 Task: Look for space in Sidareja, Indonesia from 2nd June, 2023 to 15th June, 2023 for 2 adults in price range Rs.10000 to Rs.15000. Place can be entire place with 1  bedroom having 1 bed and 1 bathroom. Property type can be house, flat, guest house, hotel. Booking option can be shelf check-in. Required host language is English.
Action: Mouse moved to (581, 86)
Screenshot: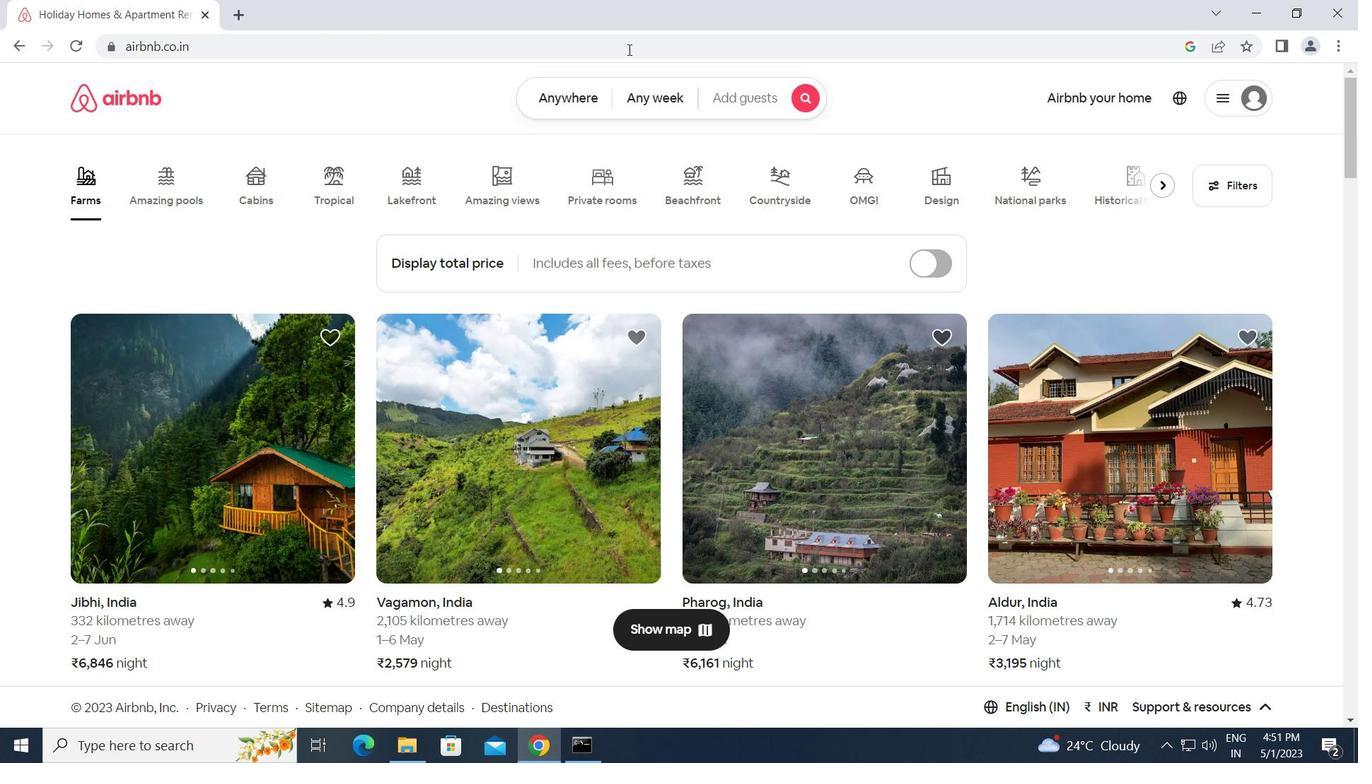 
Action: Mouse pressed left at (581, 86)
Screenshot: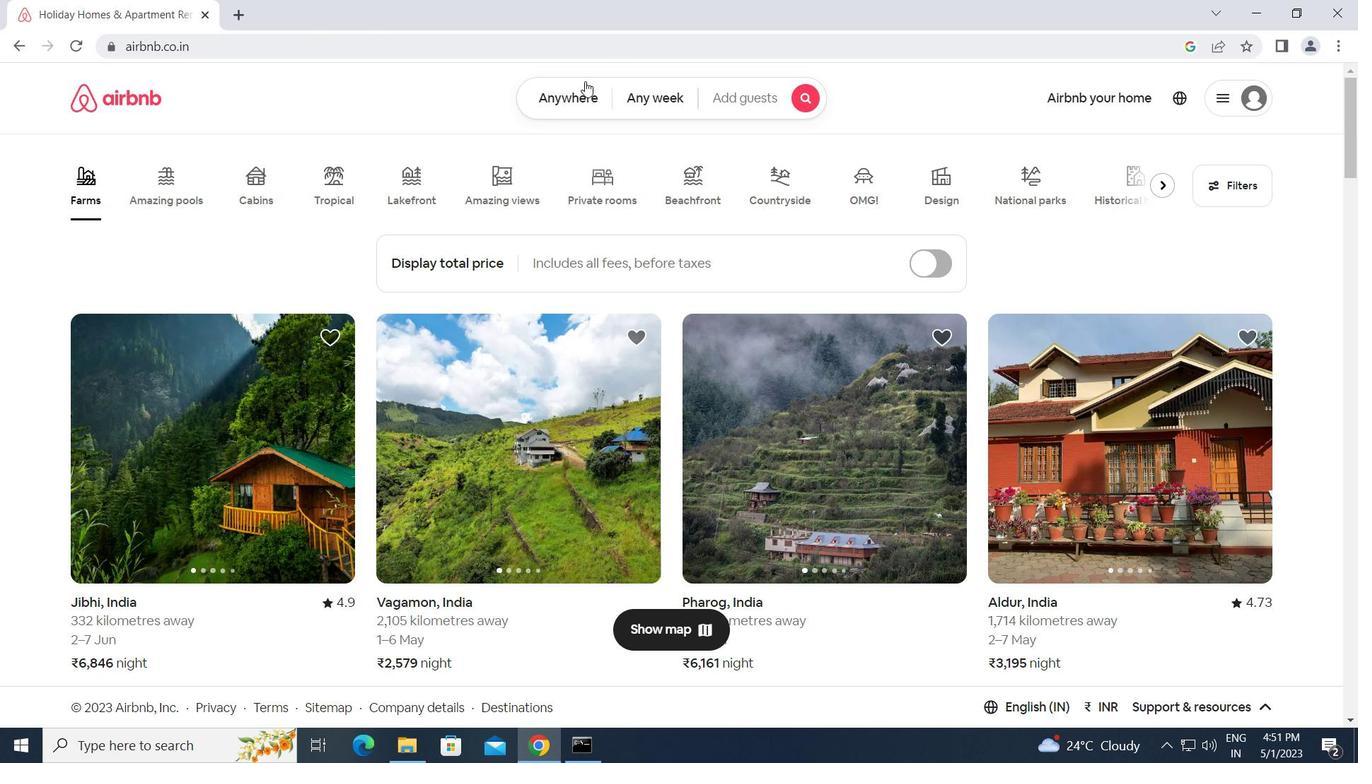 
Action: Mouse moved to (360, 158)
Screenshot: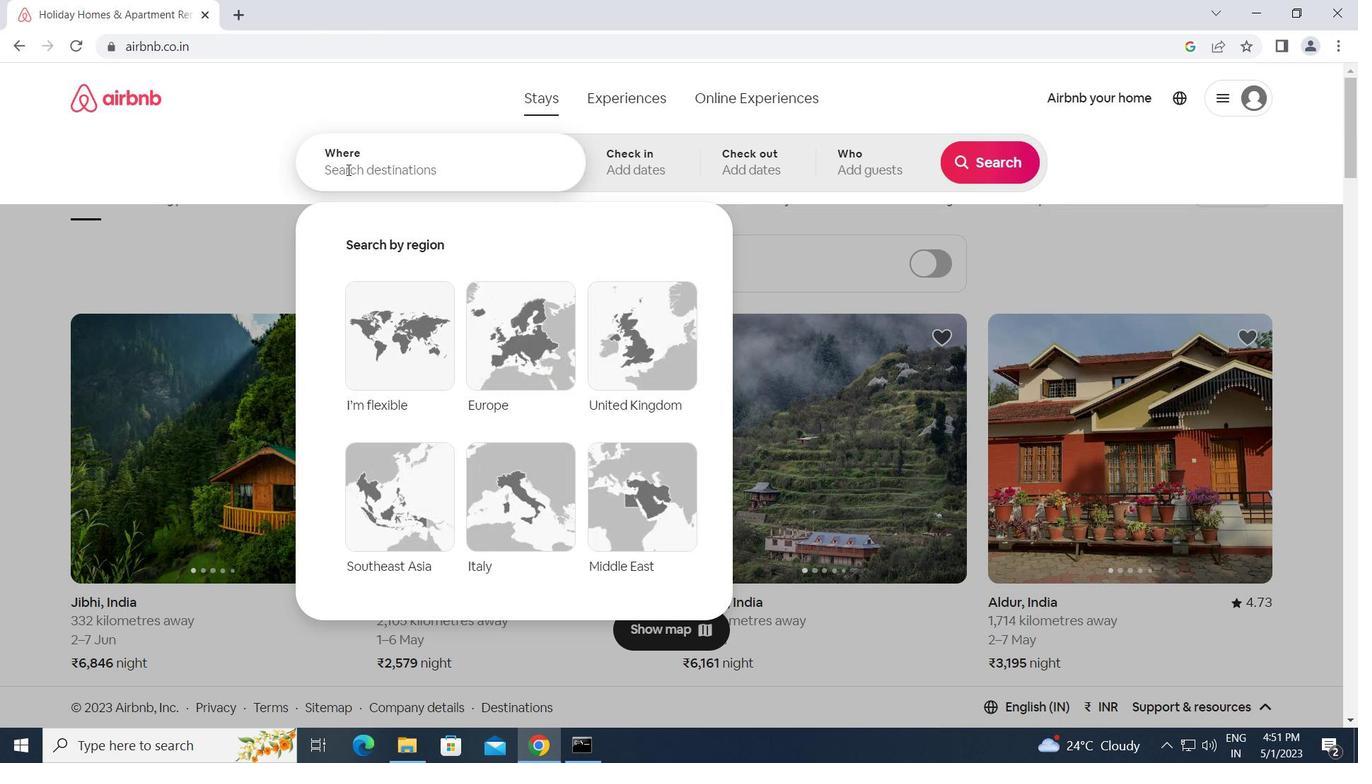 
Action: Mouse pressed left at (360, 158)
Screenshot: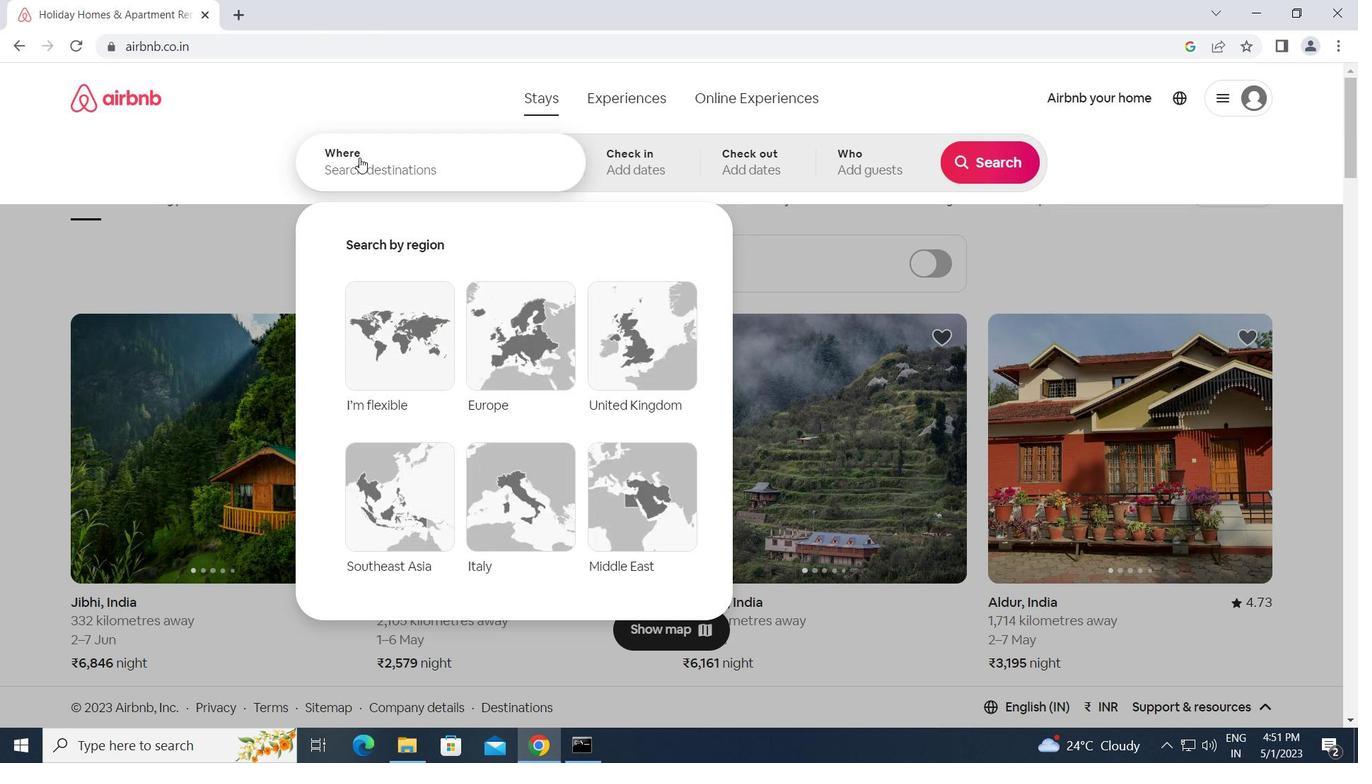 
Action: Key pressed s<Key.caps_lock>idareh<Key.backspace>ja,<Key.space><Key.caps_lock>i<Key.caps_lock>ndonesia
Screenshot: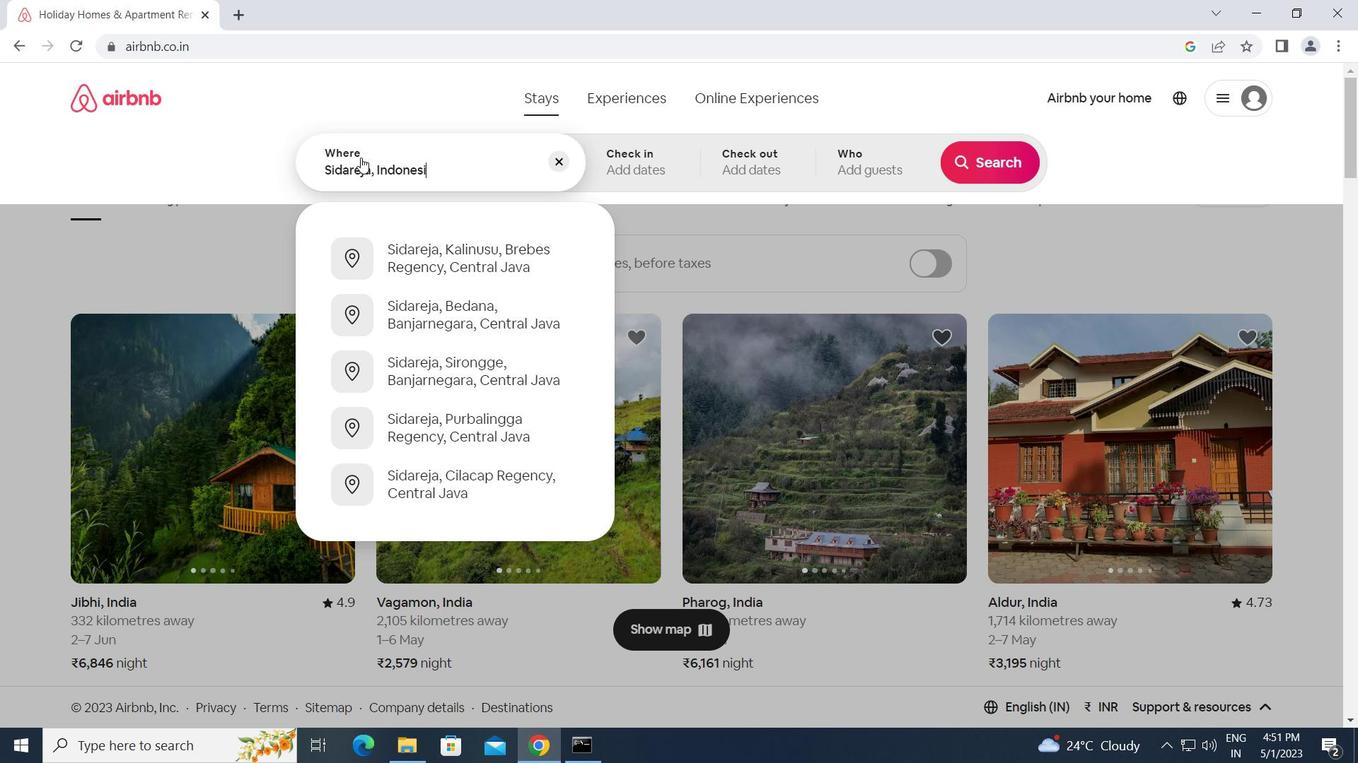 
Action: Mouse moved to (579, 36)
Screenshot: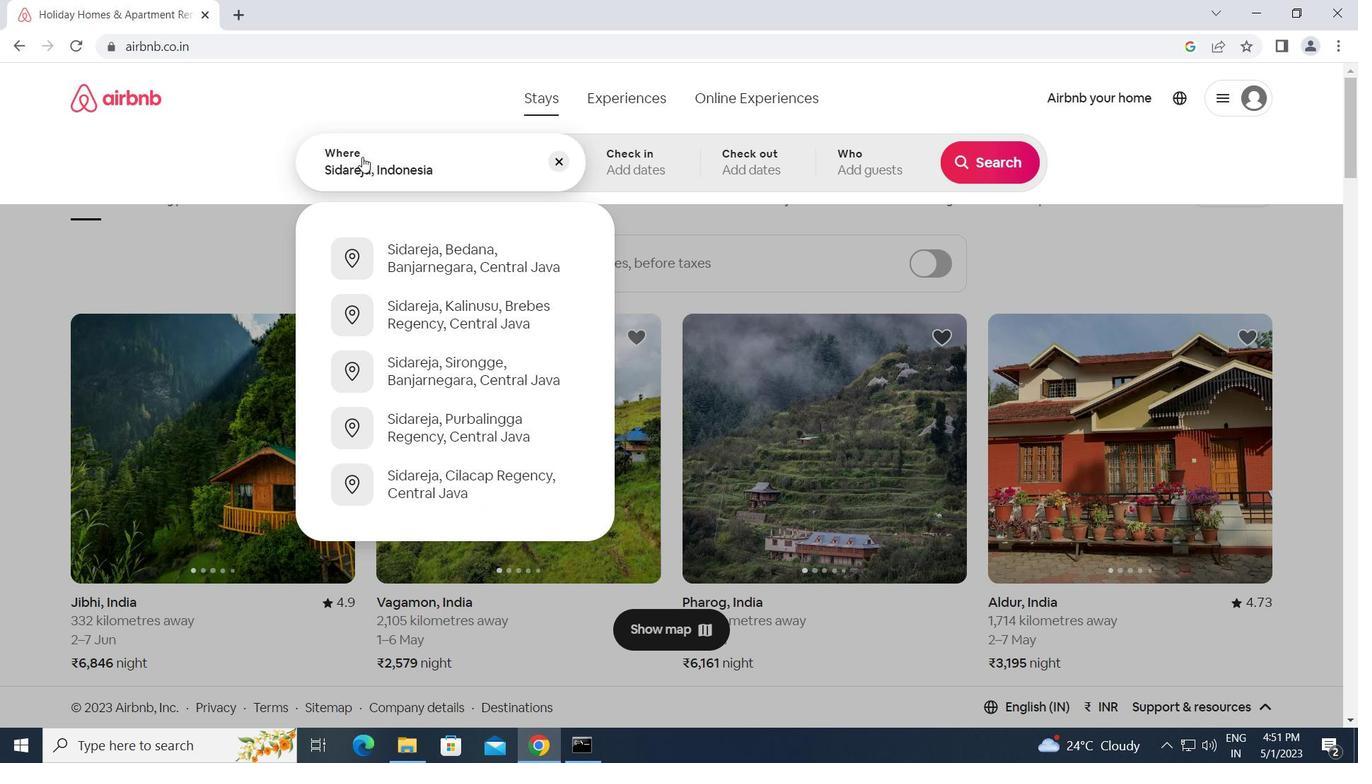 
Action: Key pressed <Key.enter>
Screenshot: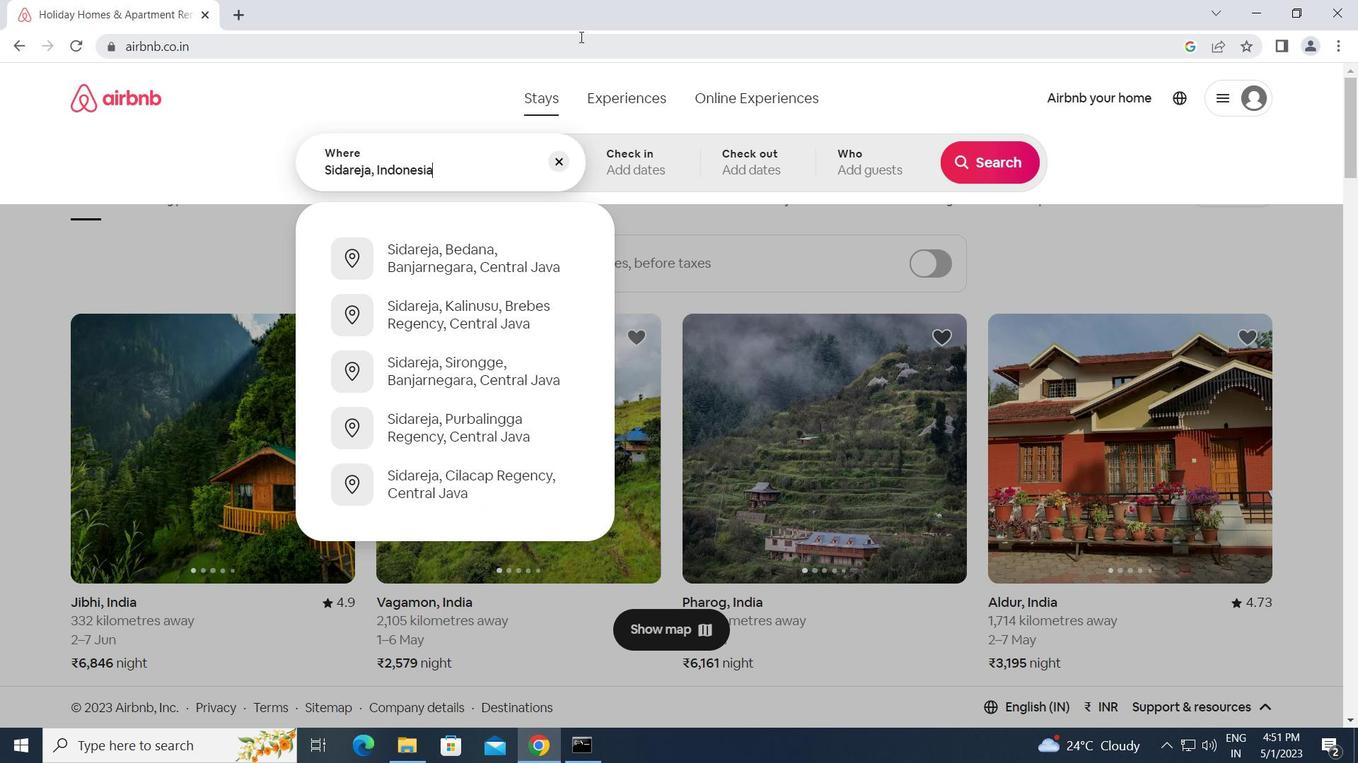 
Action: Mouse moved to (926, 377)
Screenshot: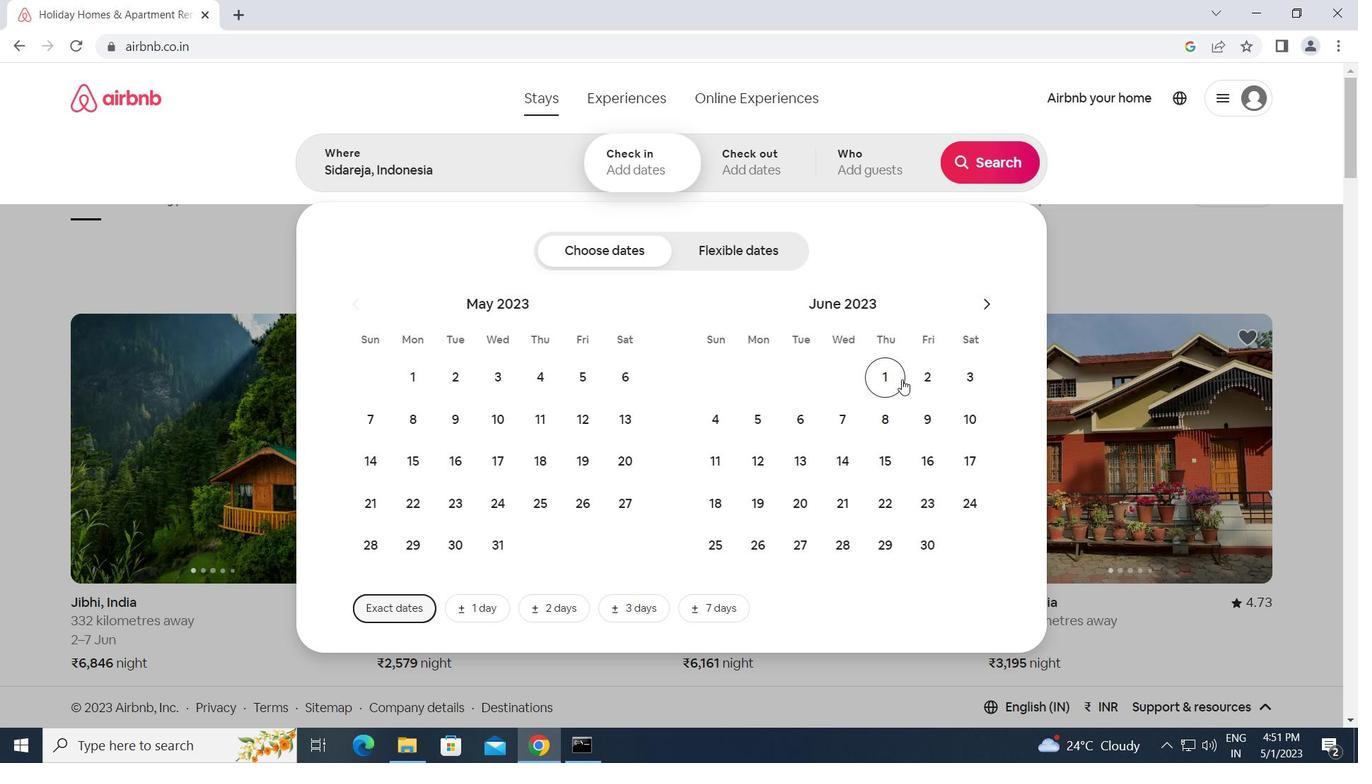 
Action: Mouse pressed left at (926, 377)
Screenshot: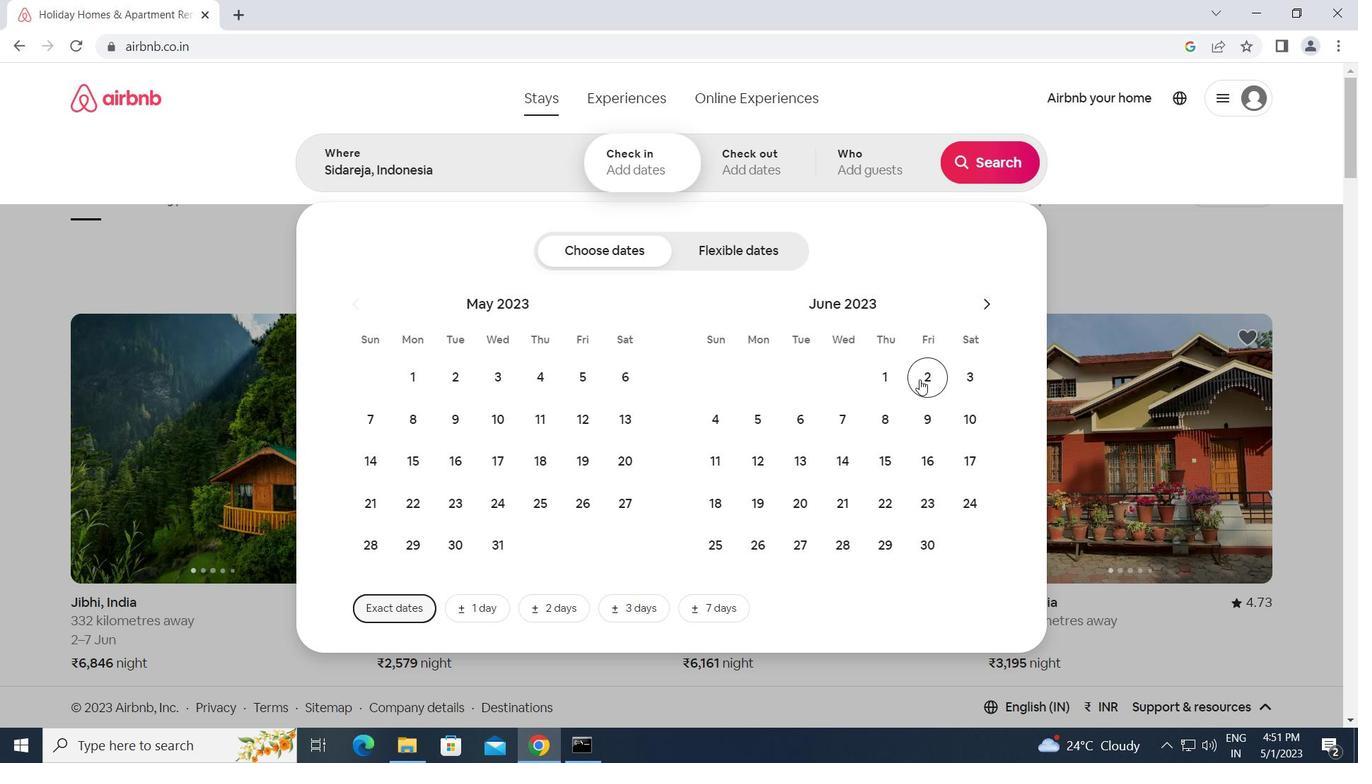 
Action: Mouse moved to (878, 456)
Screenshot: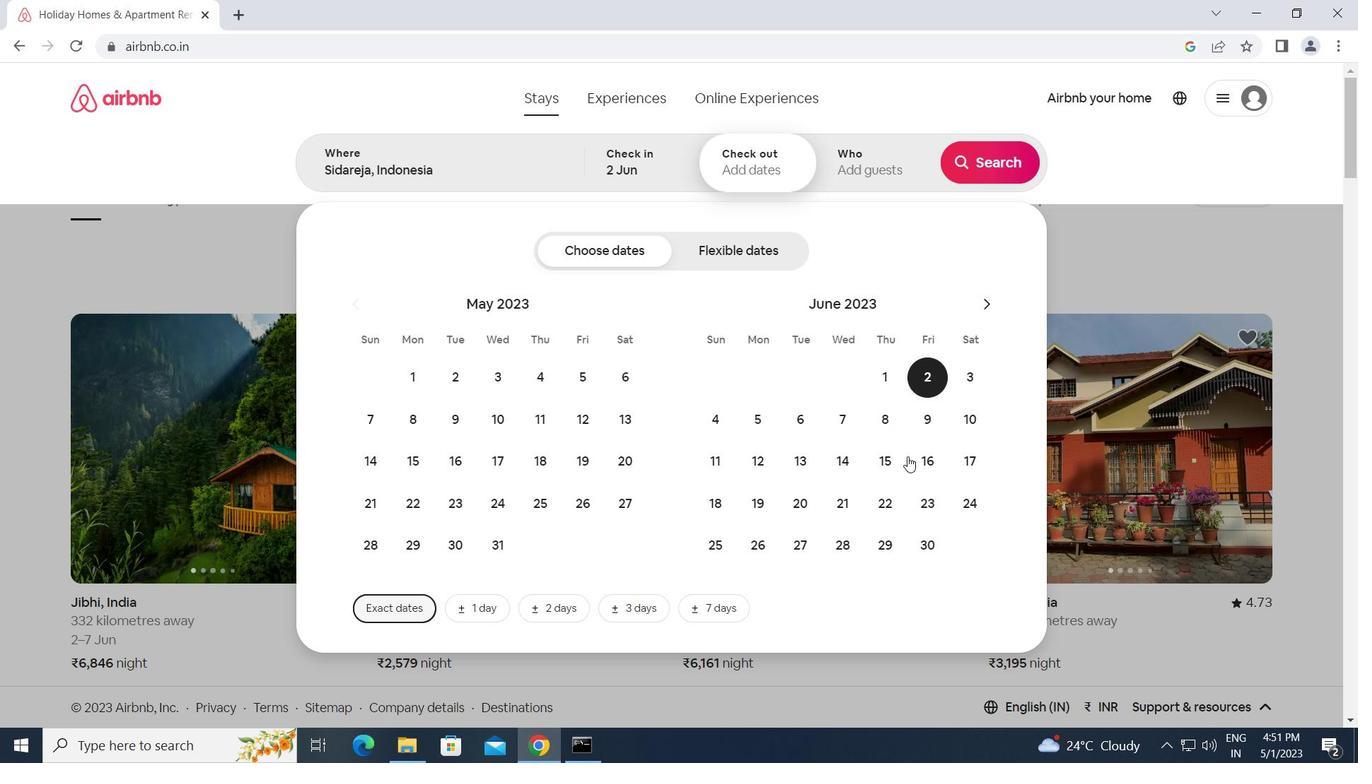 
Action: Mouse pressed left at (878, 456)
Screenshot: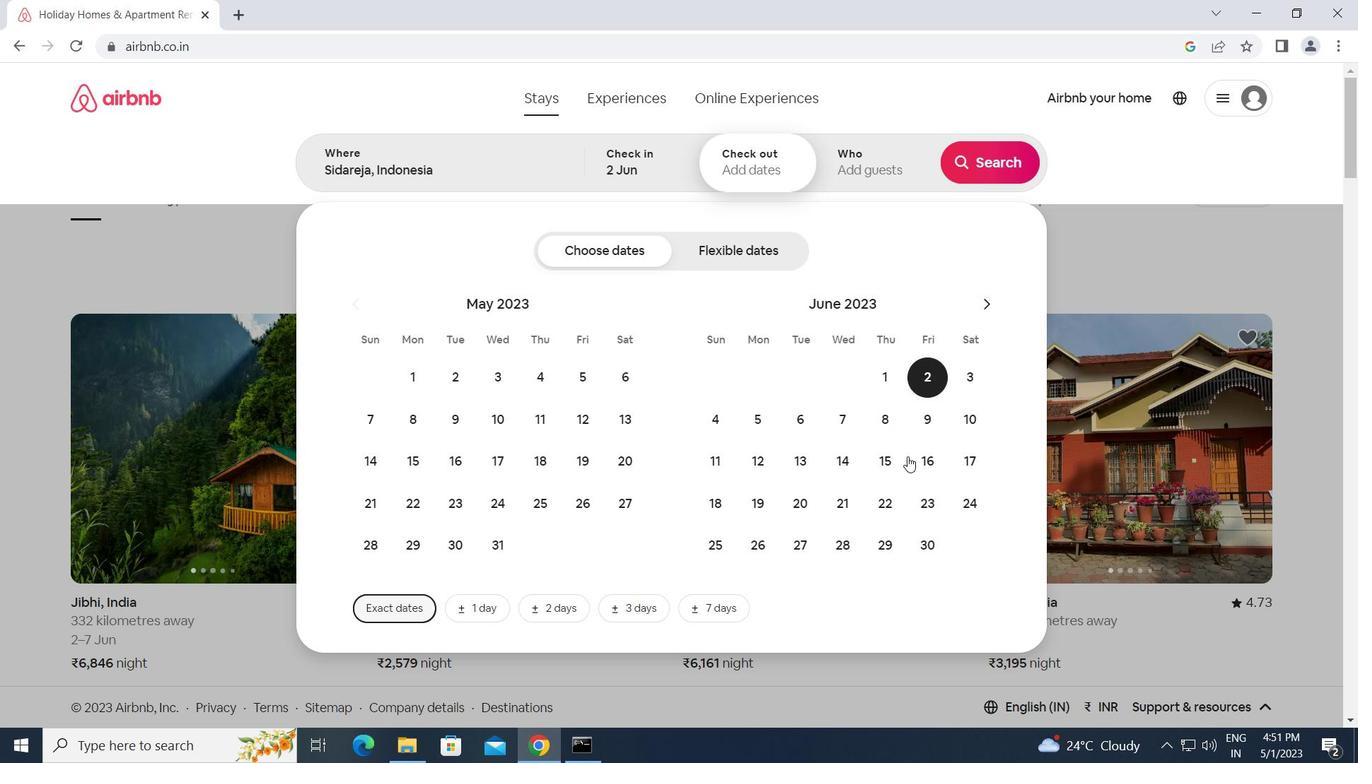 
Action: Mouse moved to (883, 166)
Screenshot: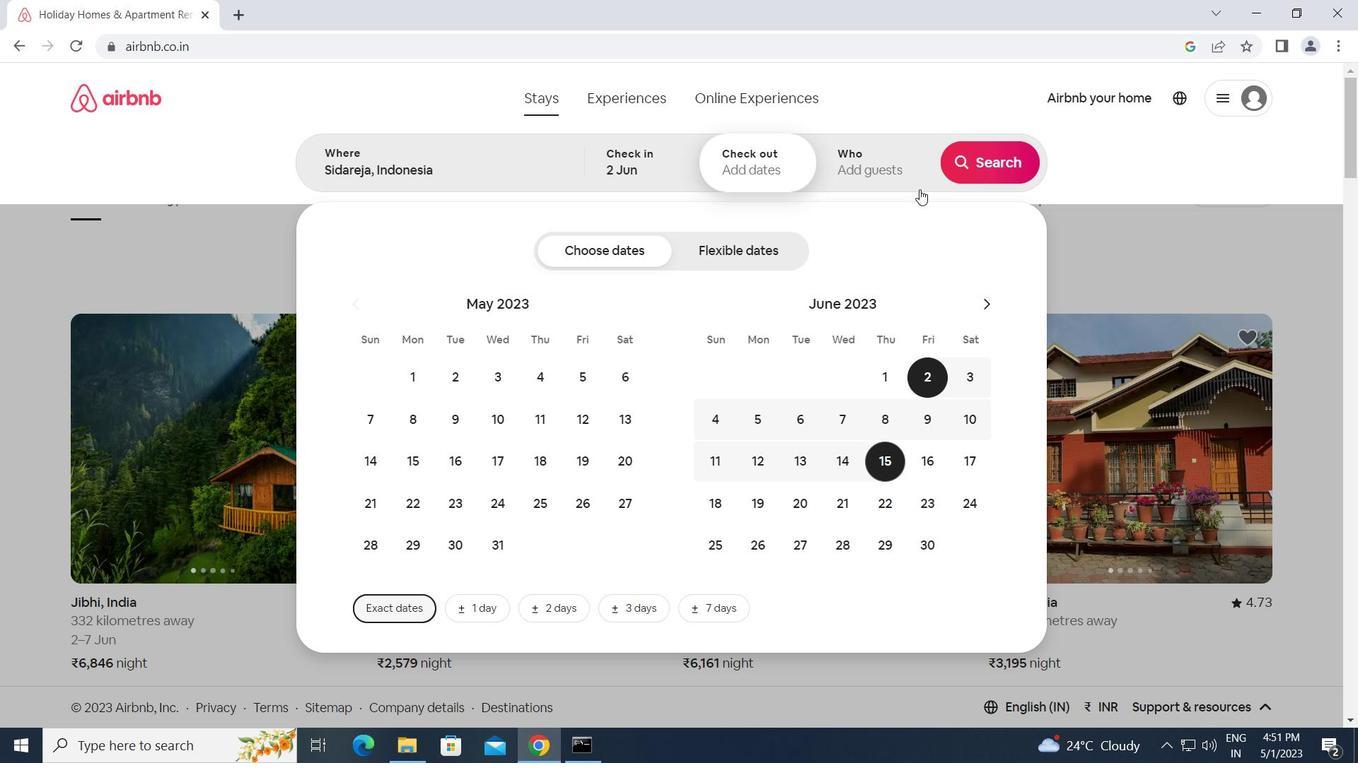 
Action: Mouse pressed left at (883, 166)
Screenshot: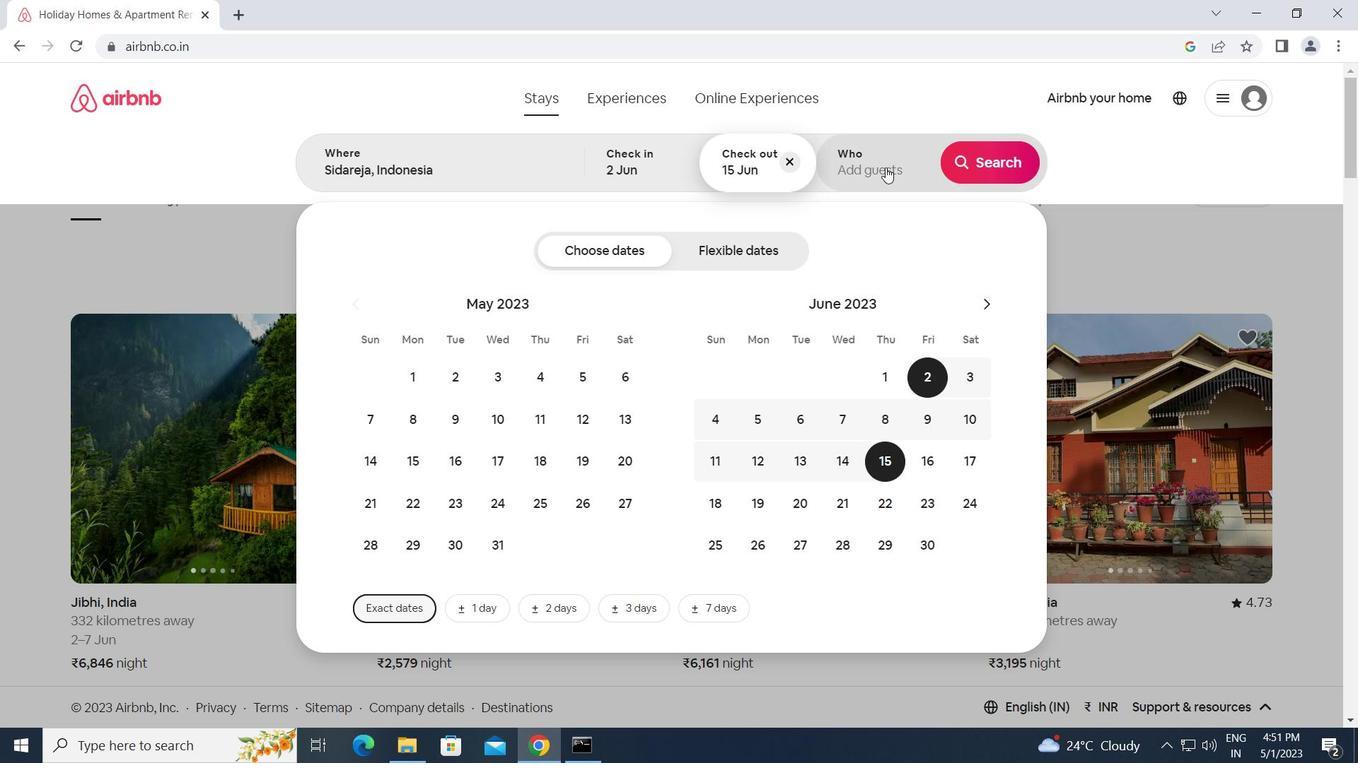 
Action: Mouse moved to (995, 263)
Screenshot: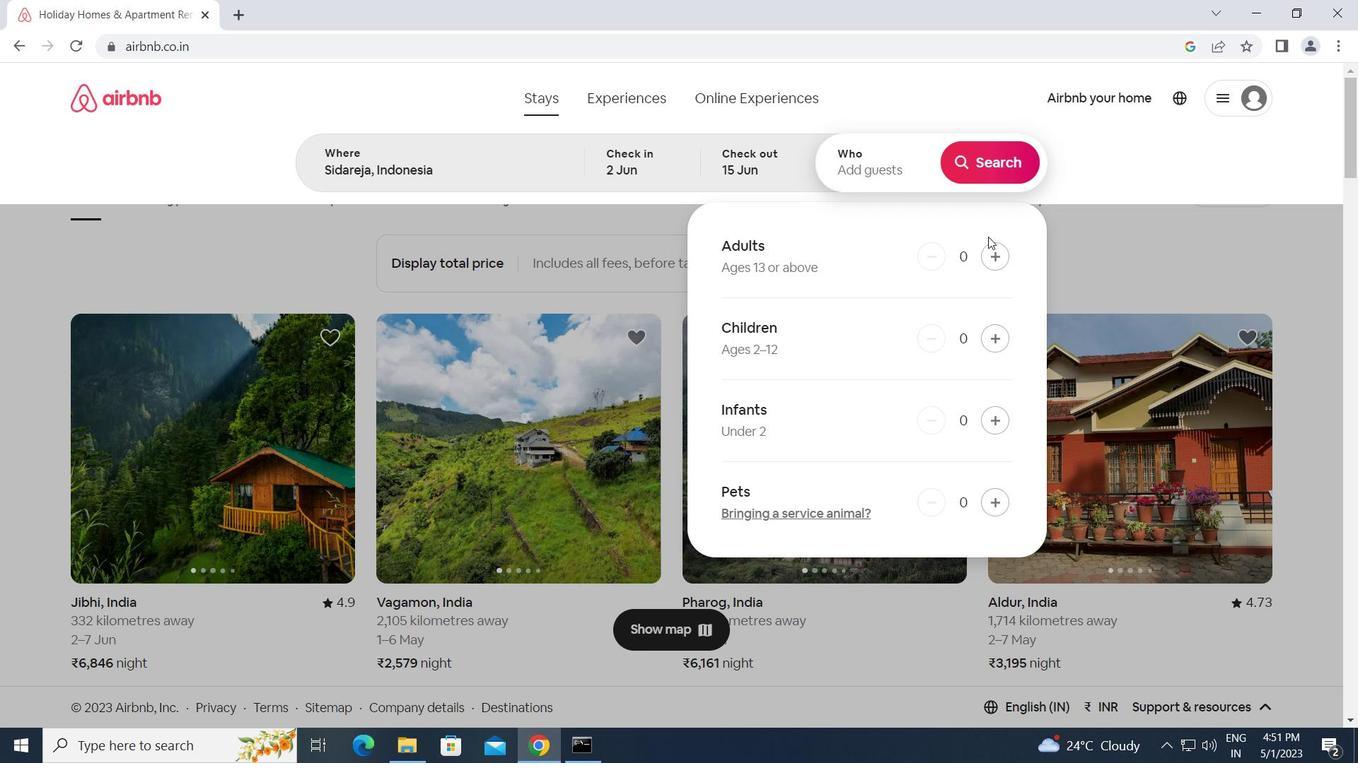 
Action: Mouse pressed left at (995, 263)
Screenshot: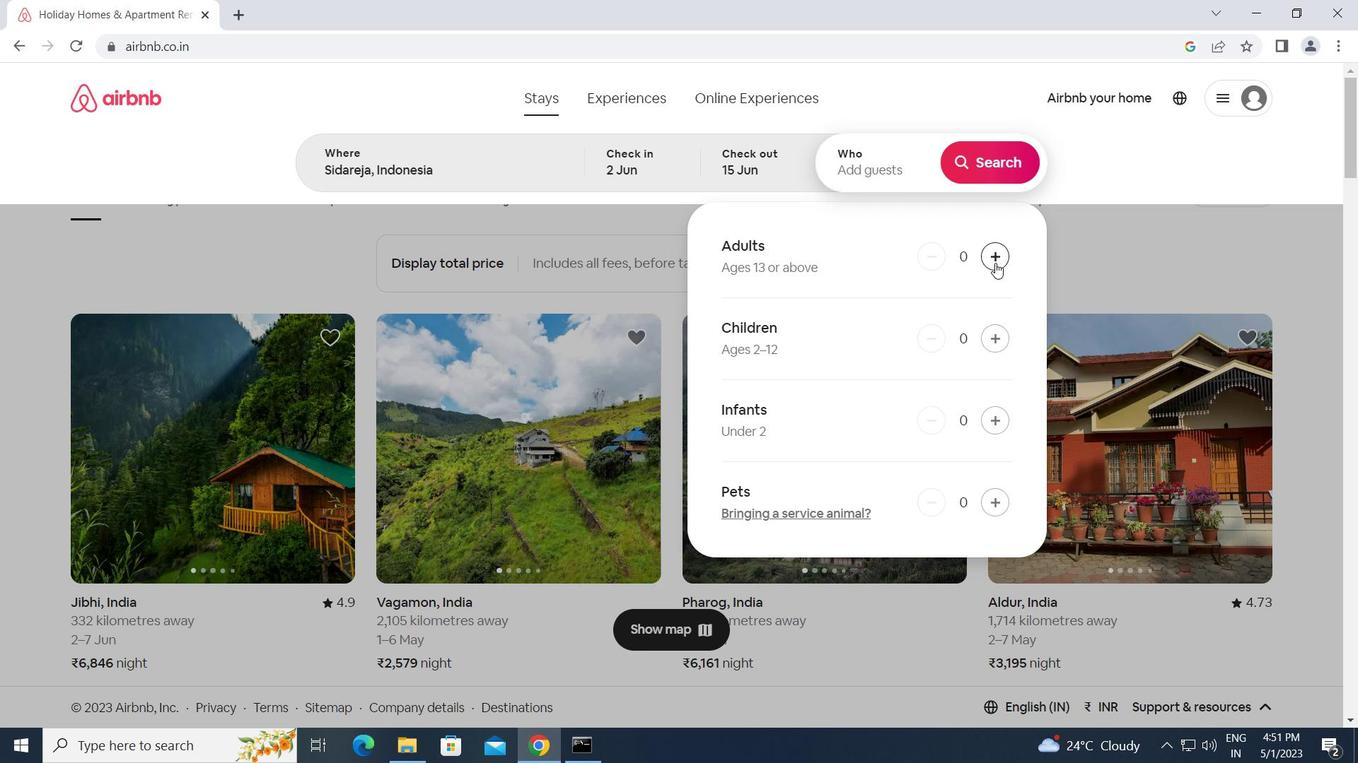 
Action: Mouse moved to (995, 258)
Screenshot: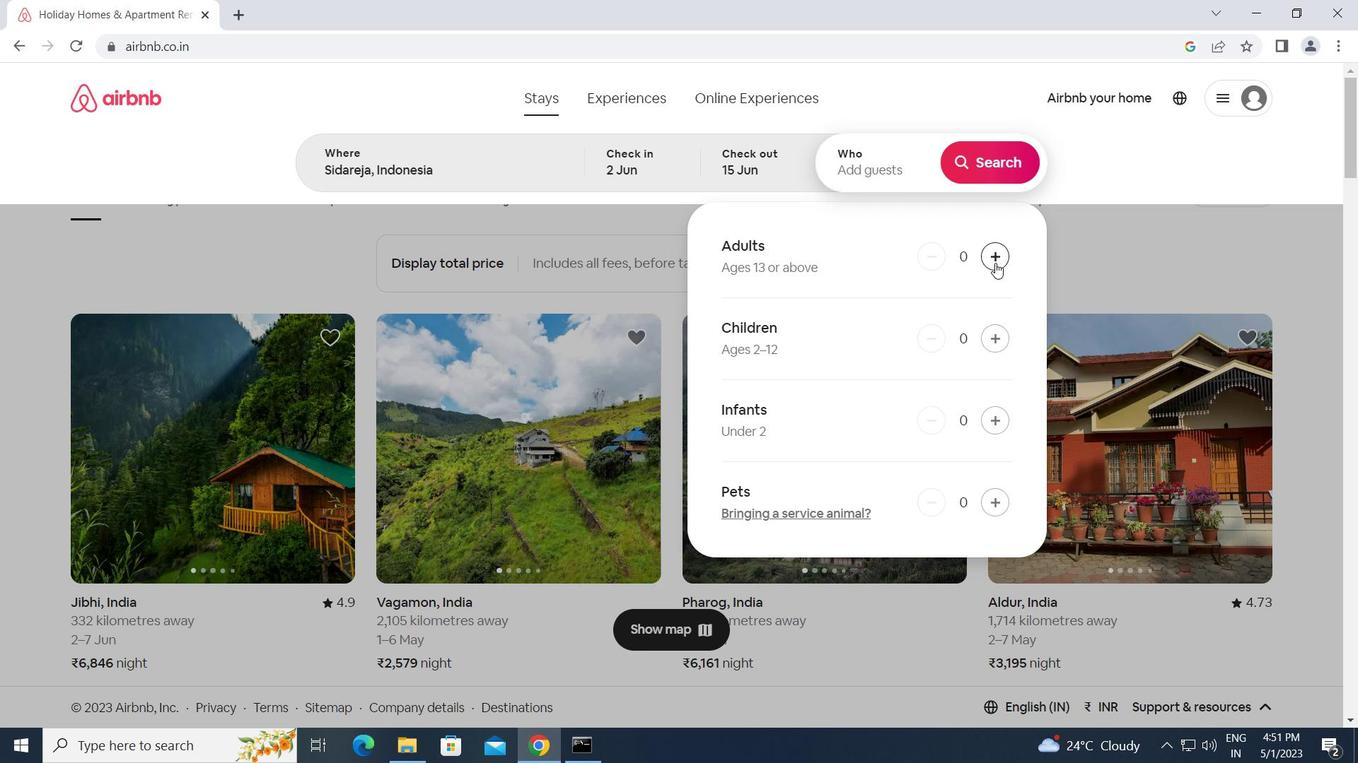 
Action: Mouse pressed left at (995, 258)
Screenshot: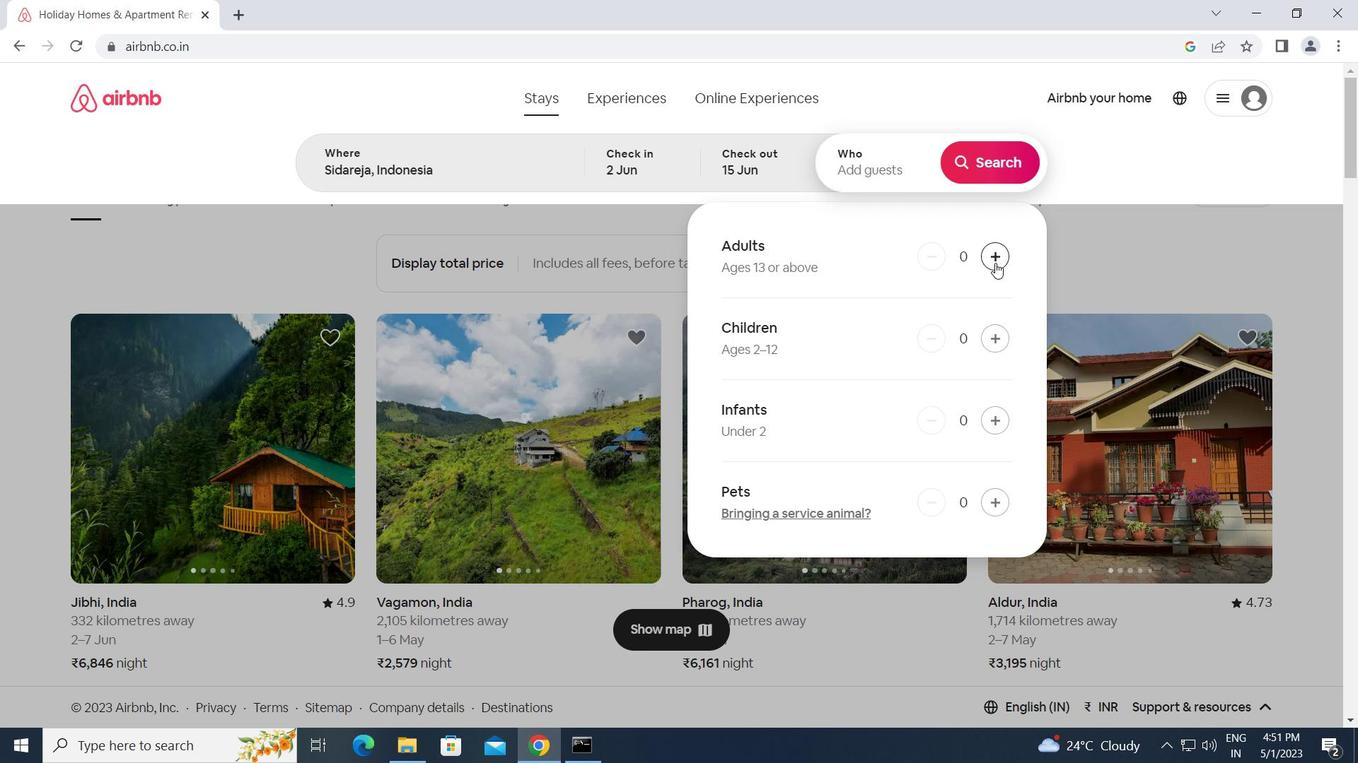 
Action: Mouse moved to (1007, 173)
Screenshot: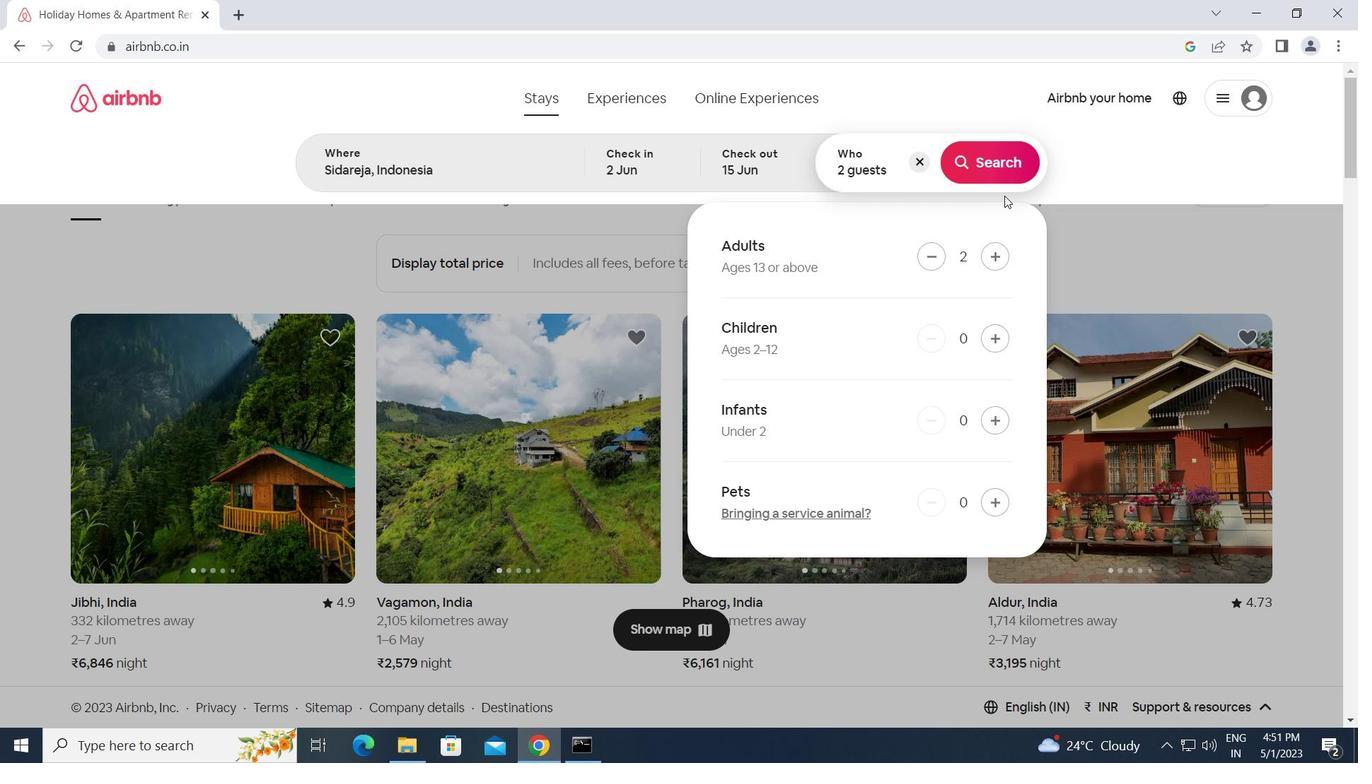 
Action: Mouse pressed left at (1007, 173)
Screenshot: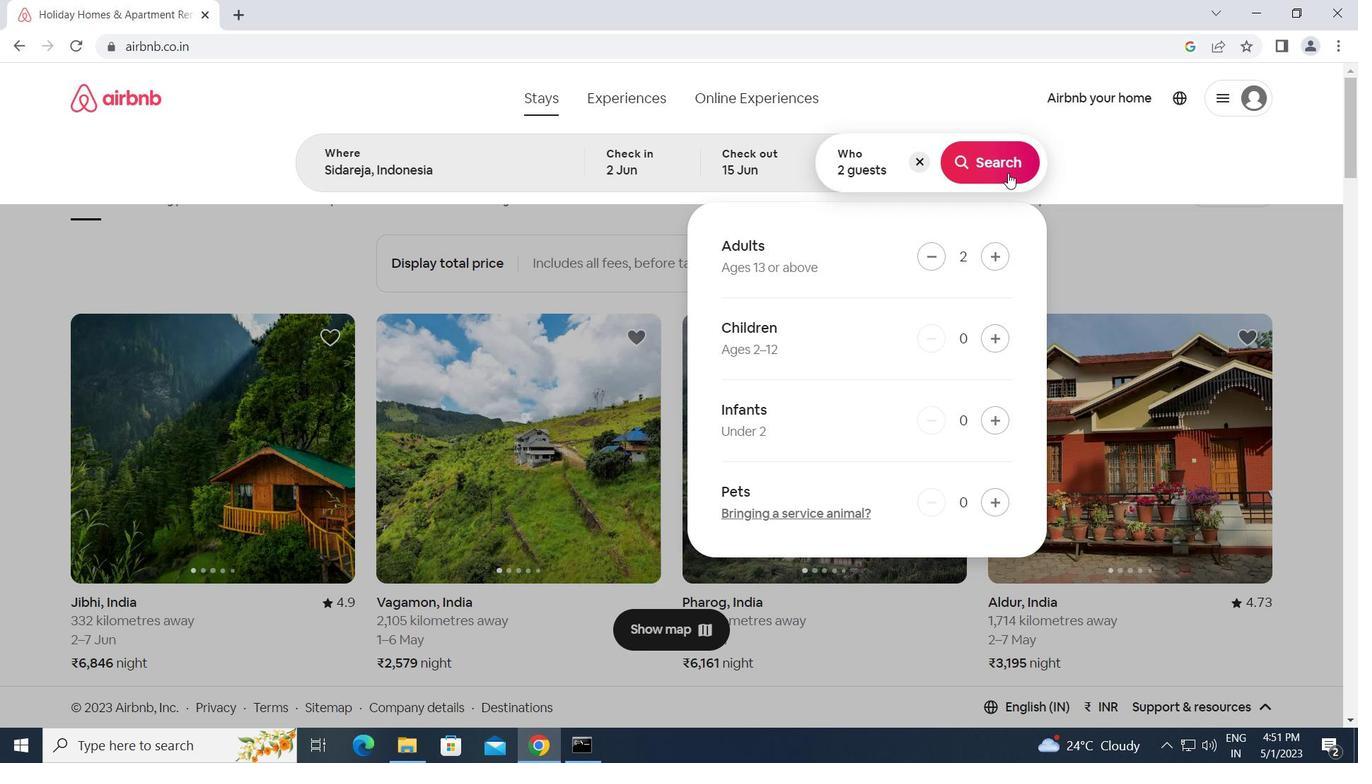 
Action: Mouse moved to (1265, 164)
Screenshot: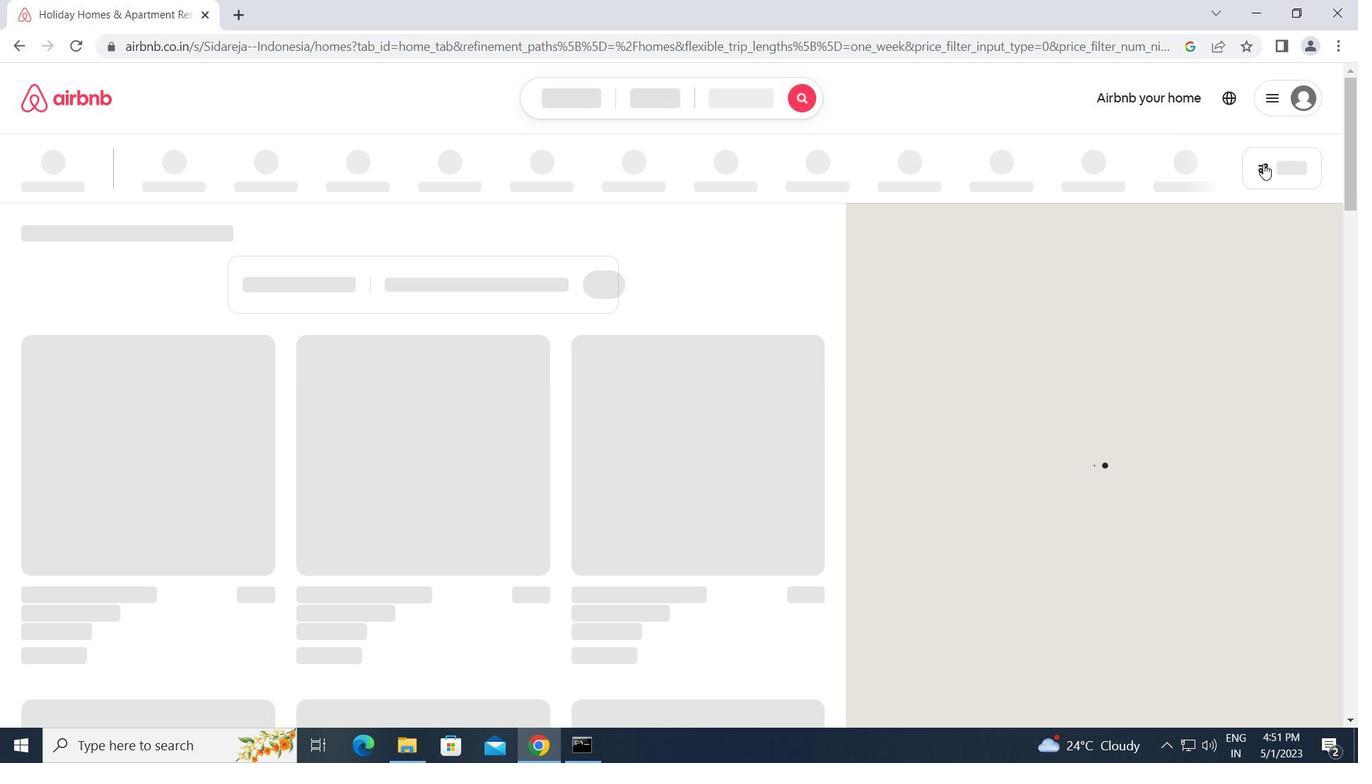 
Action: Mouse pressed left at (1265, 164)
Screenshot: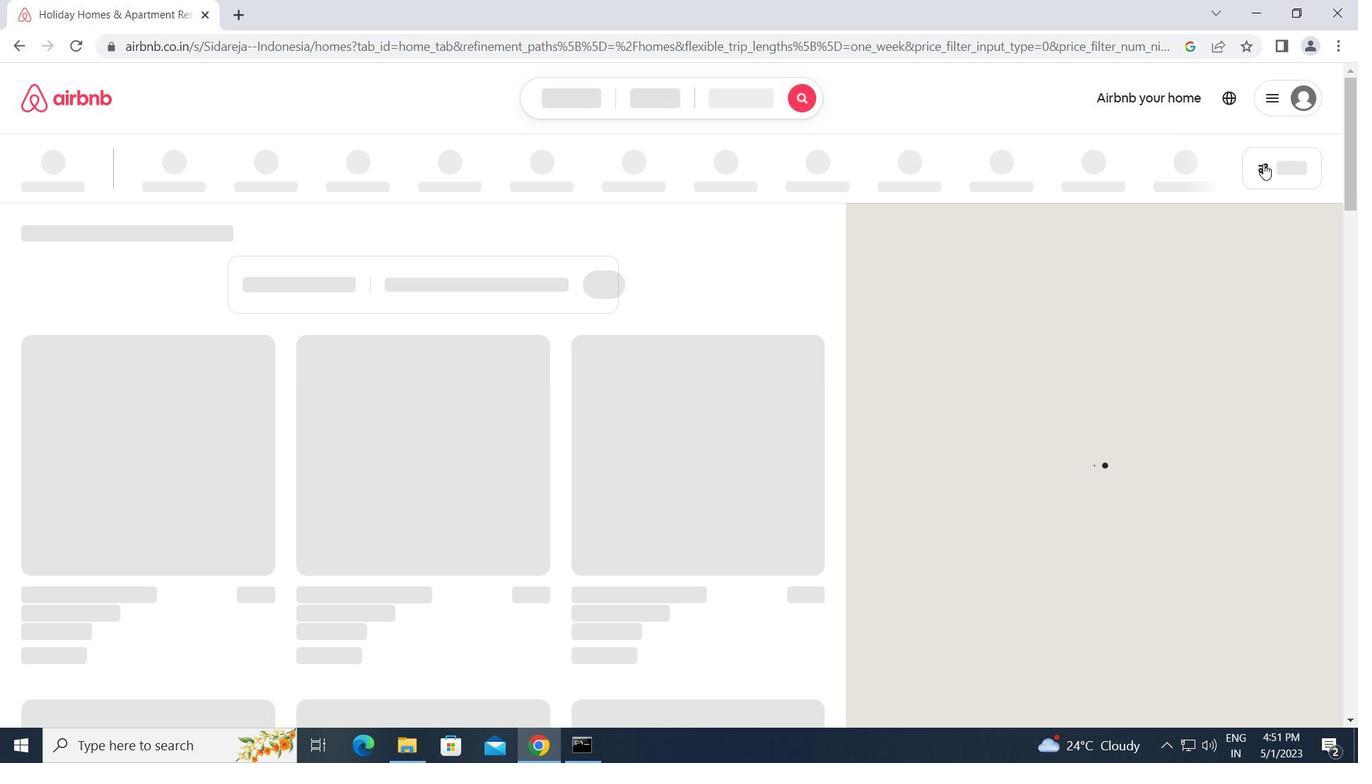 
Action: Mouse moved to (468, 398)
Screenshot: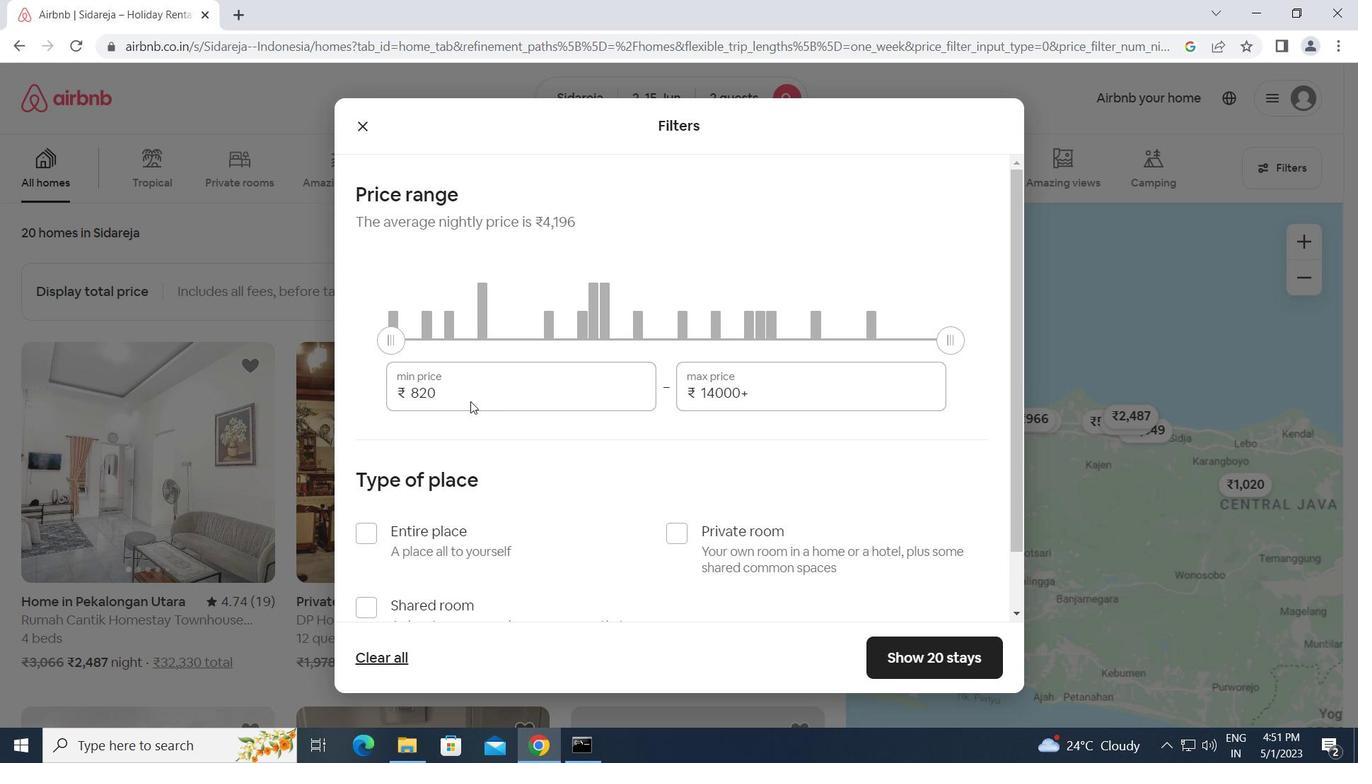 
Action: Mouse pressed left at (468, 398)
Screenshot: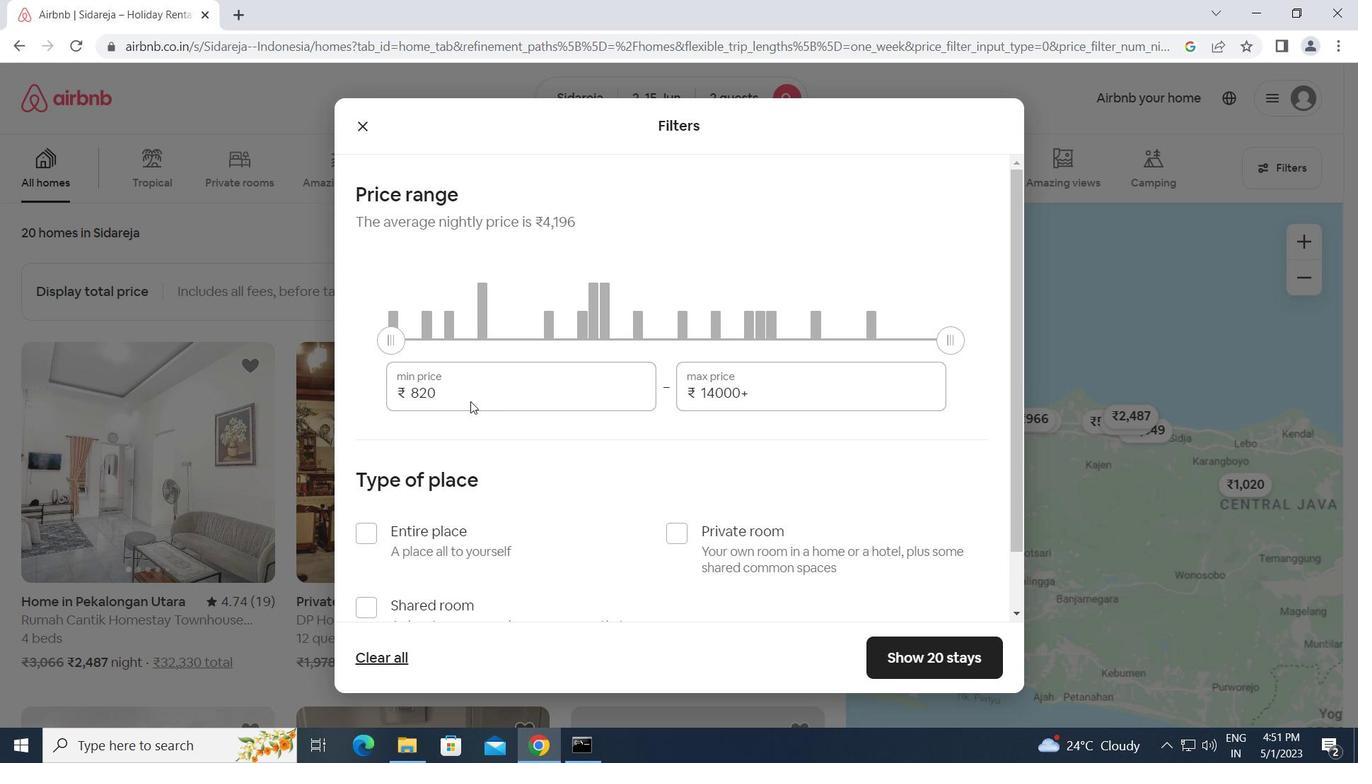 
Action: Mouse moved to (364, 388)
Screenshot: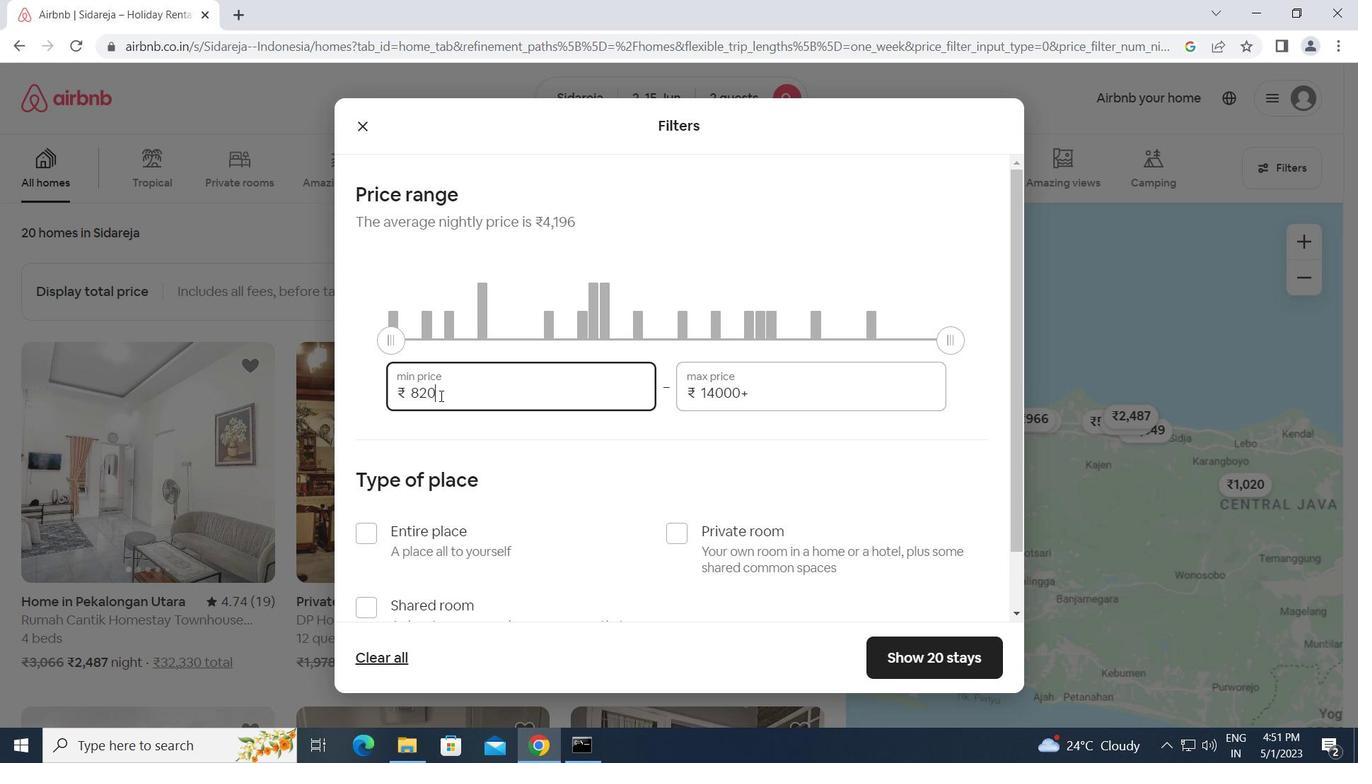 
Action: Key pressed 10000<Key.tab>15000
Screenshot: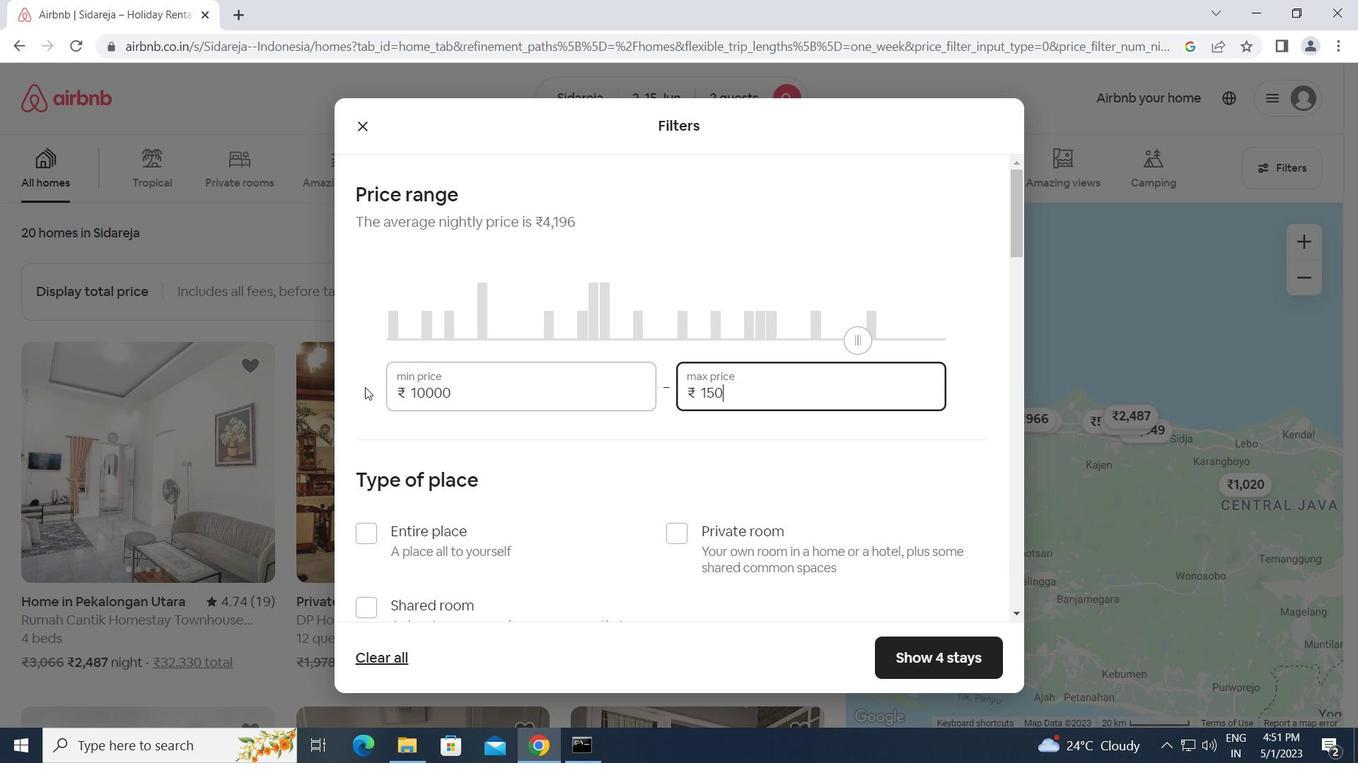 
Action: Mouse moved to (370, 529)
Screenshot: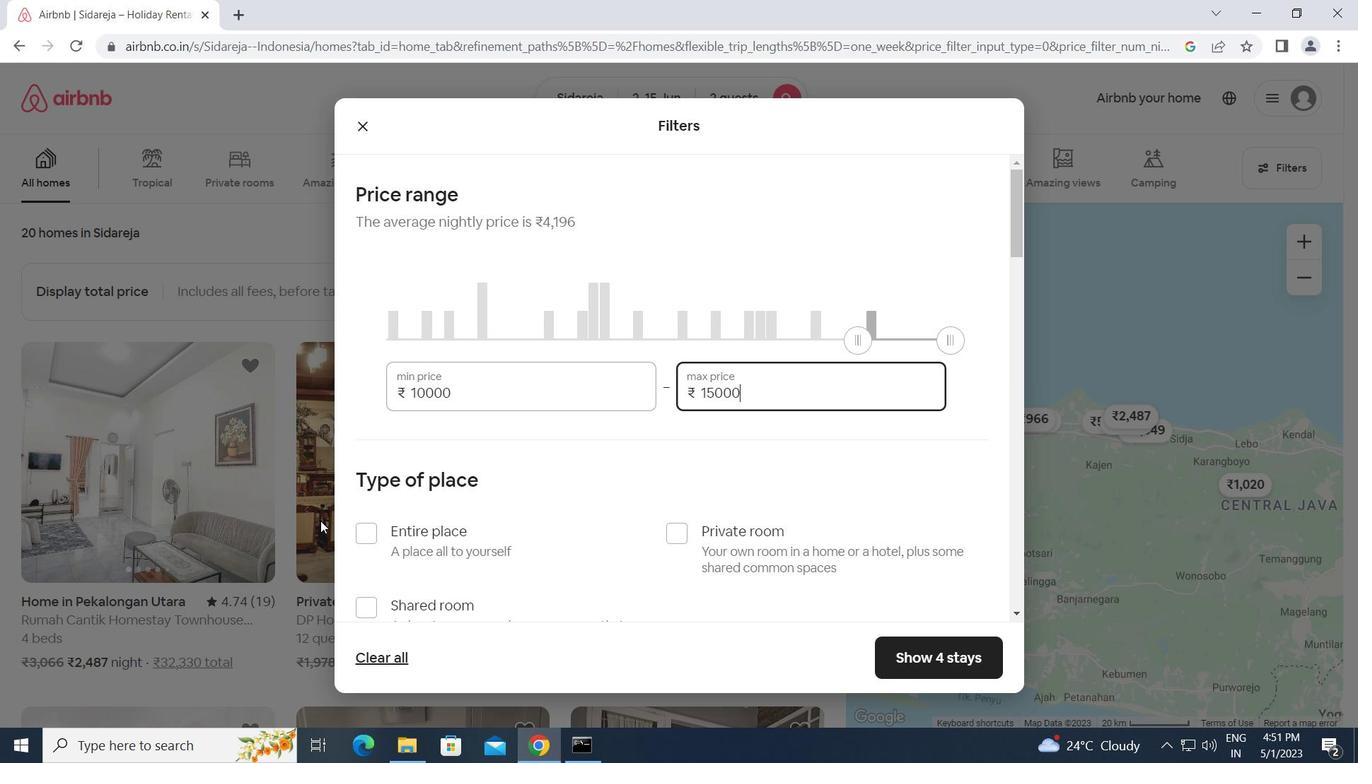 
Action: Mouse pressed left at (370, 529)
Screenshot: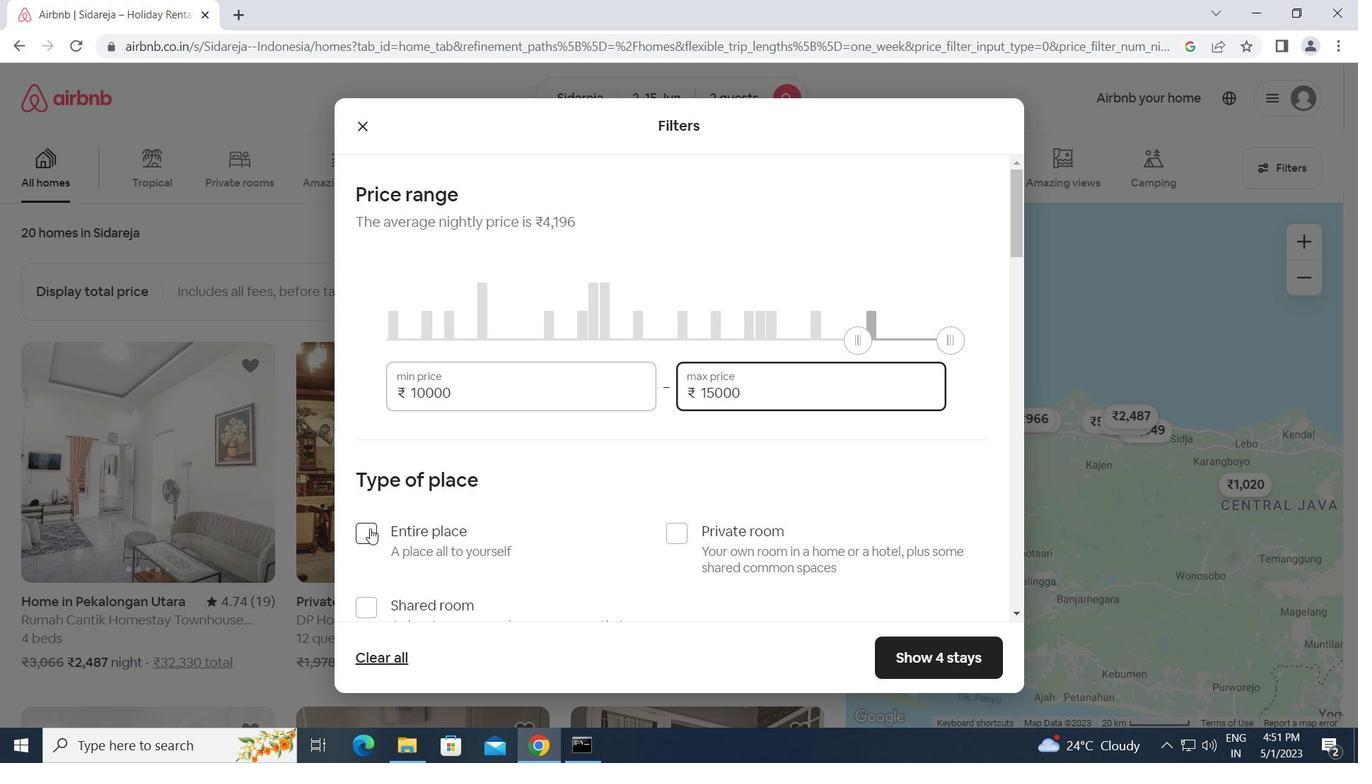 
Action: Mouse moved to (600, 523)
Screenshot: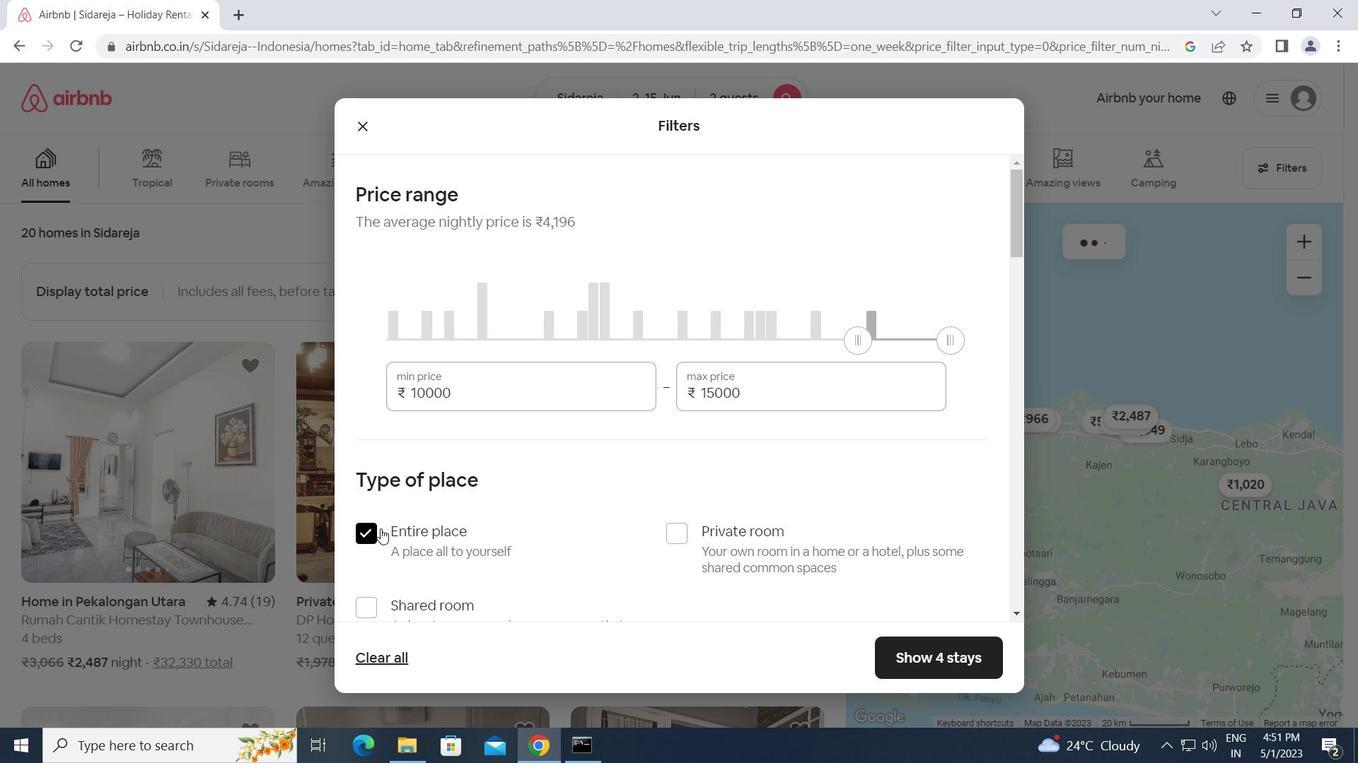 
Action: Mouse scrolled (600, 522) with delta (0, 0)
Screenshot: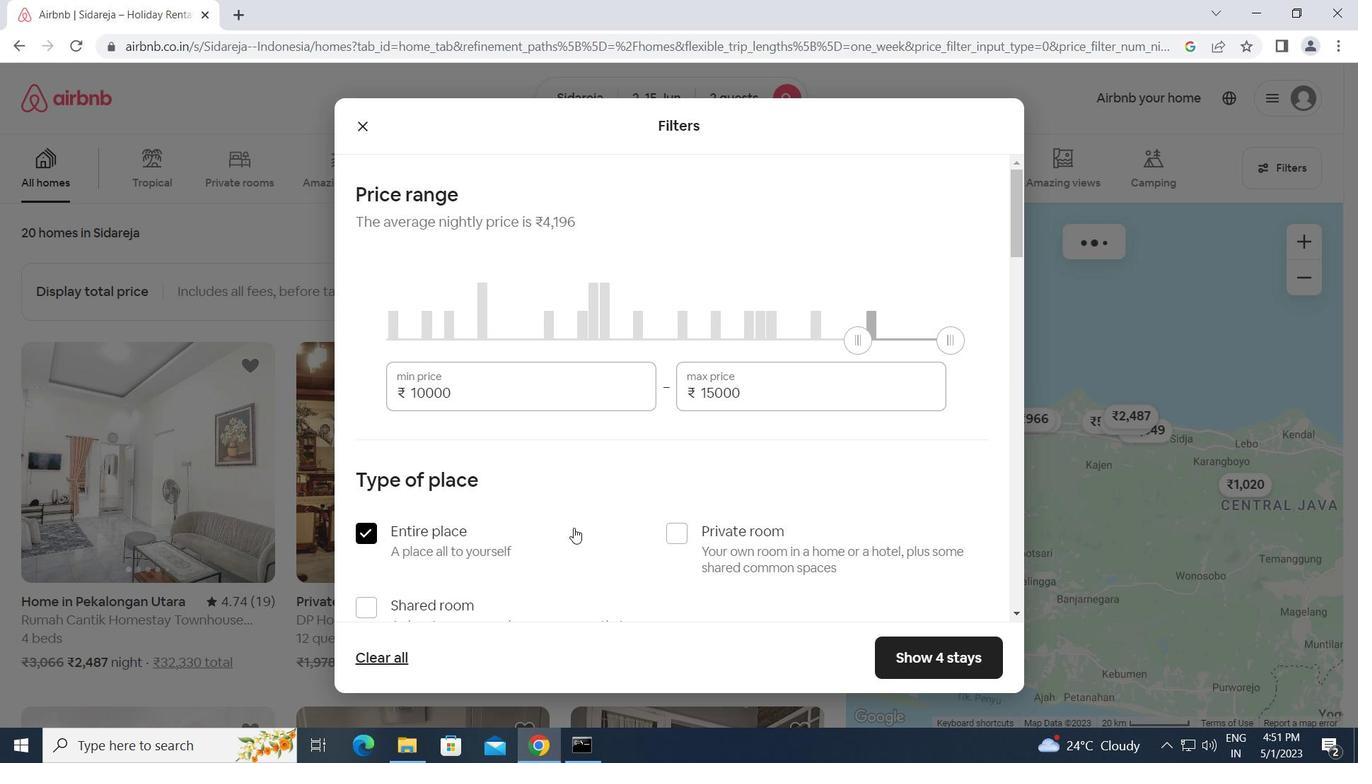 
Action: Mouse scrolled (600, 522) with delta (0, 0)
Screenshot: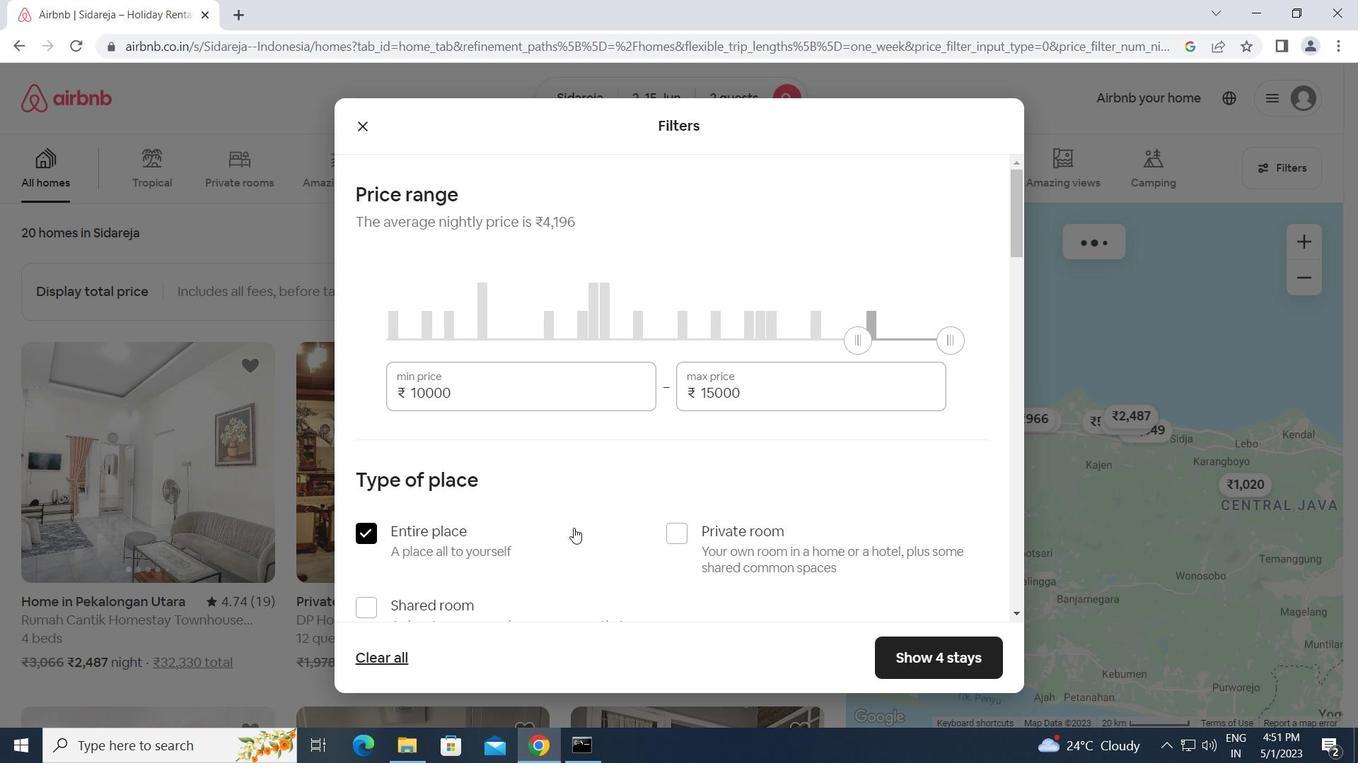 
Action: Mouse scrolled (600, 522) with delta (0, 0)
Screenshot: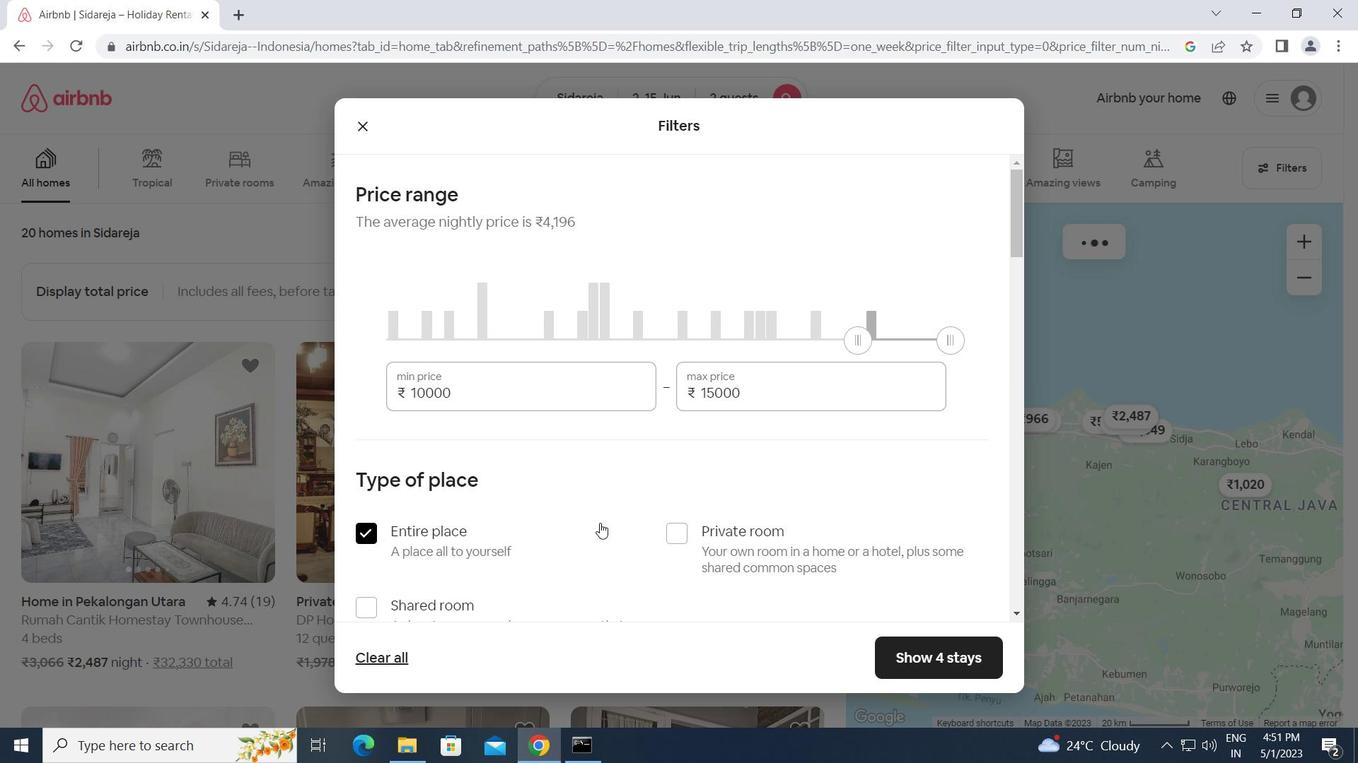
Action: Mouse scrolled (600, 522) with delta (0, 0)
Screenshot: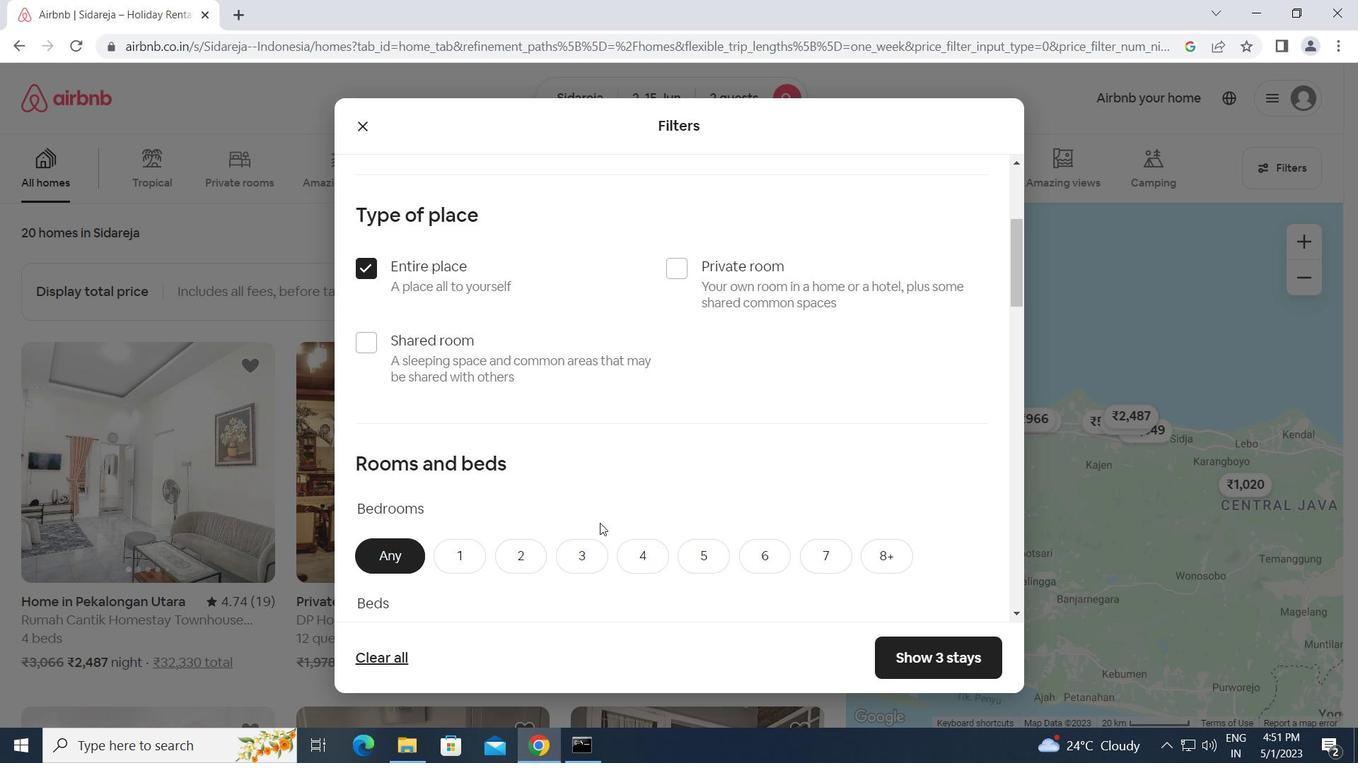 
Action: Mouse scrolled (600, 522) with delta (0, 0)
Screenshot: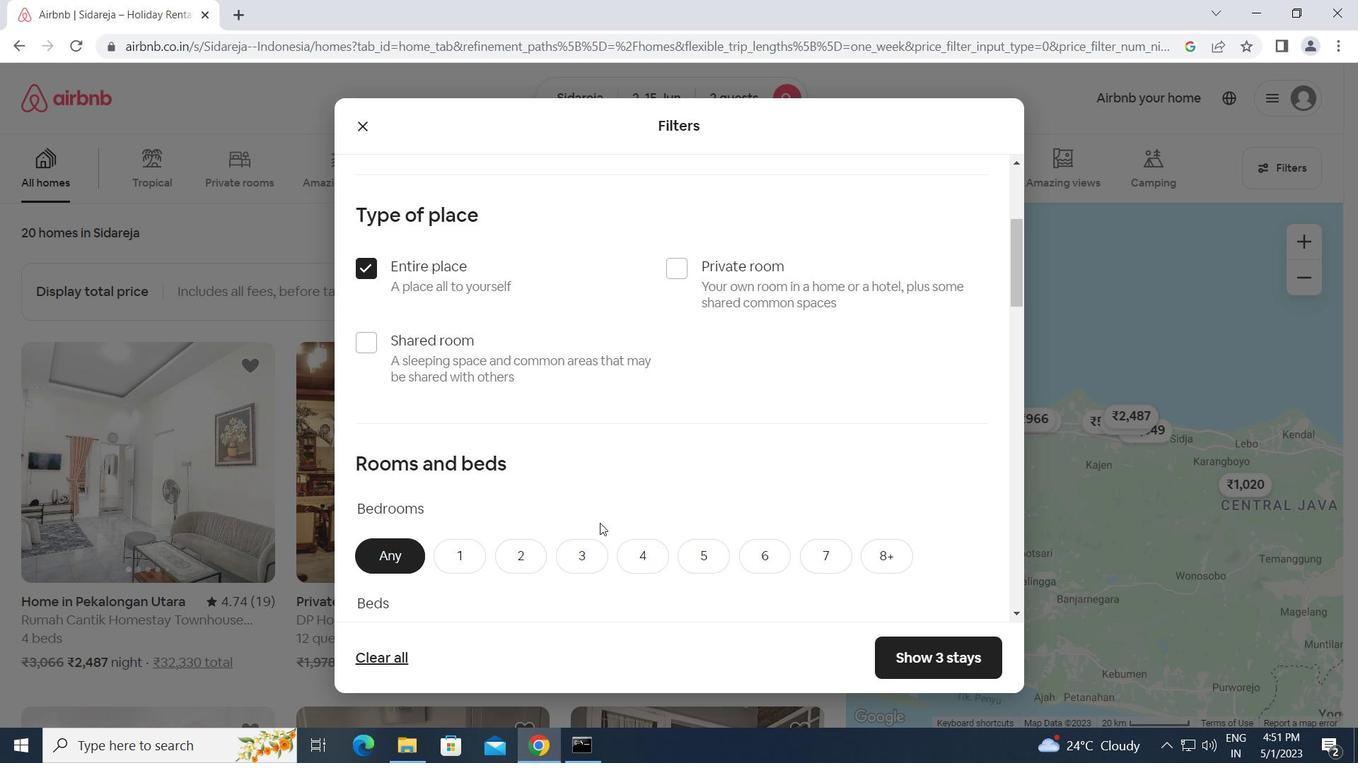 
Action: Mouse moved to (471, 383)
Screenshot: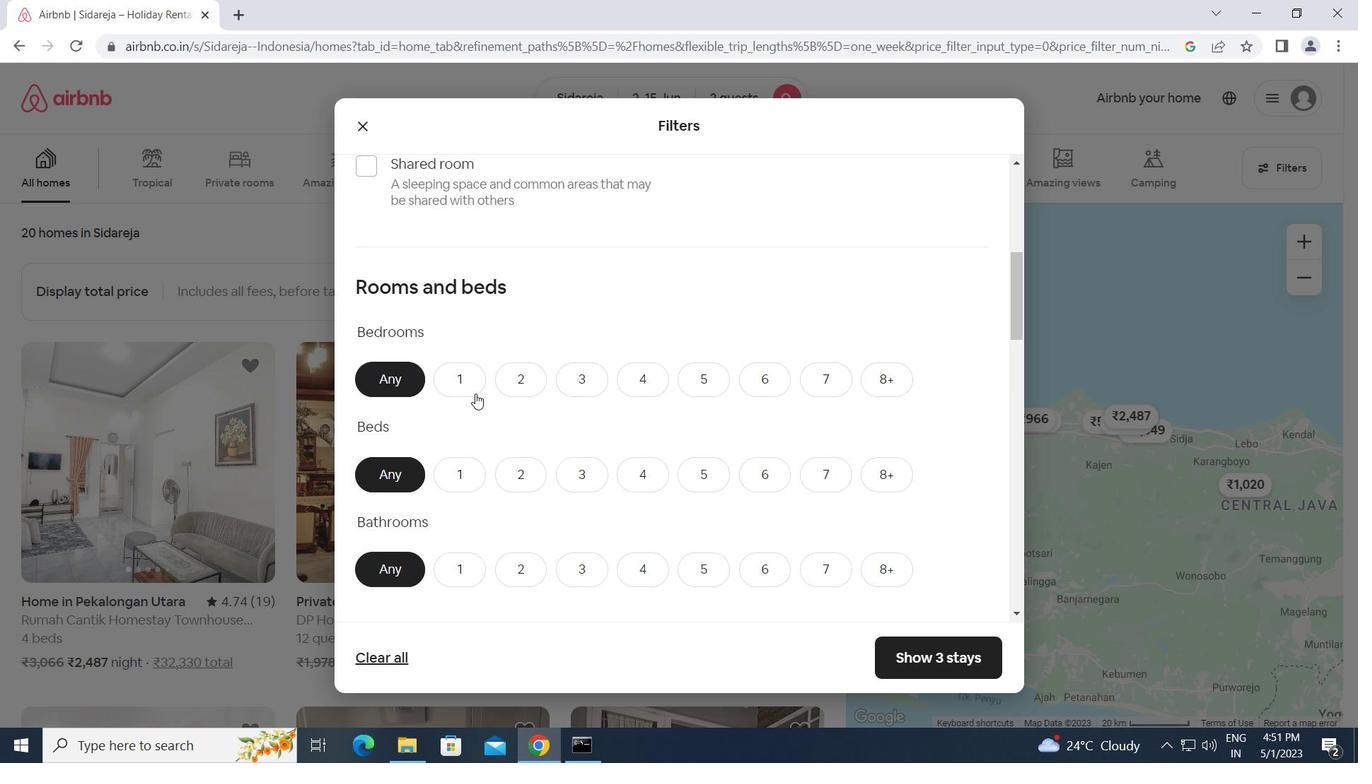 
Action: Mouse pressed left at (471, 383)
Screenshot: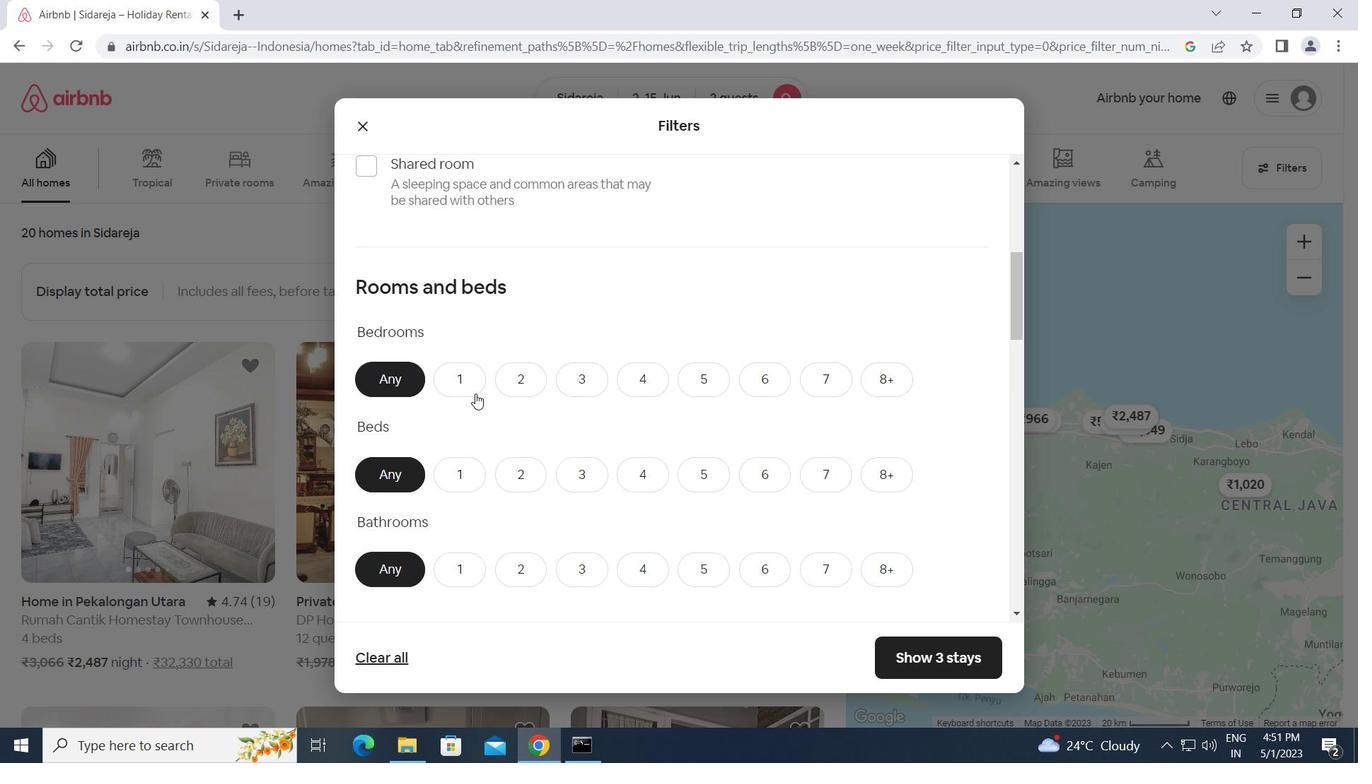 
Action: Mouse moved to (464, 475)
Screenshot: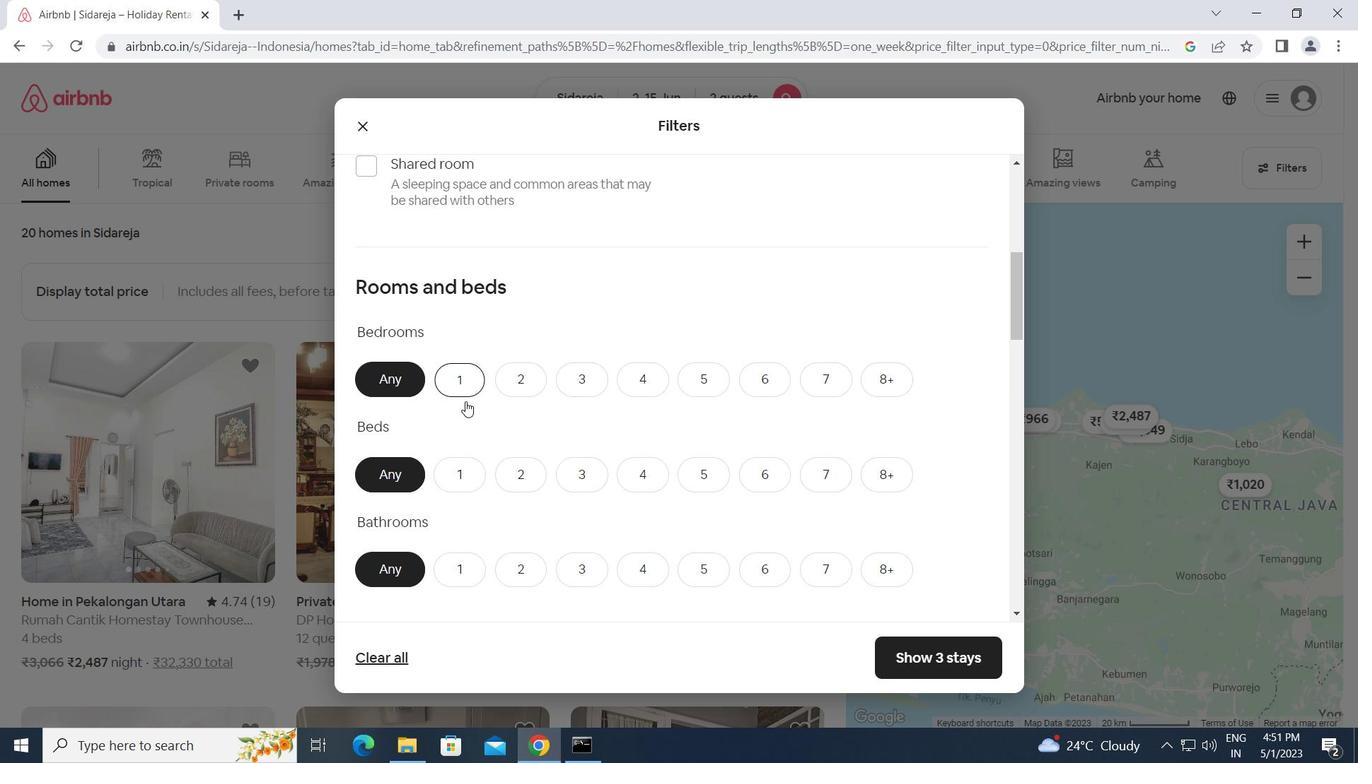 
Action: Mouse pressed left at (464, 475)
Screenshot: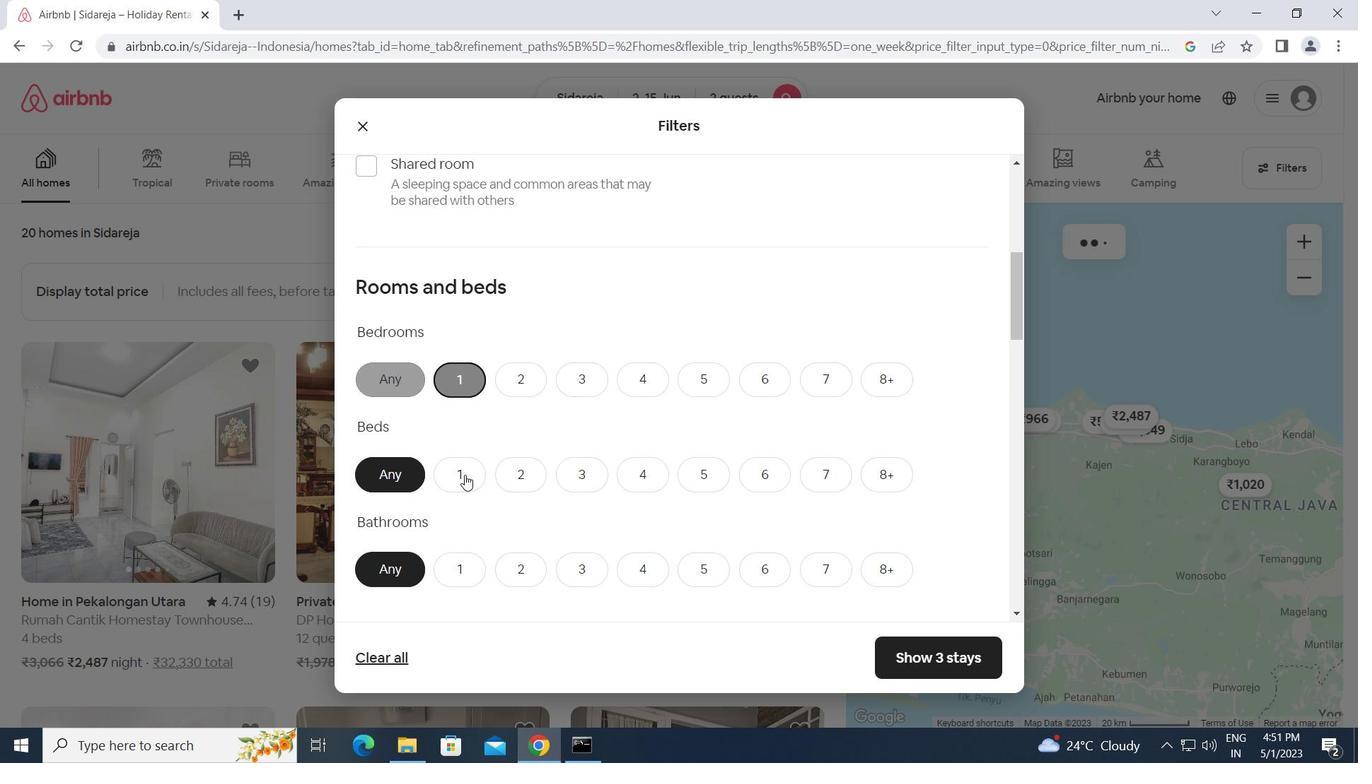 
Action: Mouse moved to (454, 570)
Screenshot: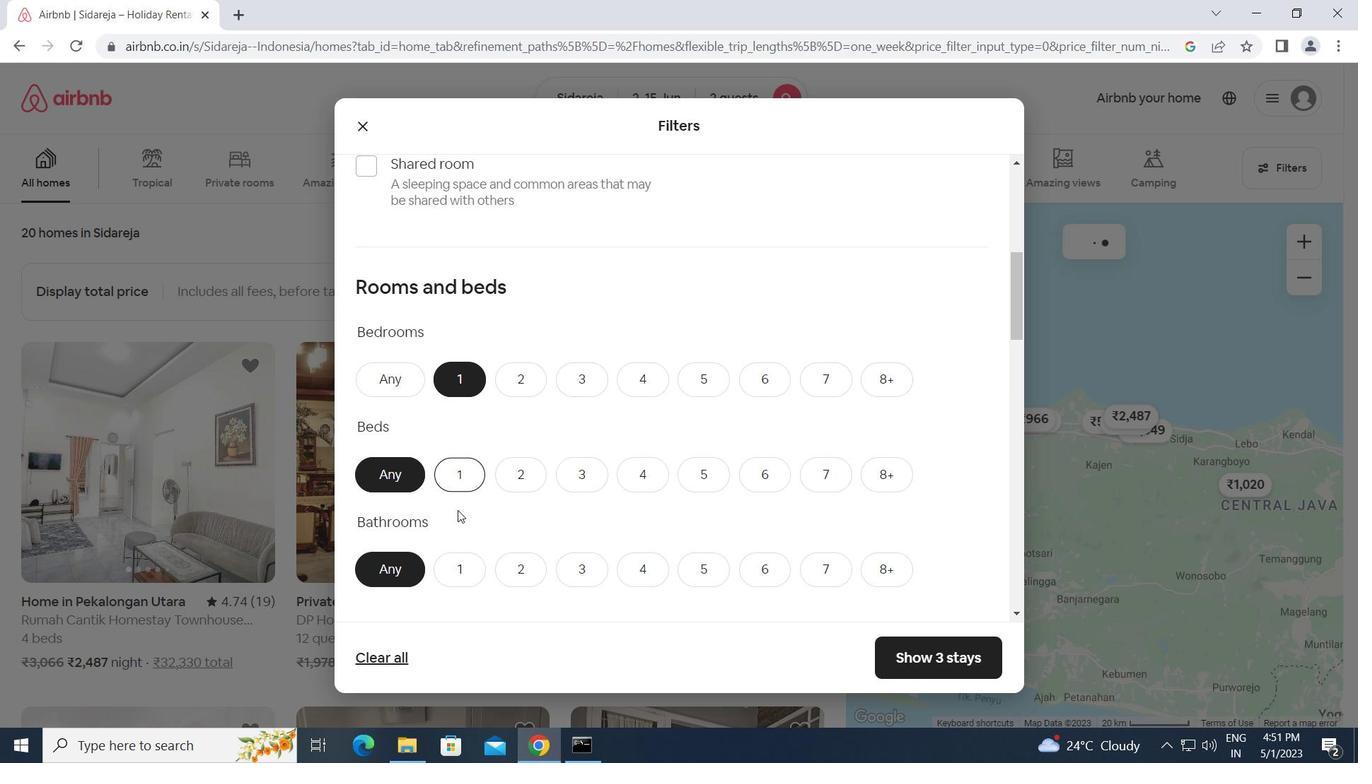 
Action: Mouse pressed left at (454, 570)
Screenshot: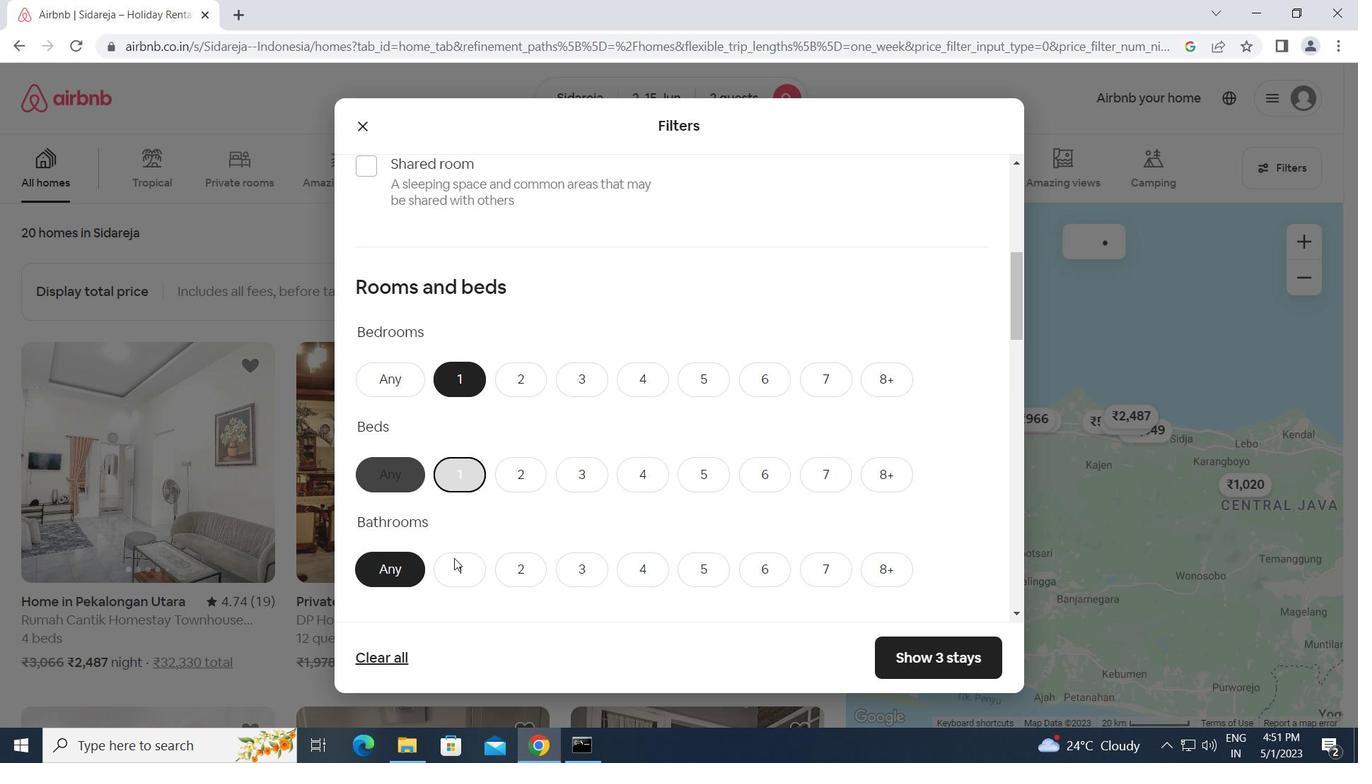 
Action: Mouse moved to (461, 568)
Screenshot: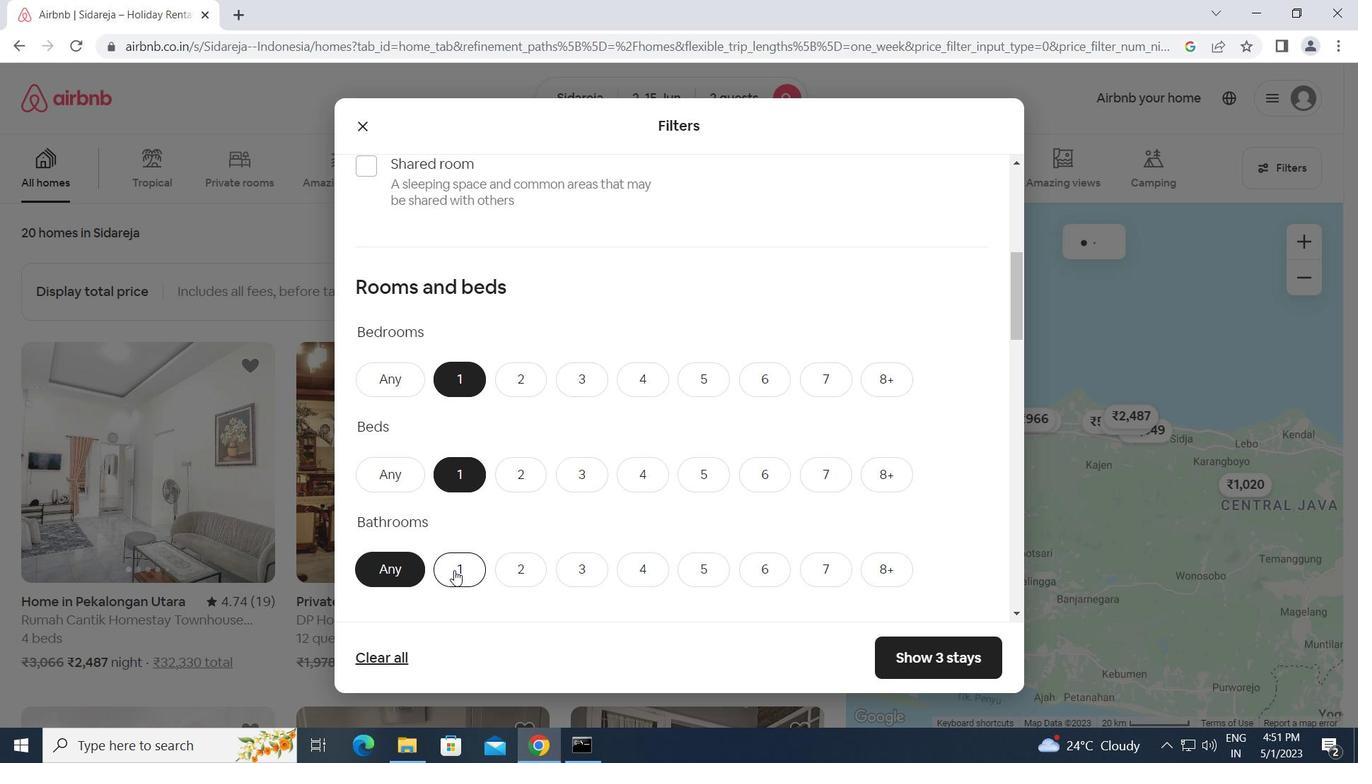 
Action: Mouse scrolled (461, 567) with delta (0, 0)
Screenshot: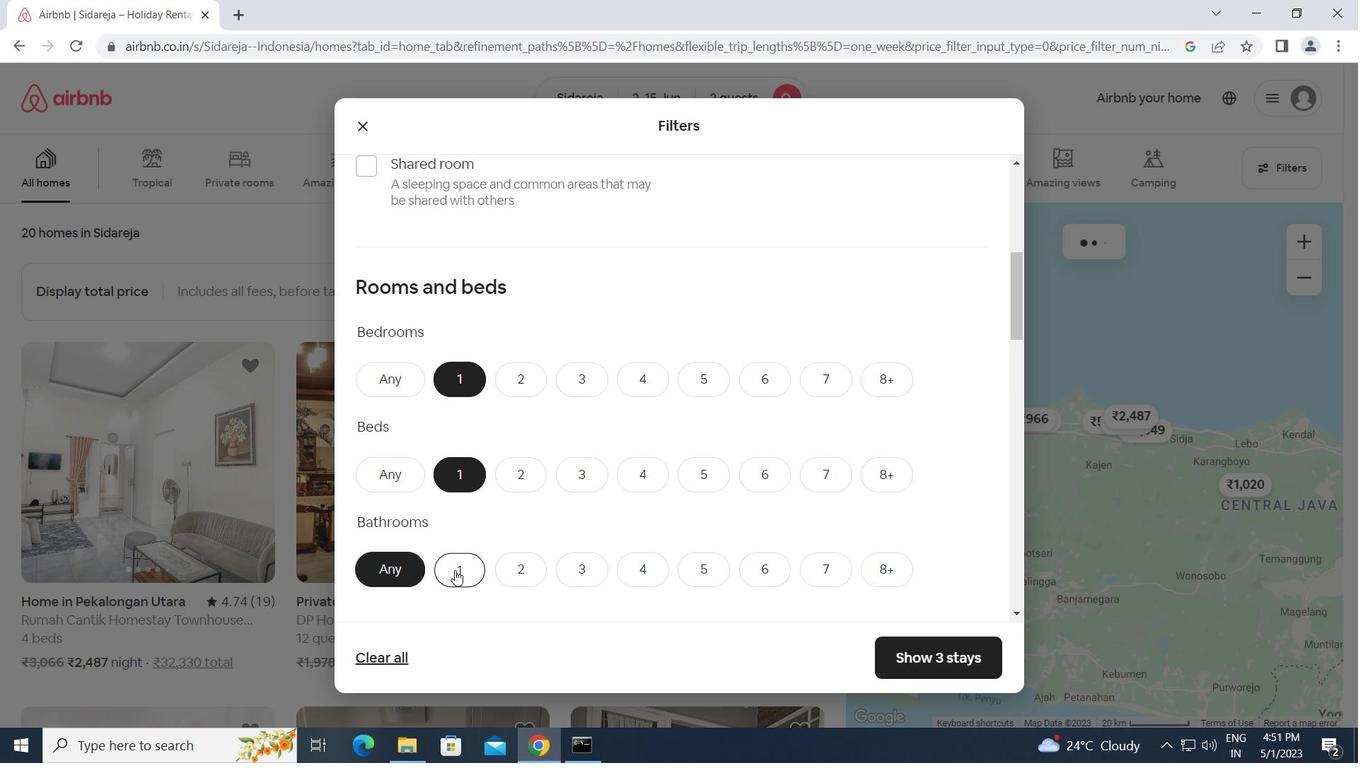 
Action: Mouse scrolled (461, 567) with delta (0, 0)
Screenshot: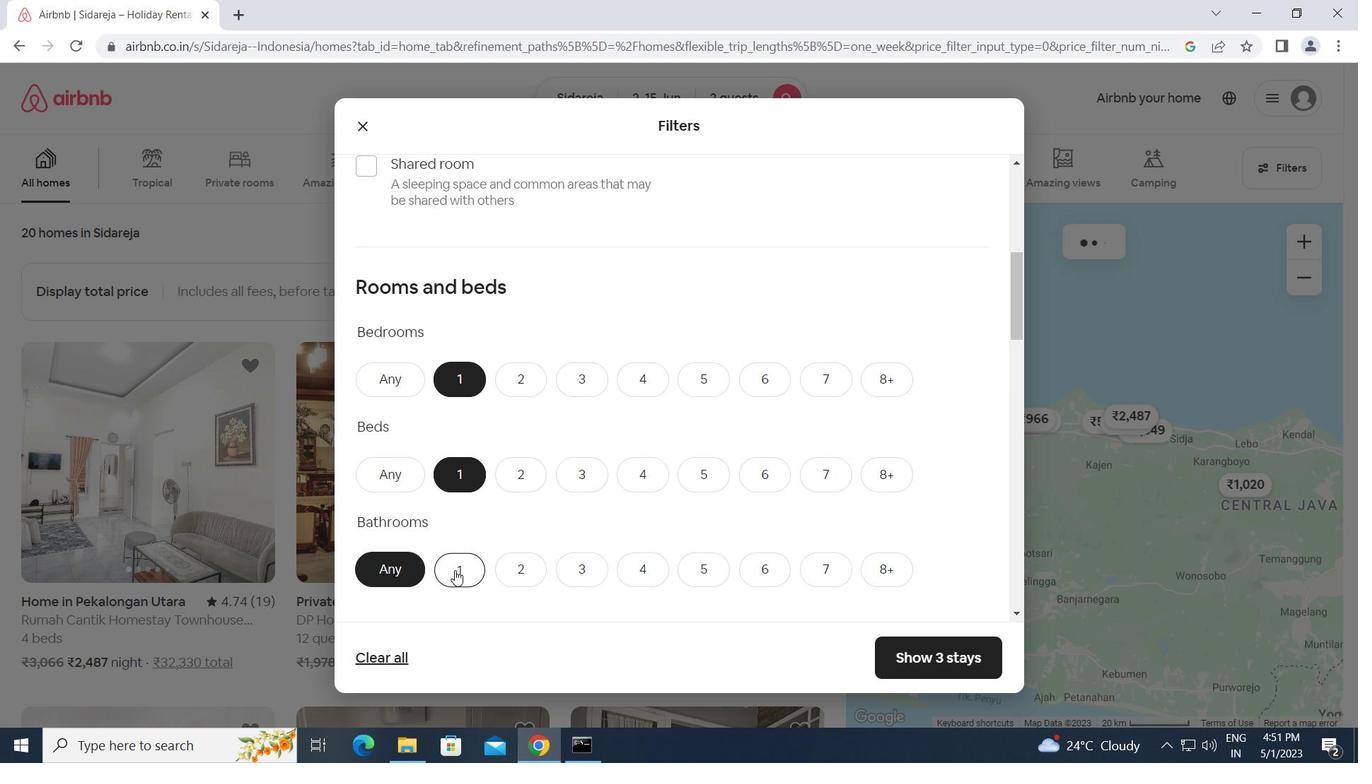 
Action: Mouse scrolled (461, 567) with delta (0, 0)
Screenshot: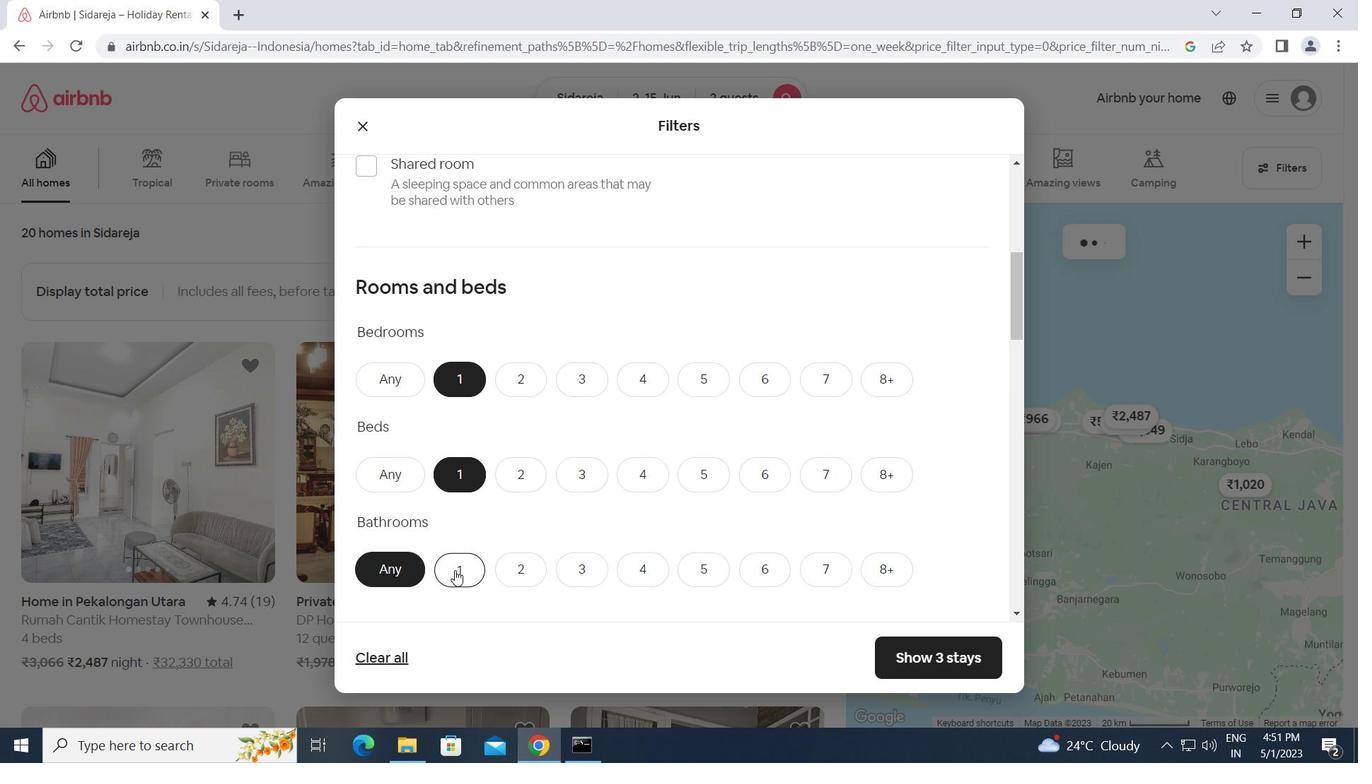 
Action: Mouse moved to (425, 501)
Screenshot: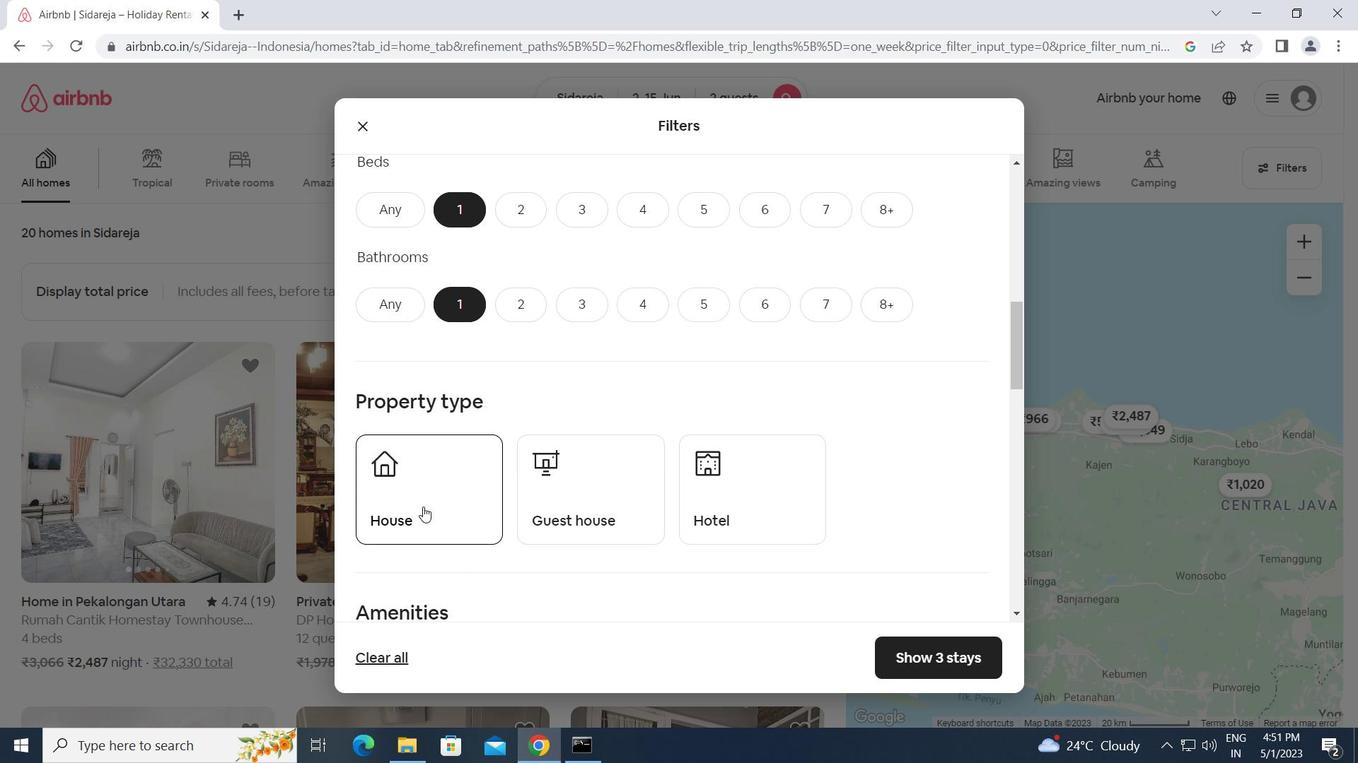 
Action: Mouse pressed left at (425, 501)
Screenshot: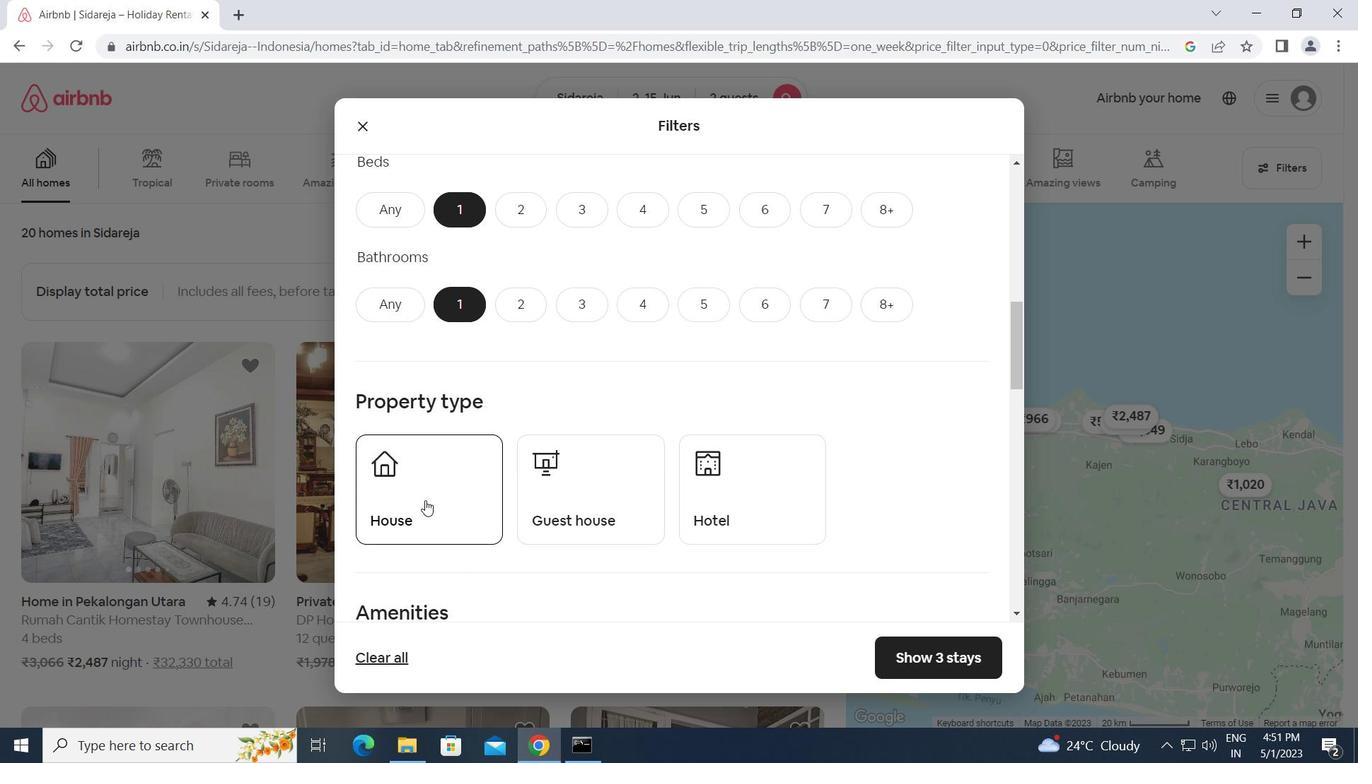
Action: Mouse moved to (577, 495)
Screenshot: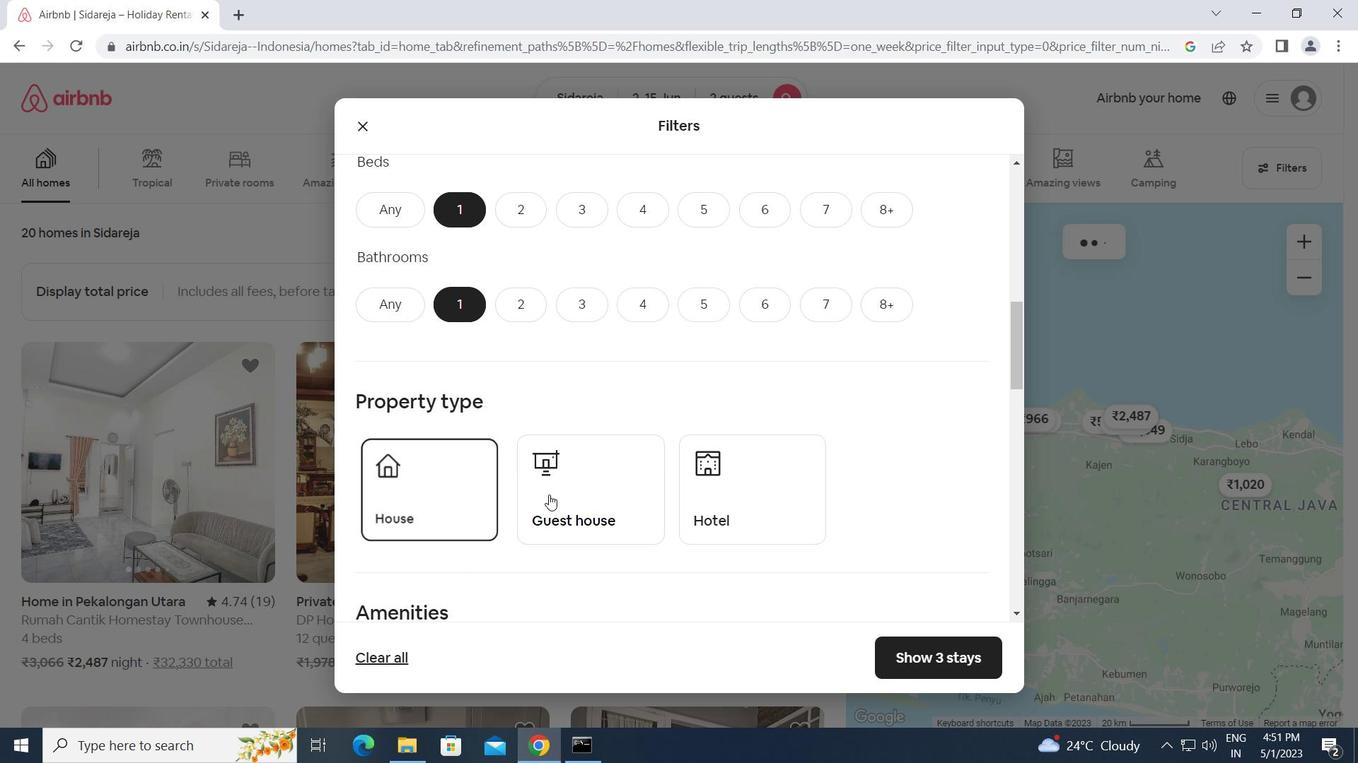 
Action: Mouse pressed left at (577, 495)
Screenshot: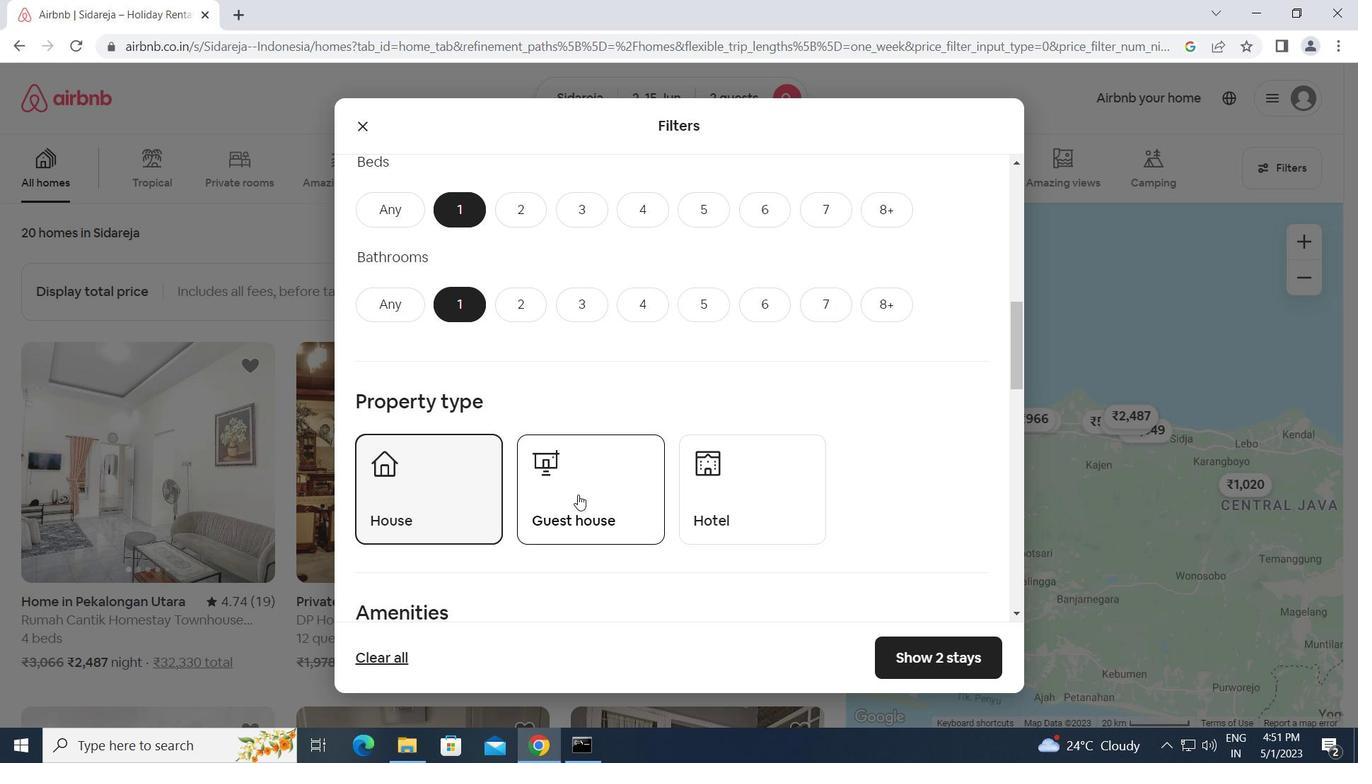 
Action: Mouse moved to (761, 511)
Screenshot: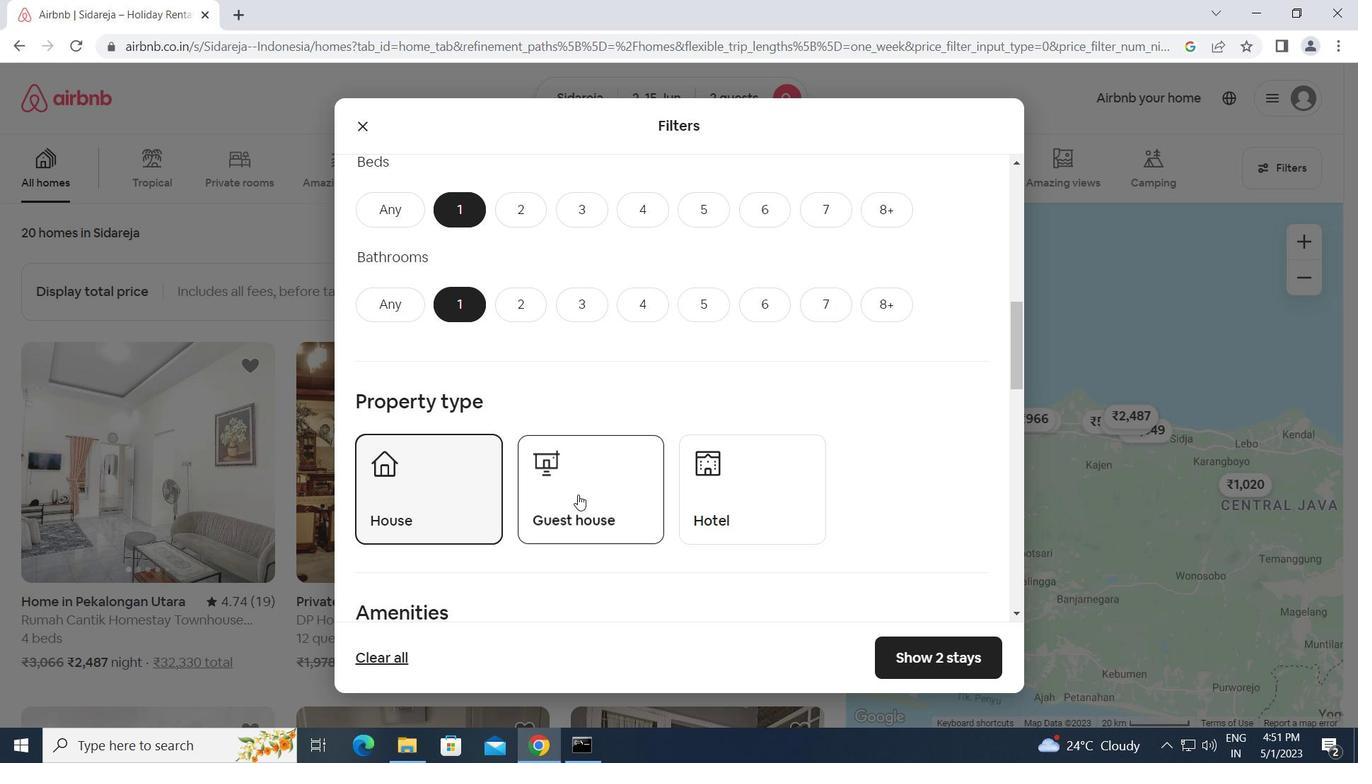 
Action: Mouse pressed left at (761, 511)
Screenshot: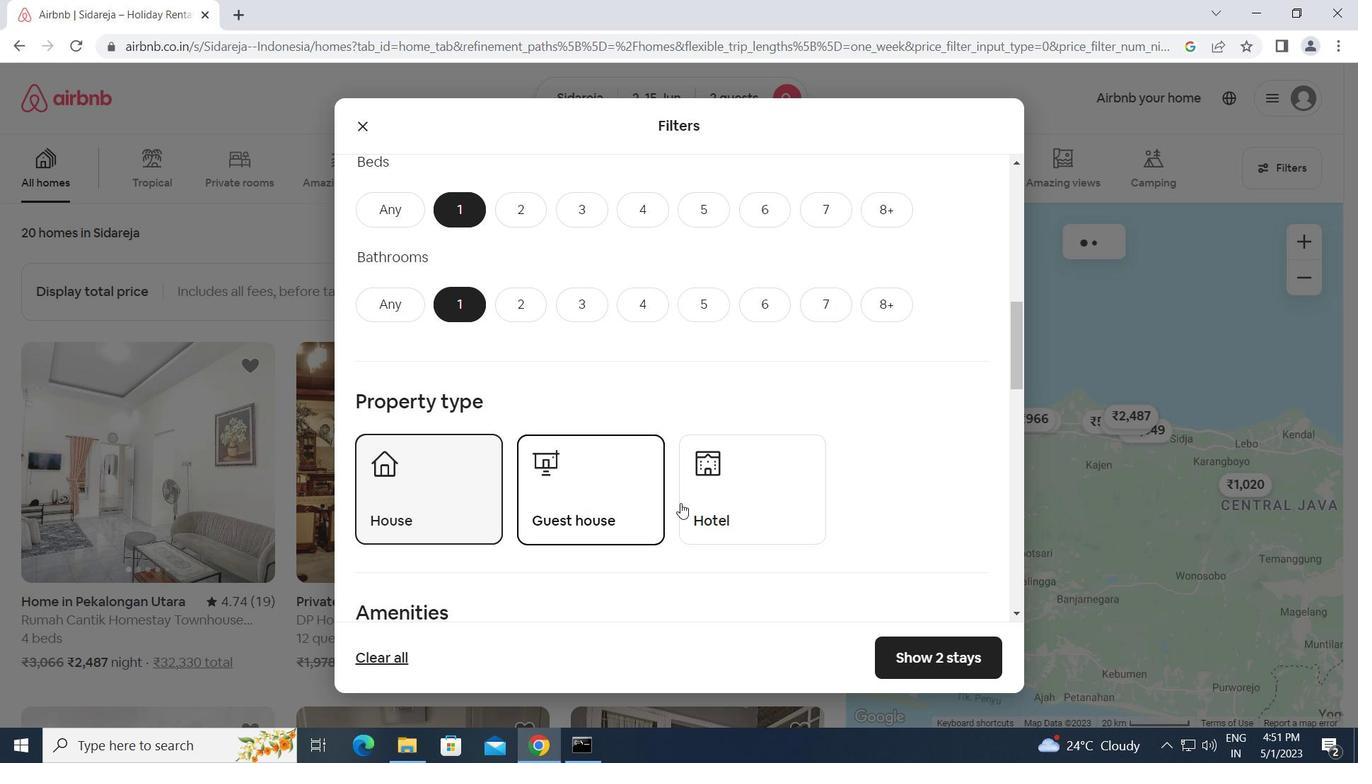 
Action: Mouse moved to (674, 532)
Screenshot: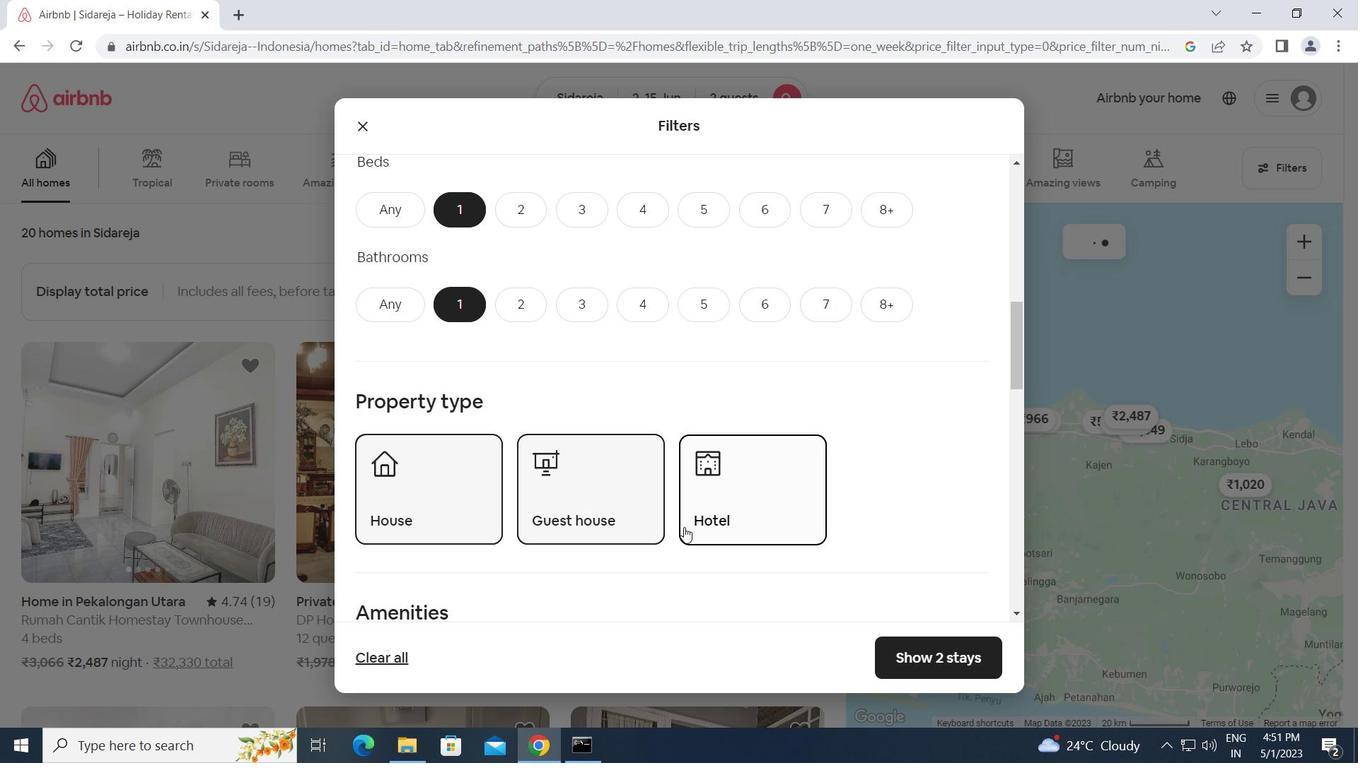 
Action: Mouse scrolled (674, 531) with delta (0, 0)
Screenshot: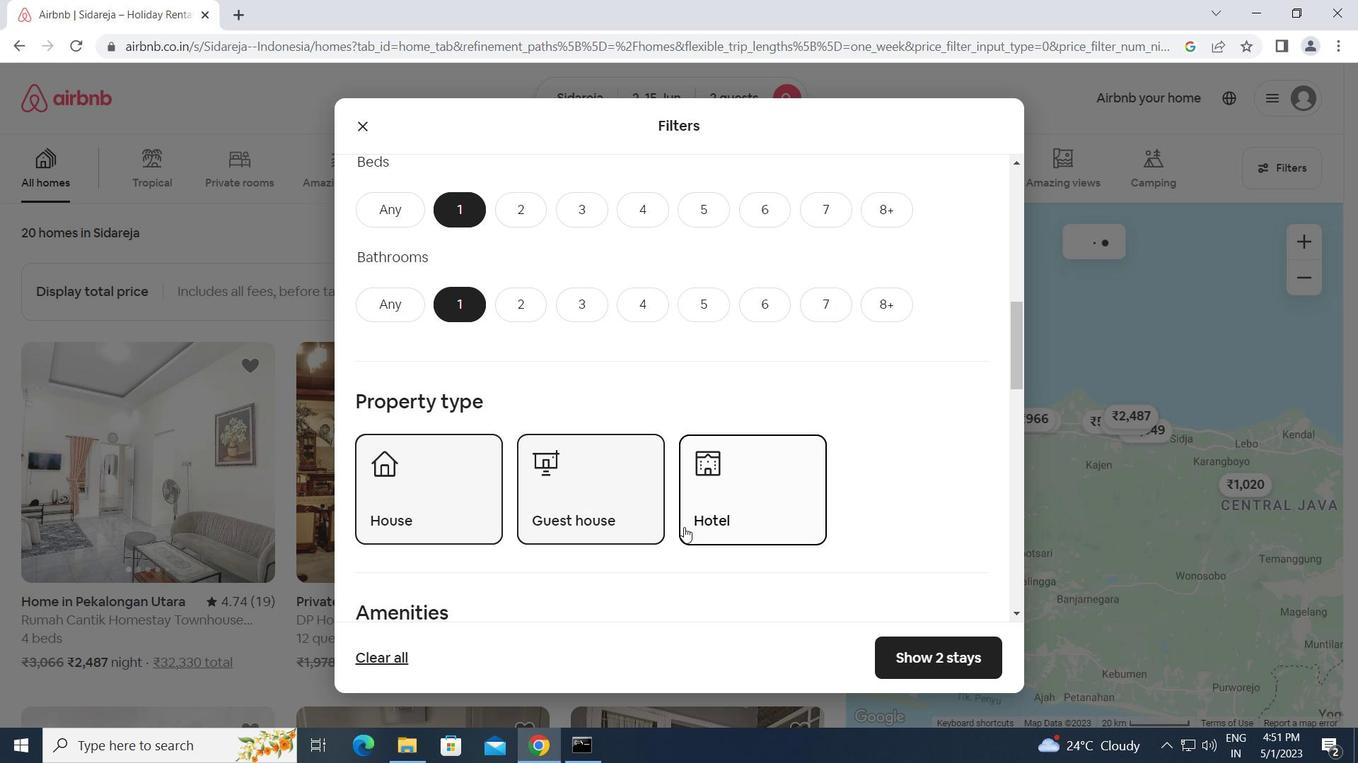
Action: Mouse scrolled (674, 531) with delta (0, 0)
Screenshot: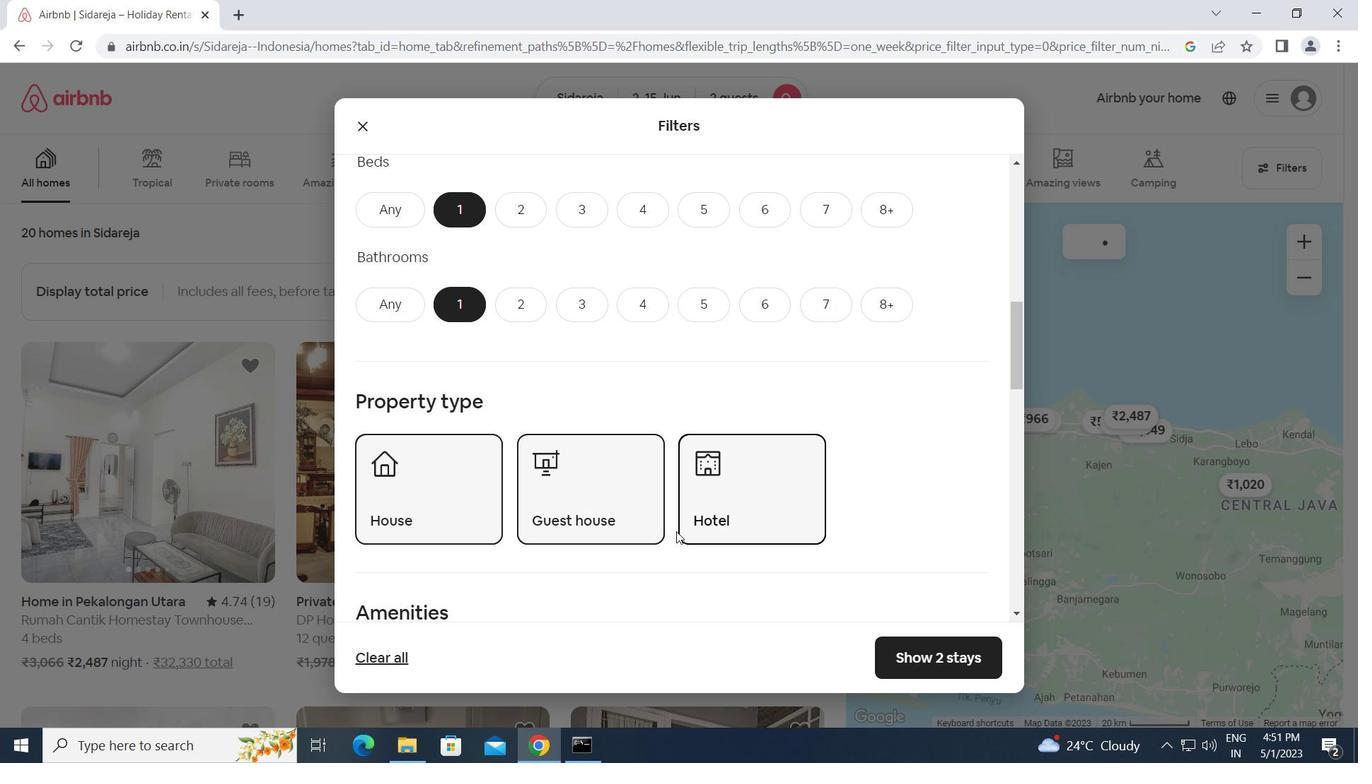 
Action: Mouse scrolled (674, 531) with delta (0, 0)
Screenshot: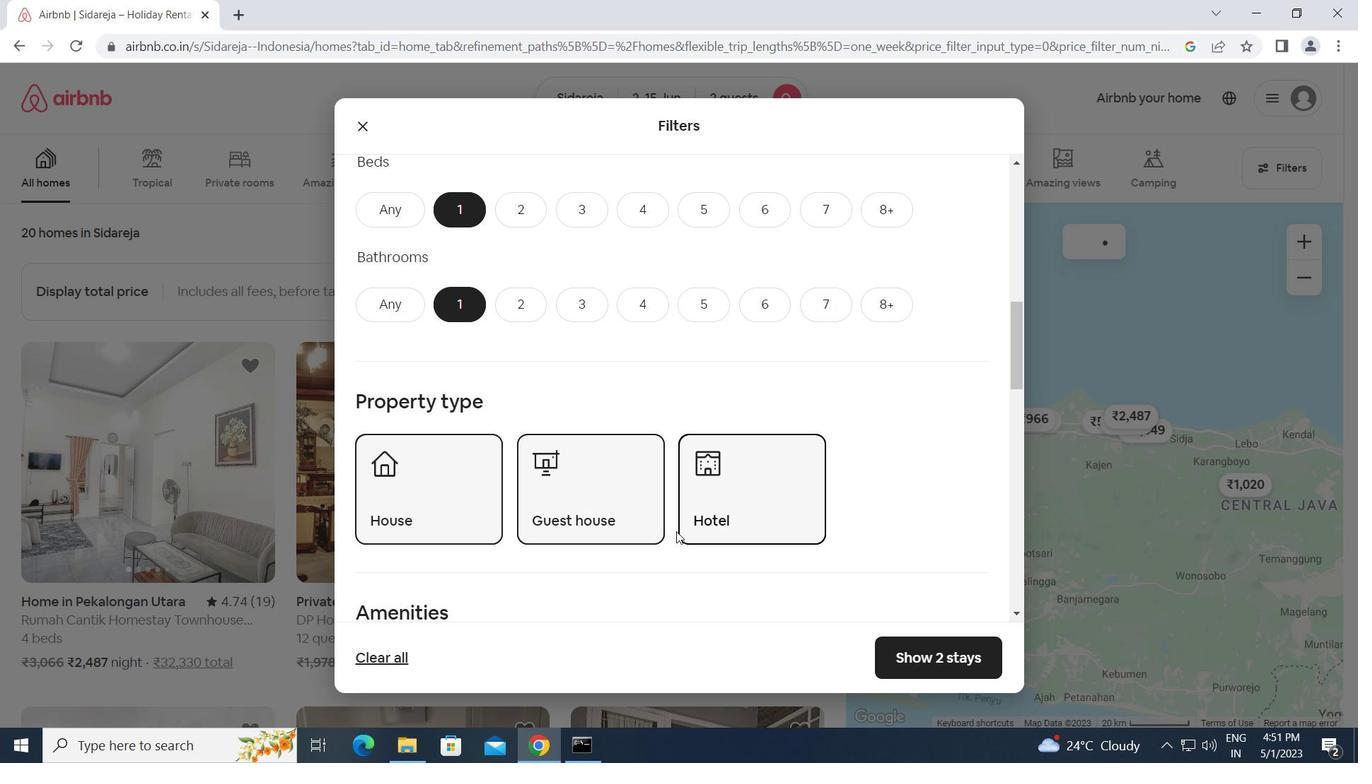 
Action: Mouse scrolled (674, 531) with delta (0, 0)
Screenshot: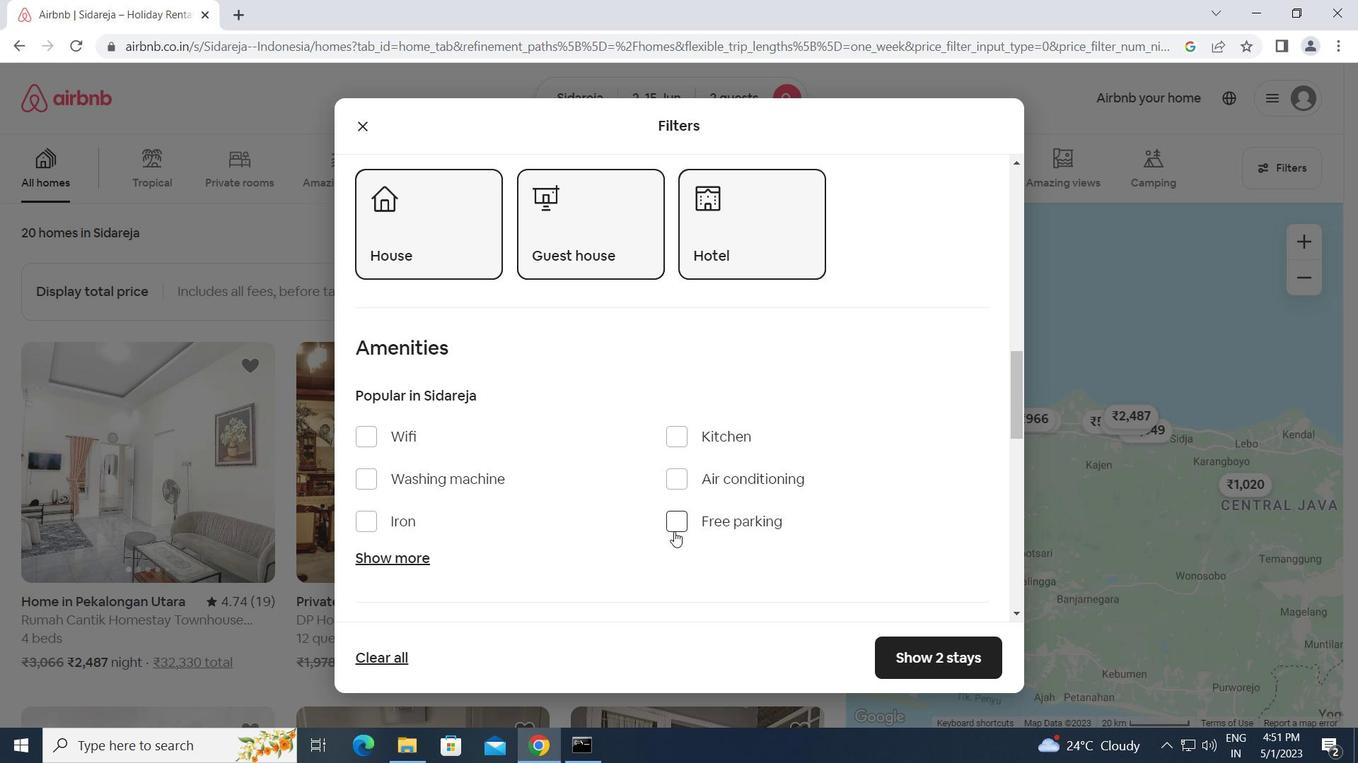 
Action: Mouse scrolled (674, 531) with delta (0, 0)
Screenshot: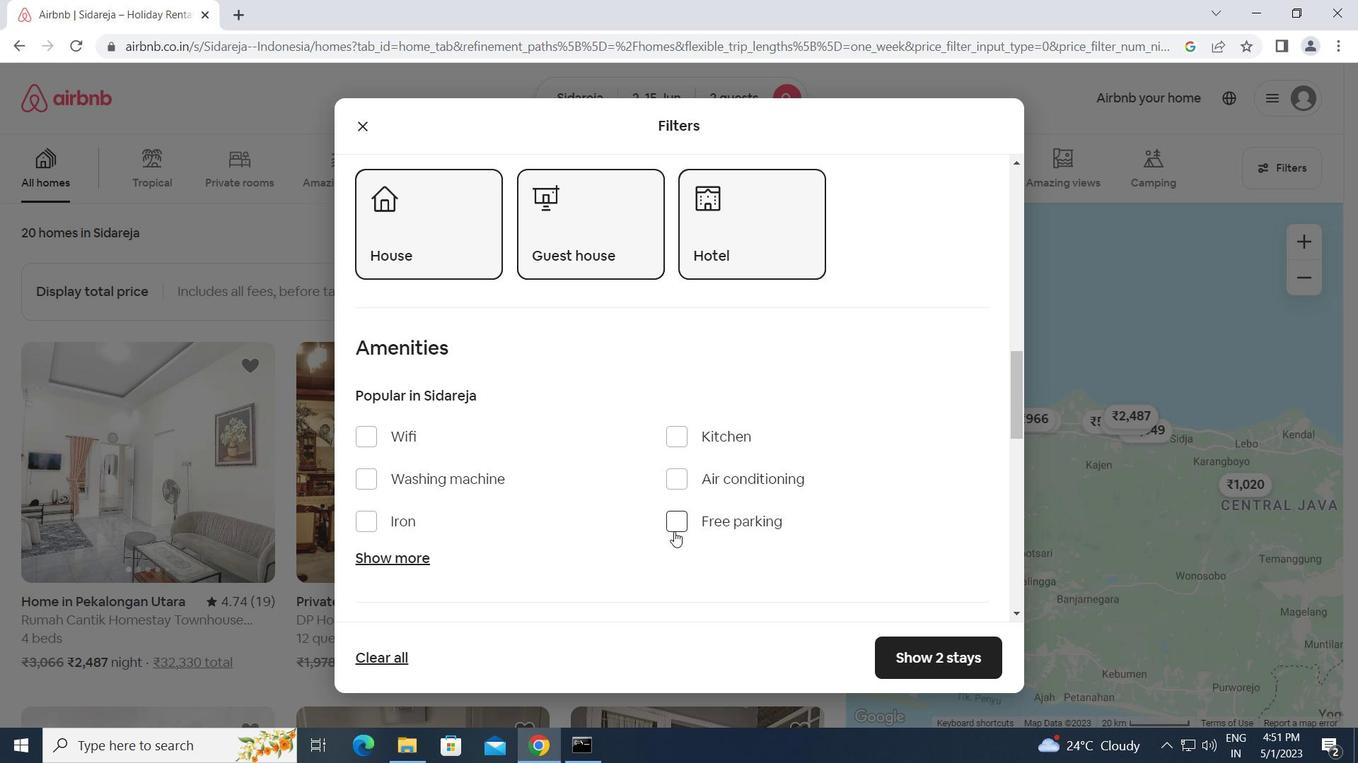 
Action: Mouse scrolled (674, 531) with delta (0, 0)
Screenshot: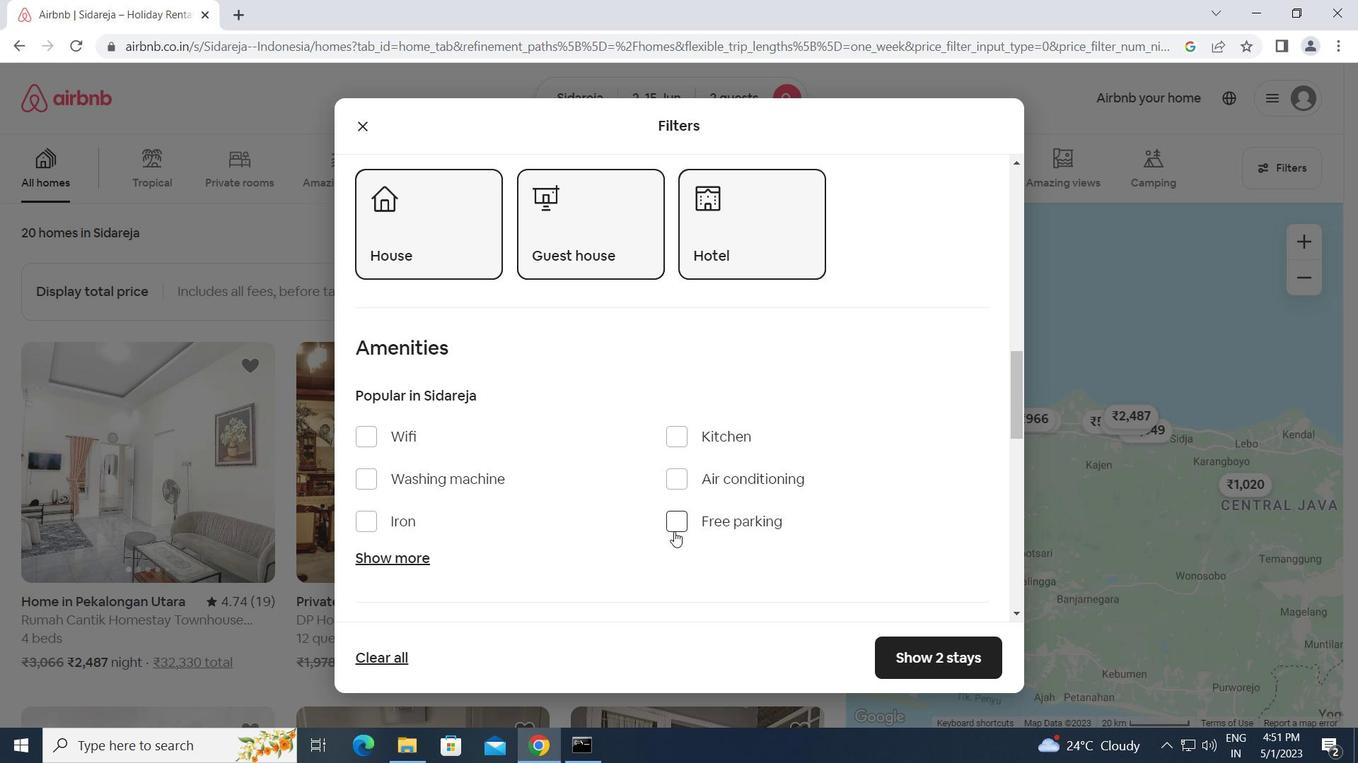 
Action: Mouse moved to (931, 492)
Screenshot: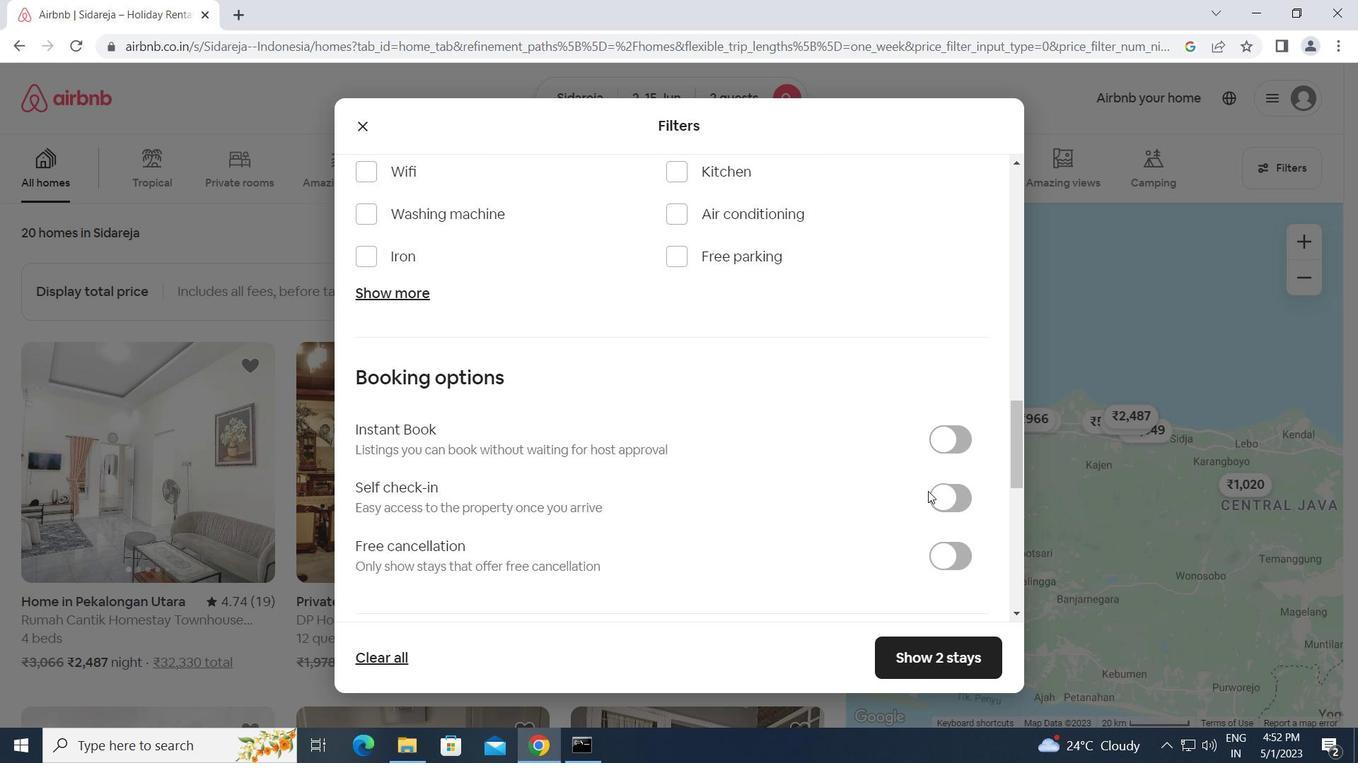 
Action: Mouse pressed left at (931, 492)
Screenshot: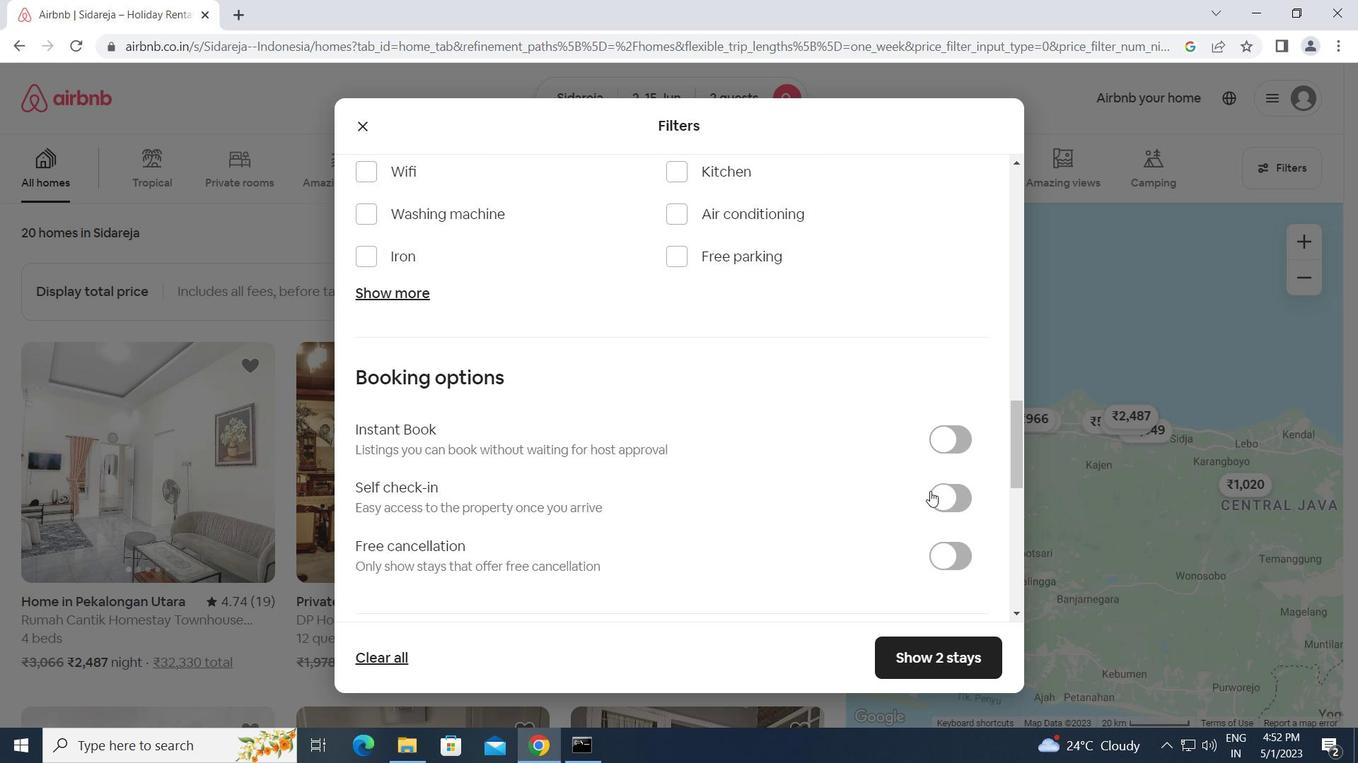 
Action: Mouse moved to (825, 529)
Screenshot: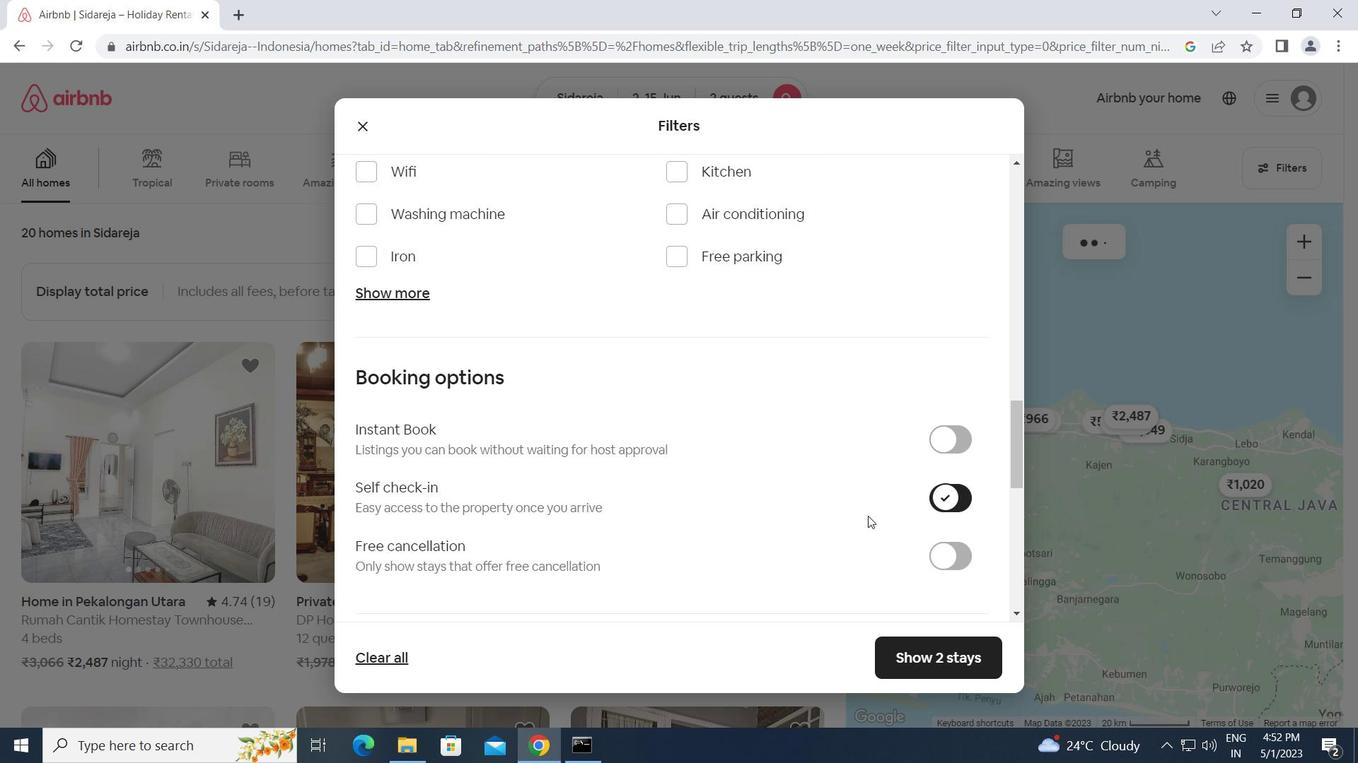 
Action: Mouse scrolled (825, 528) with delta (0, 0)
Screenshot: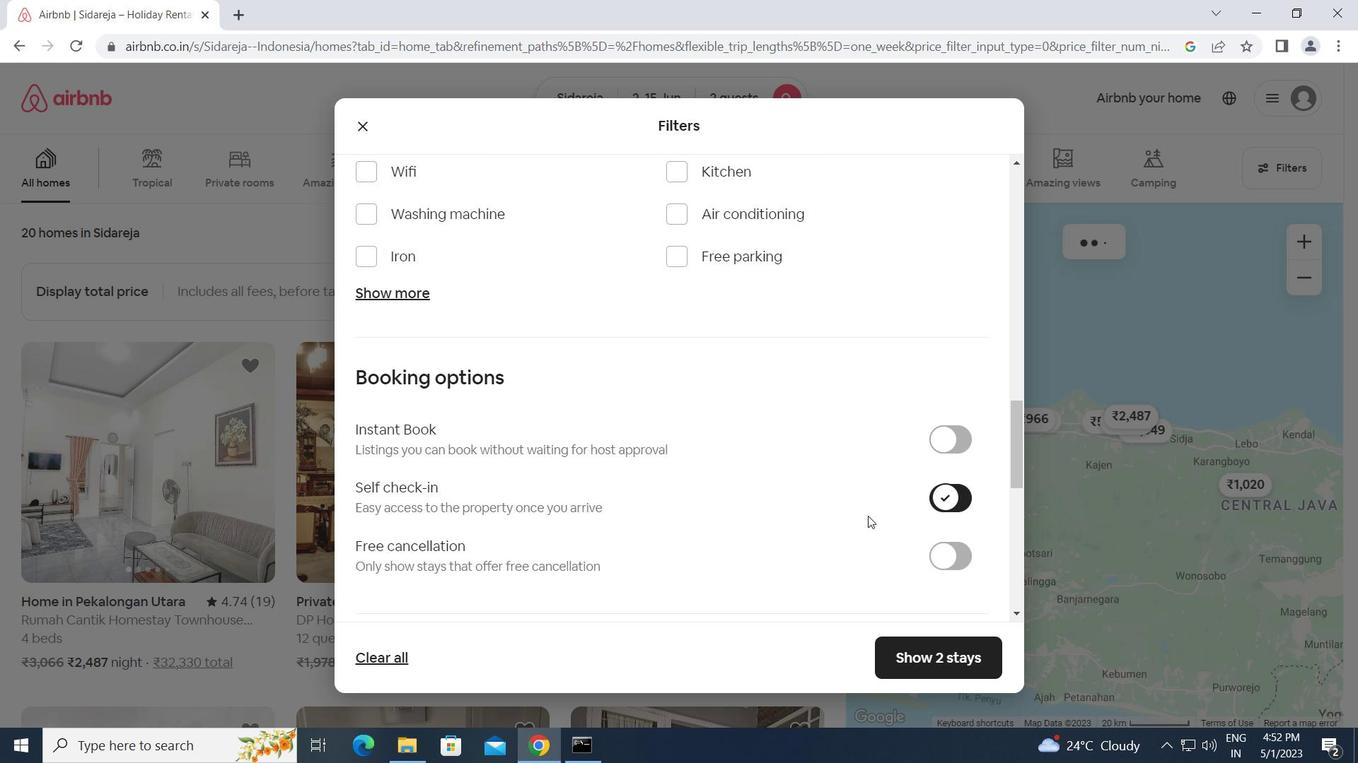 
Action: Mouse moved to (818, 531)
Screenshot: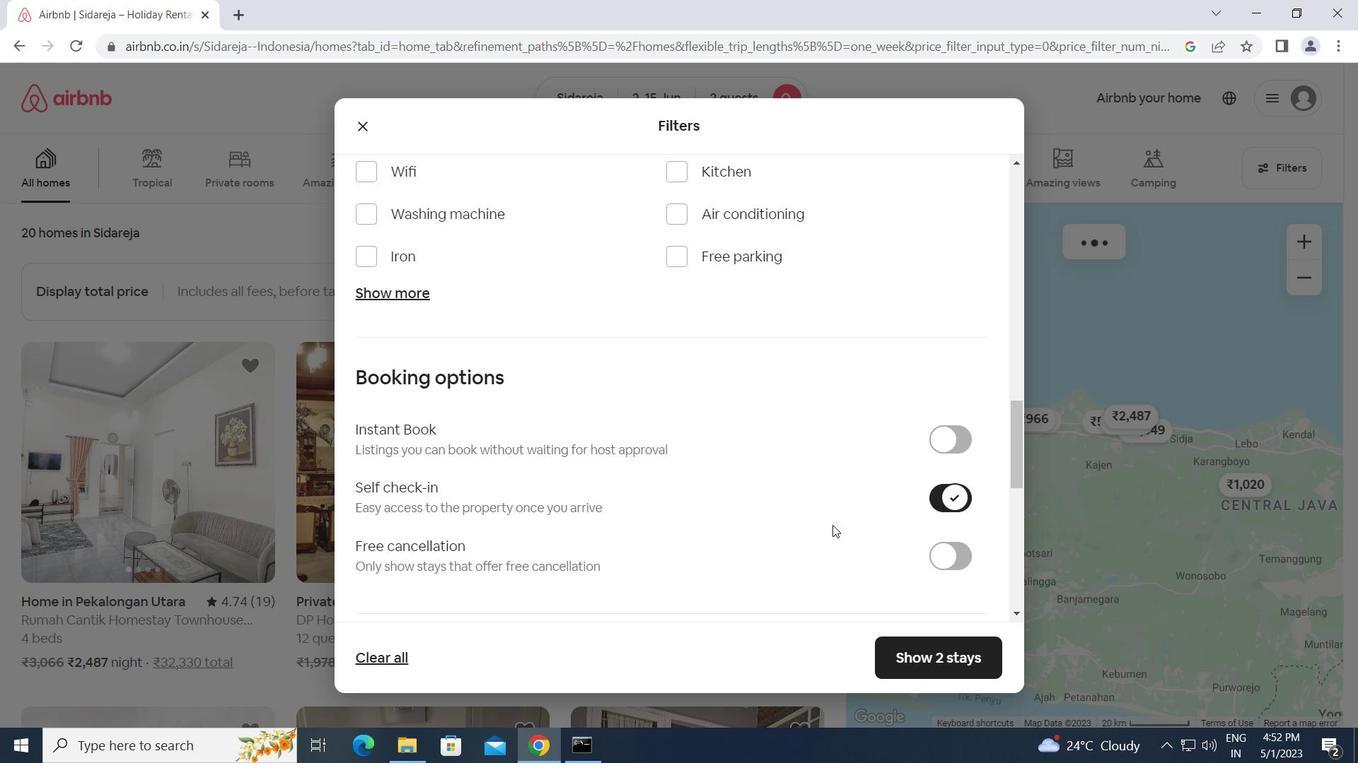 
Action: Mouse scrolled (818, 531) with delta (0, 0)
Screenshot: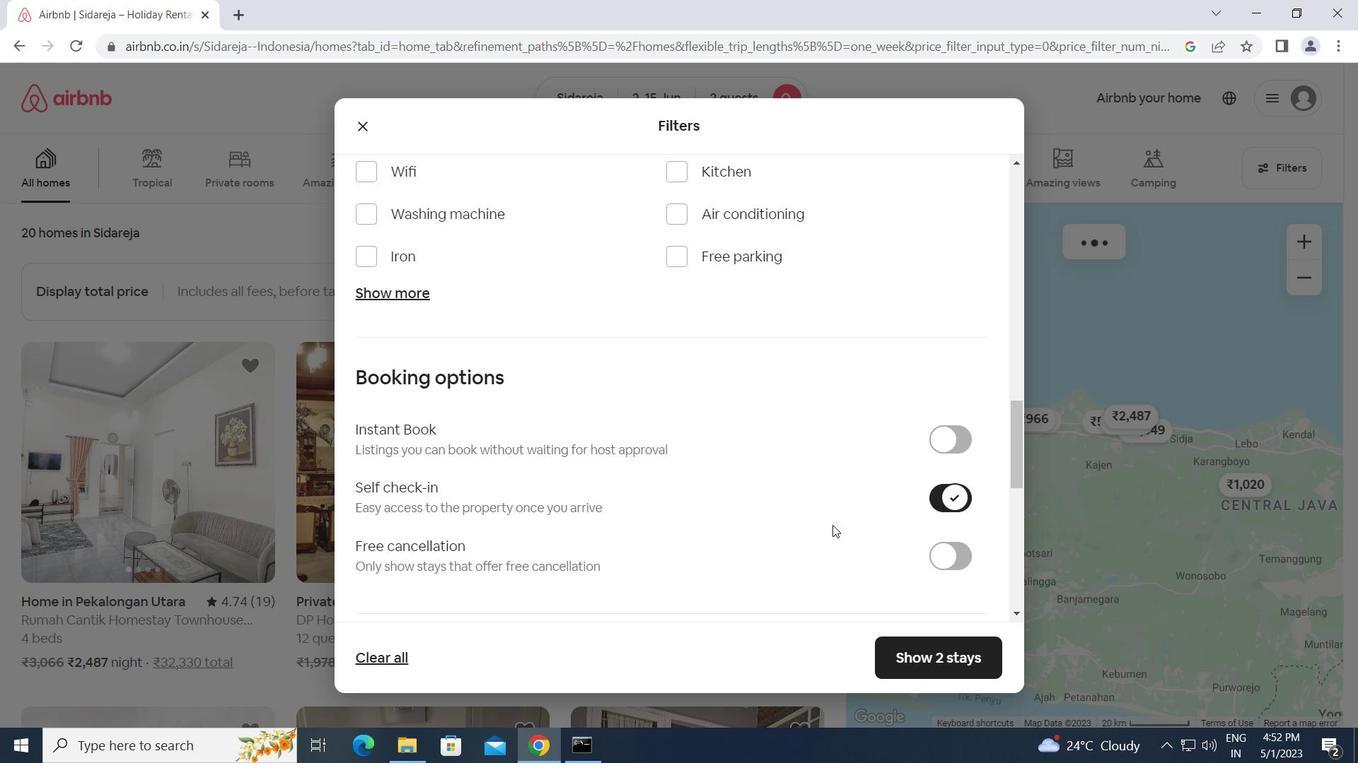 
Action: Mouse moved to (809, 534)
Screenshot: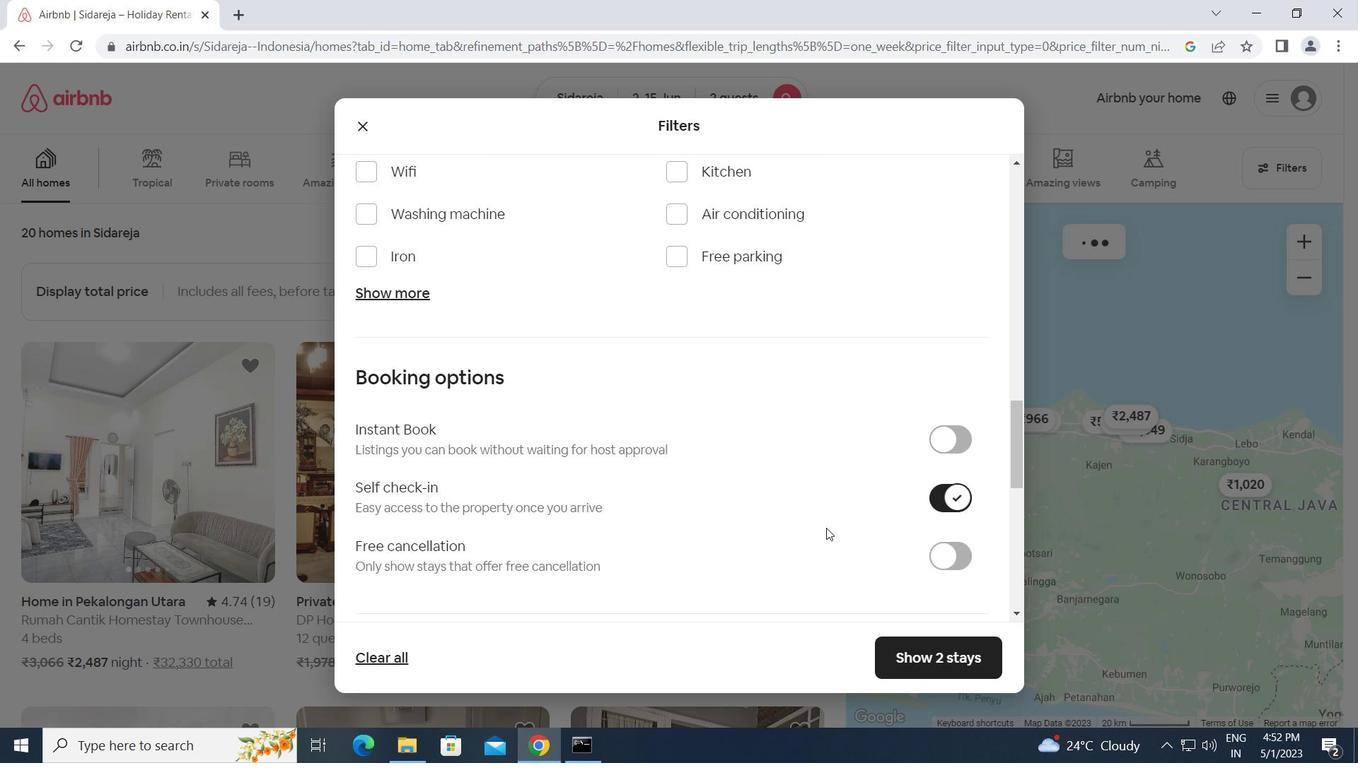 
Action: Mouse scrolled (809, 533) with delta (0, 0)
Screenshot: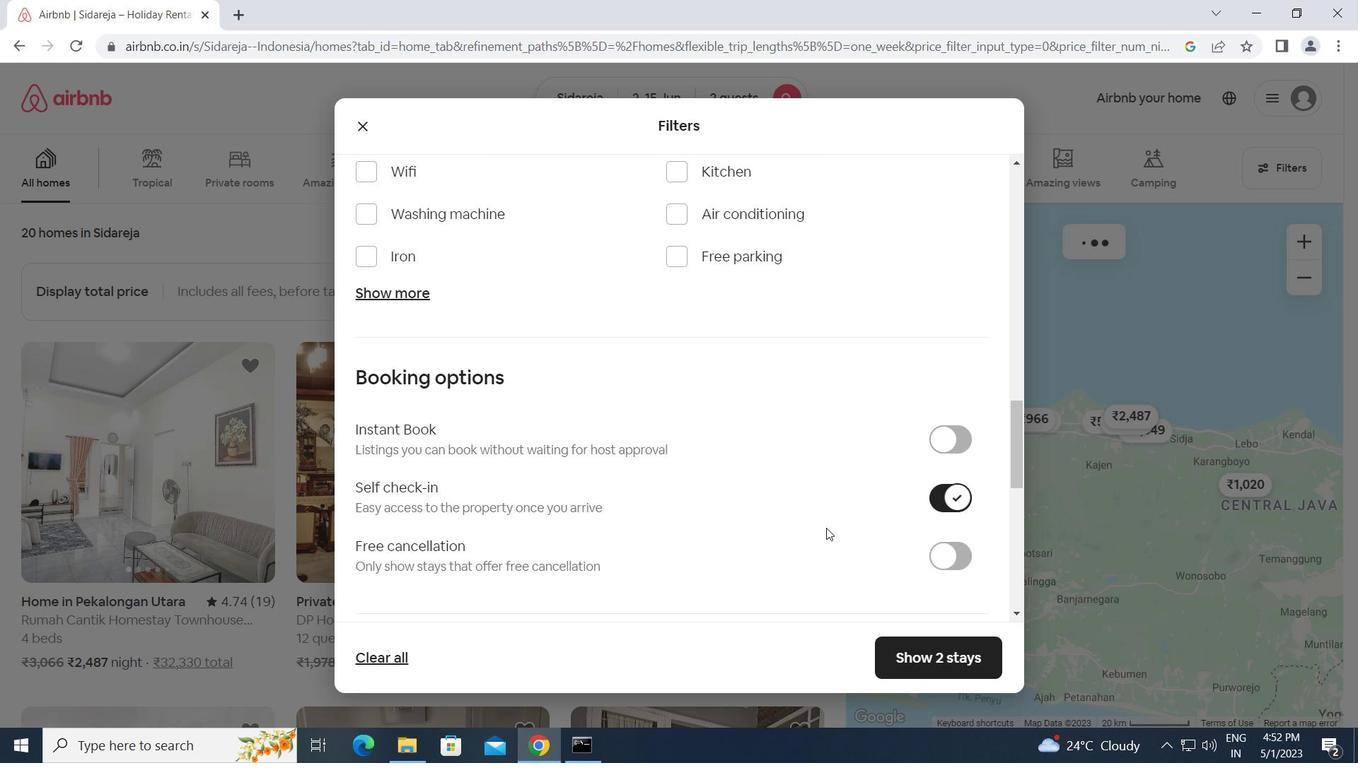 
Action: Mouse moved to (781, 530)
Screenshot: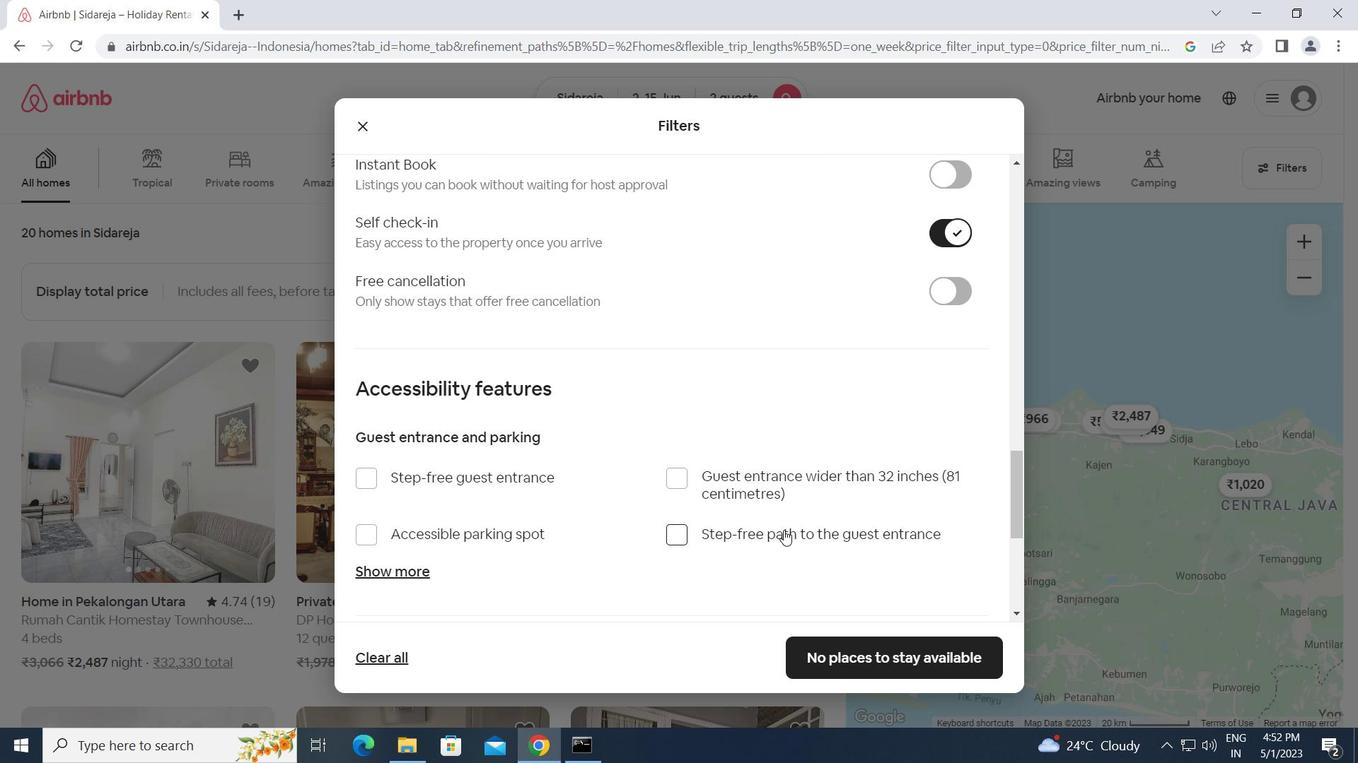 
Action: Mouse scrolled (781, 529) with delta (0, 0)
Screenshot: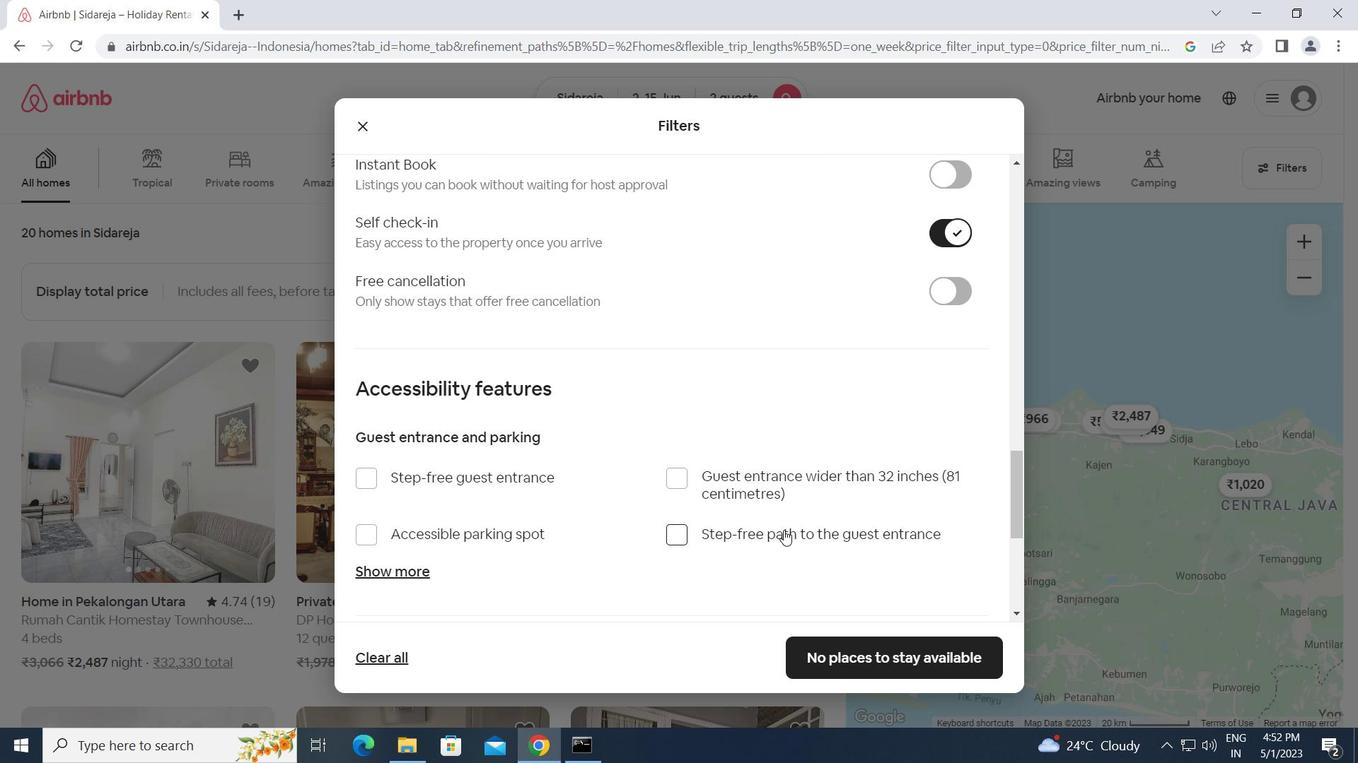 
Action: Mouse scrolled (781, 529) with delta (0, 0)
Screenshot: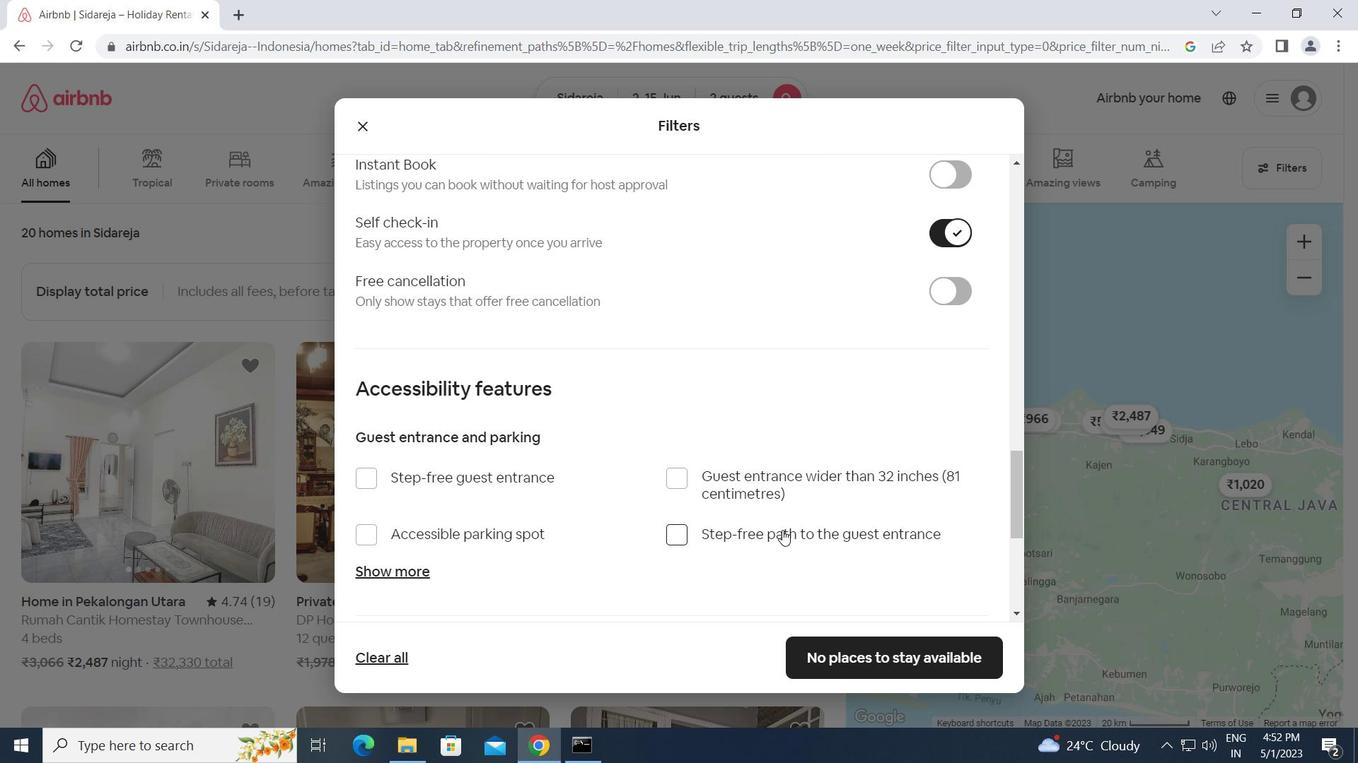 
Action: Mouse scrolled (781, 529) with delta (0, 0)
Screenshot: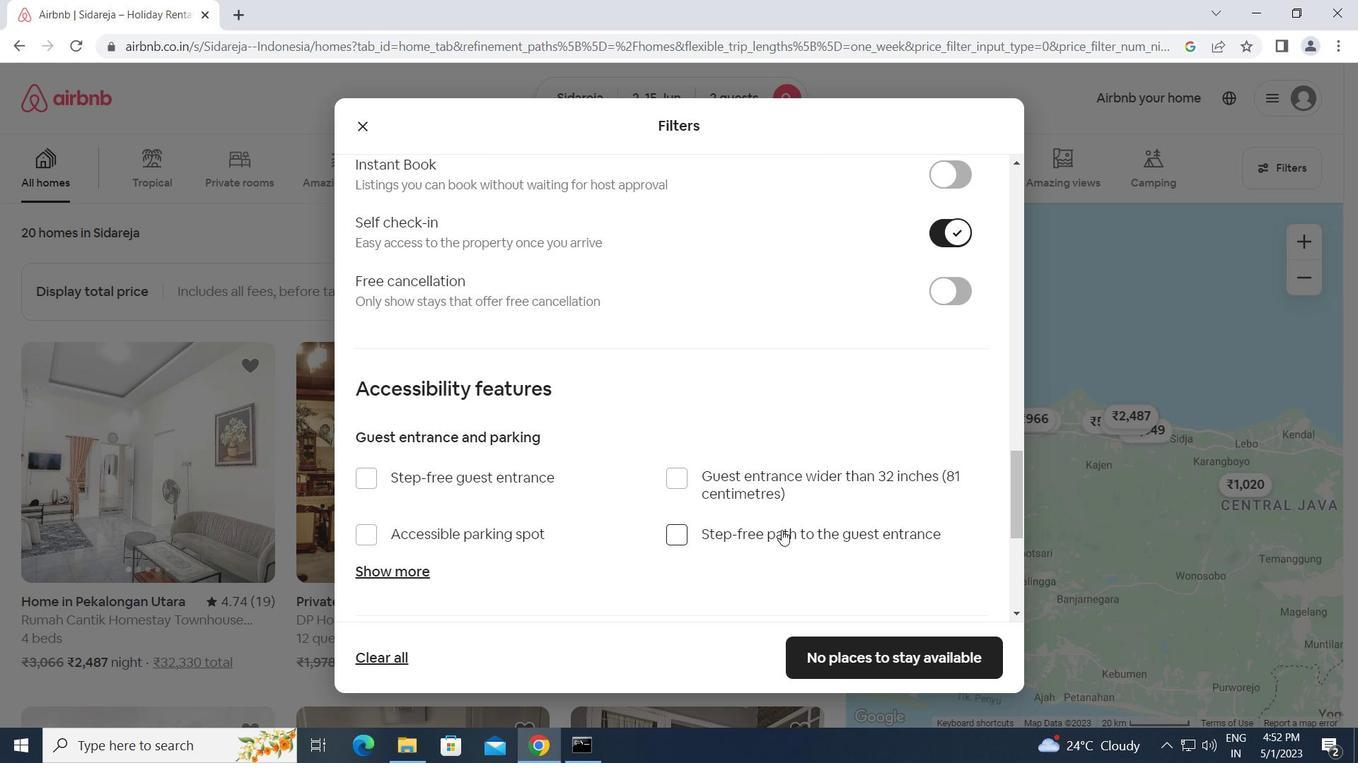 
Action: Mouse moved to (519, 492)
Screenshot: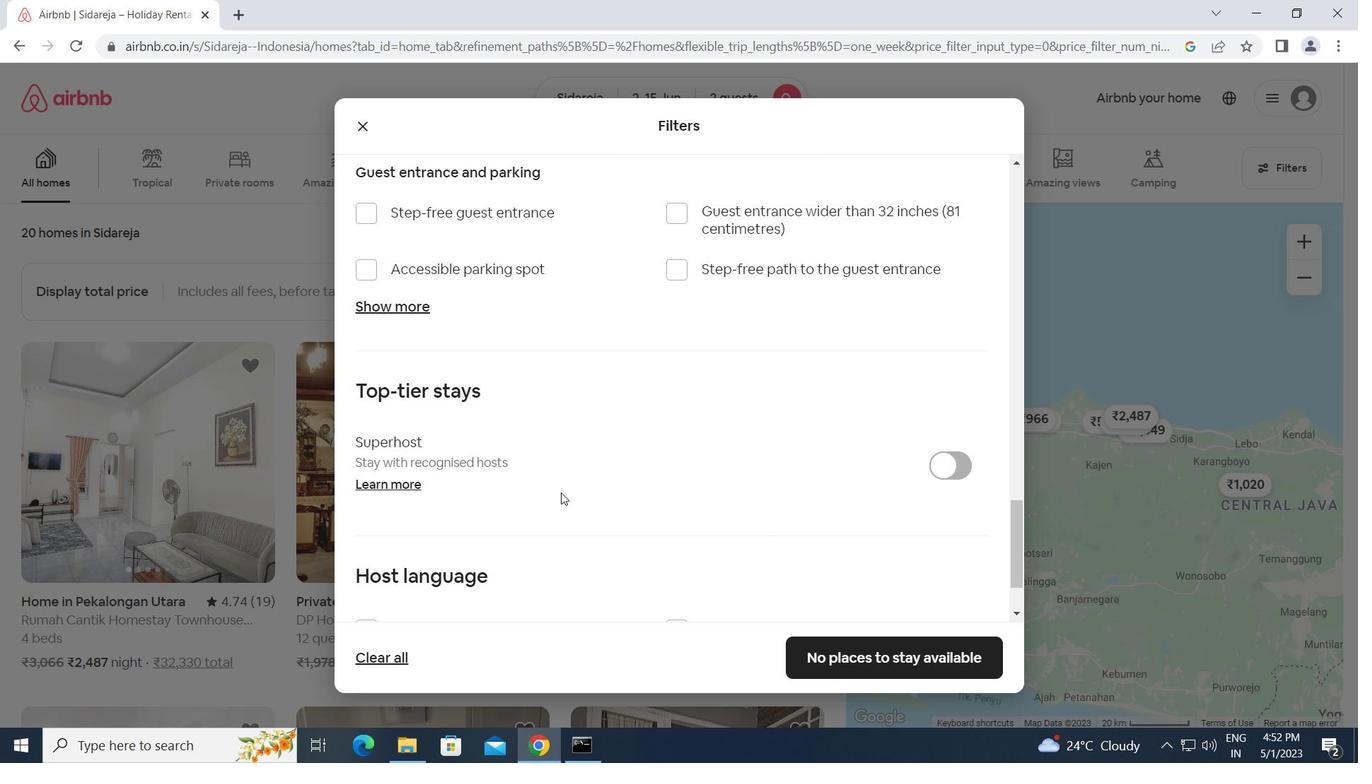 
Action: Mouse scrolled (519, 492) with delta (0, 0)
Screenshot: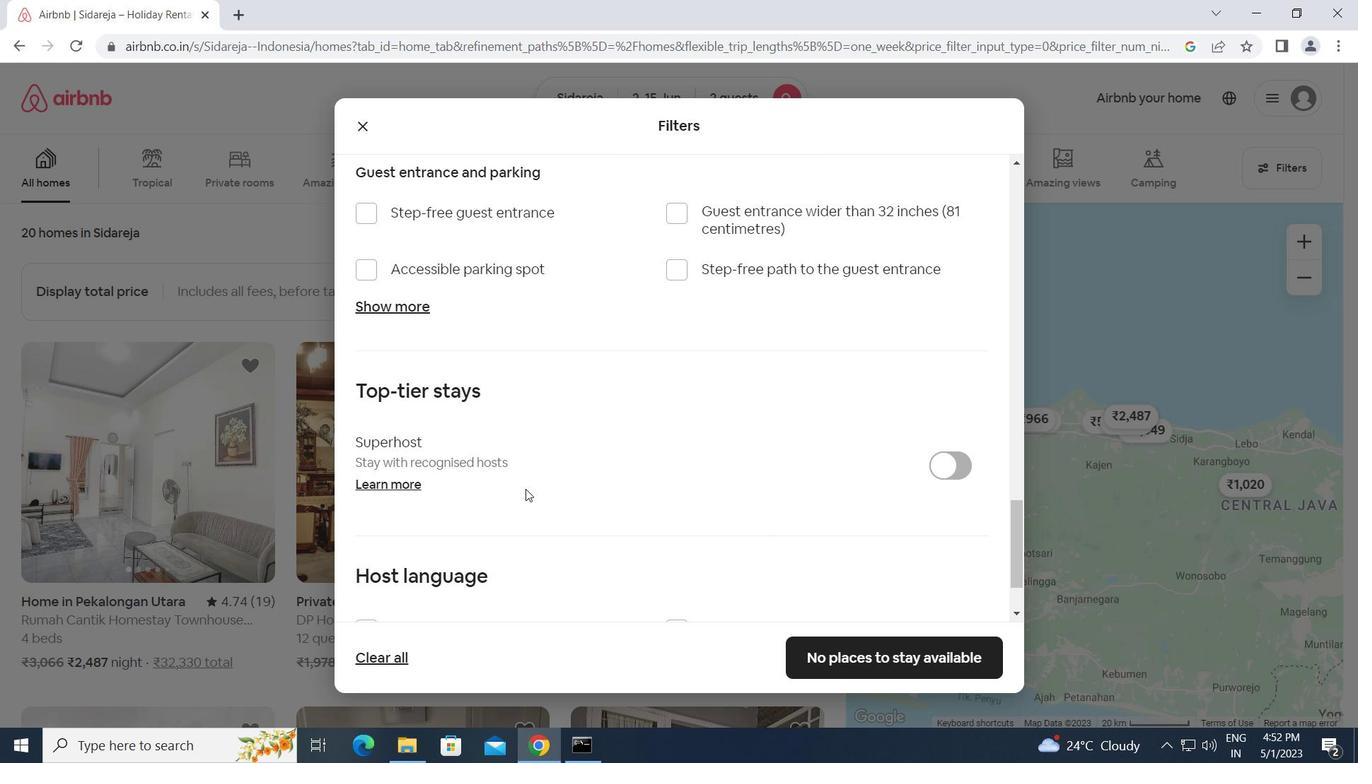
Action: Mouse scrolled (519, 492) with delta (0, 0)
Screenshot: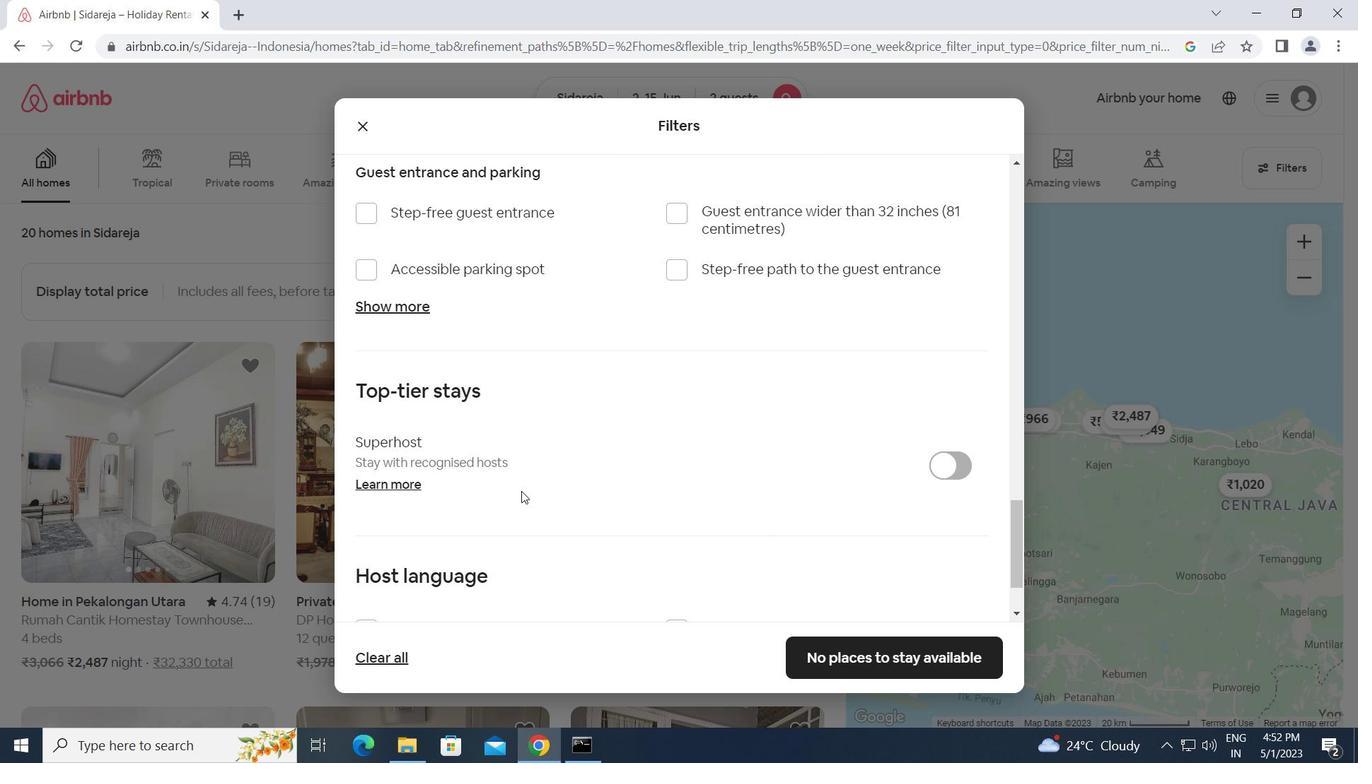 
Action: Mouse scrolled (519, 492) with delta (0, 0)
Screenshot: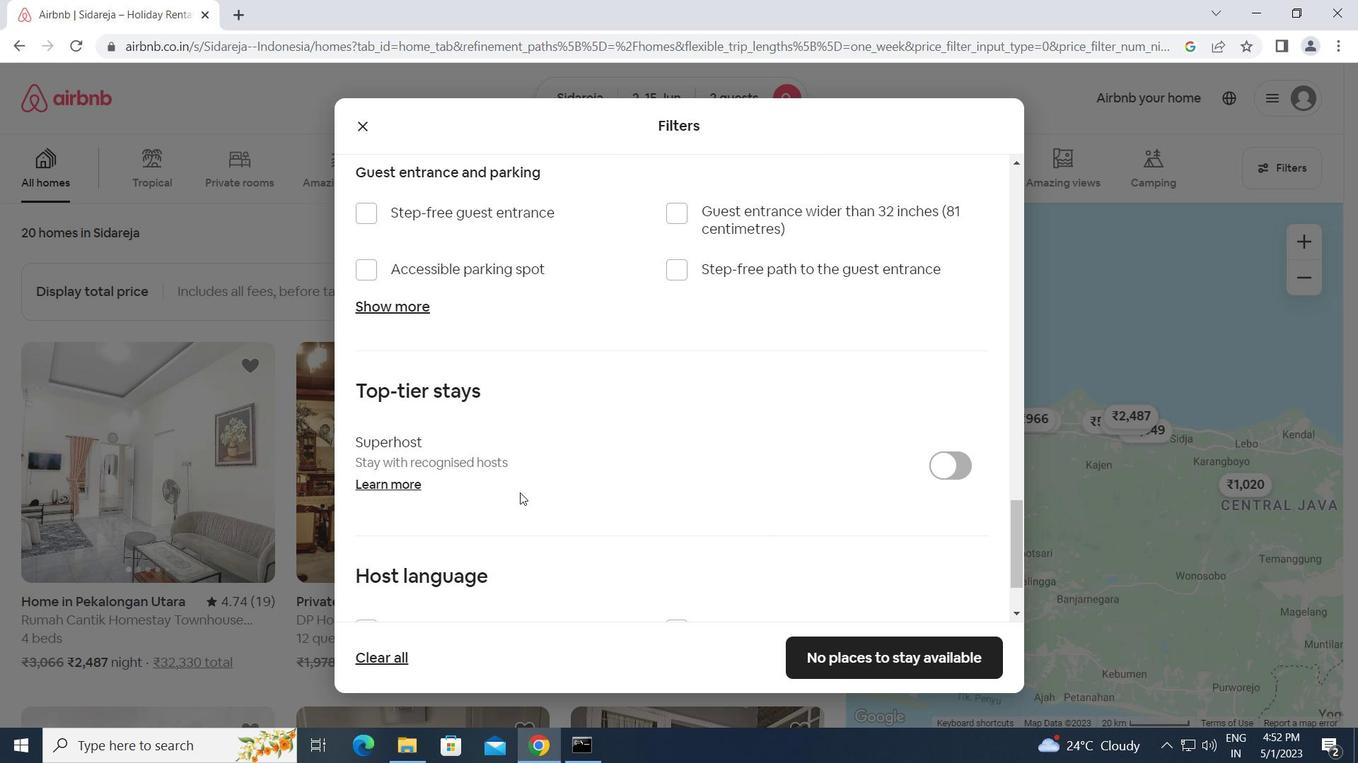 
Action: Mouse moved to (374, 526)
Screenshot: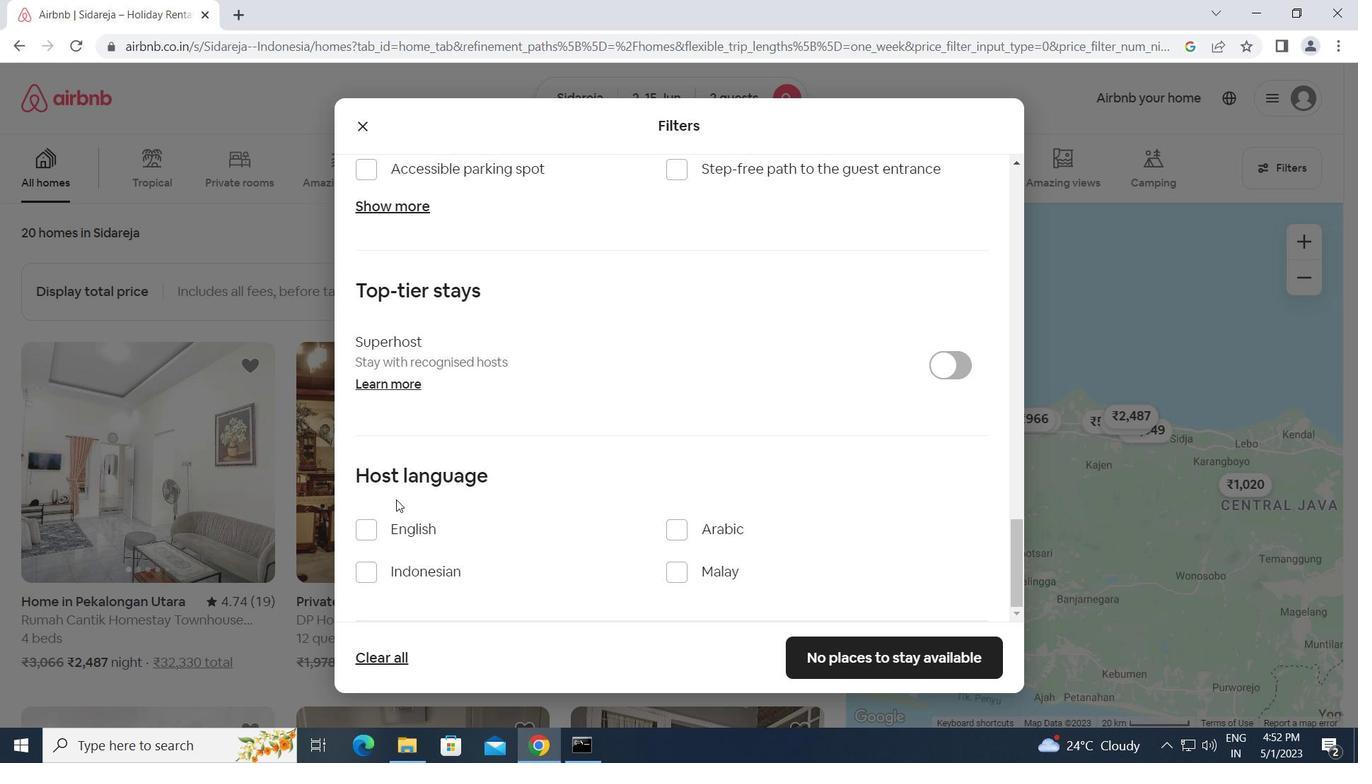 
Action: Mouse pressed left at (374, 526)
Screenshot: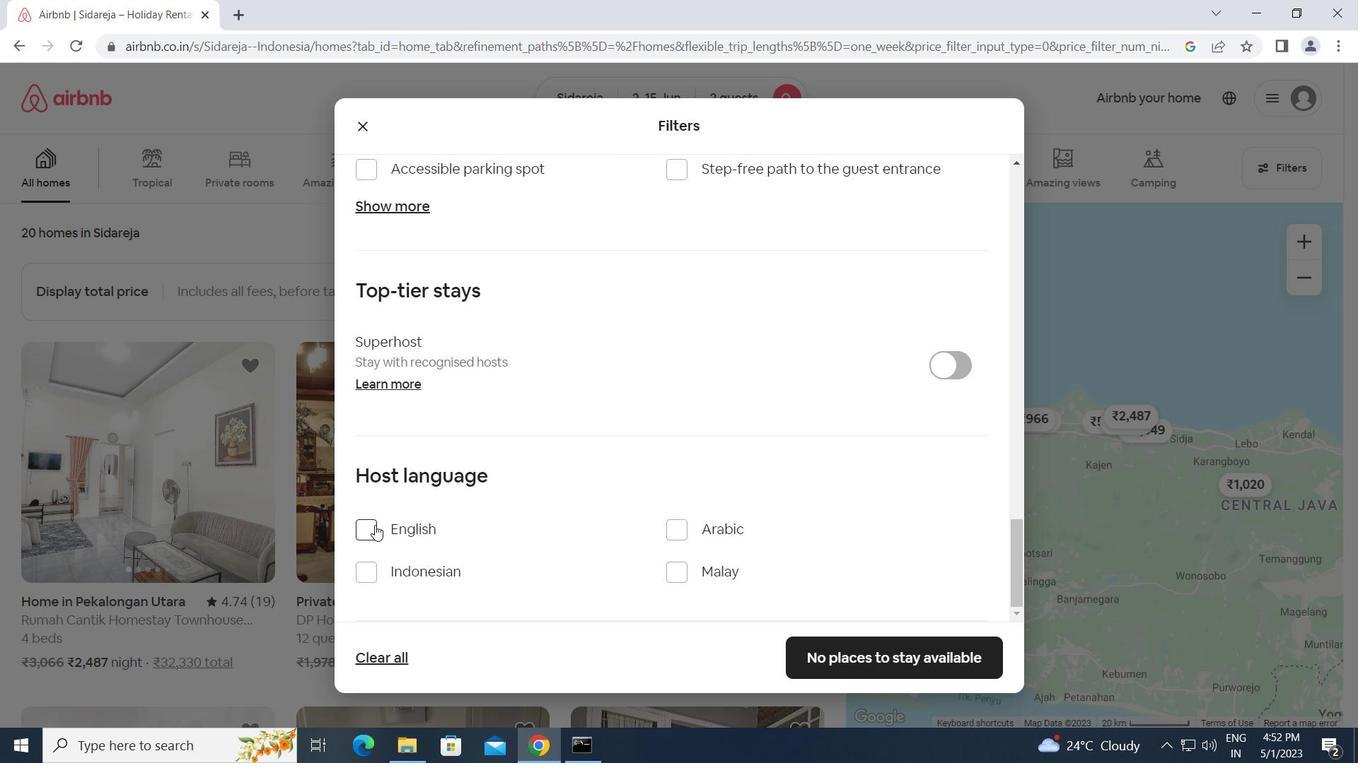 
Action: Mouse moved to (867, 652)
Screenshot: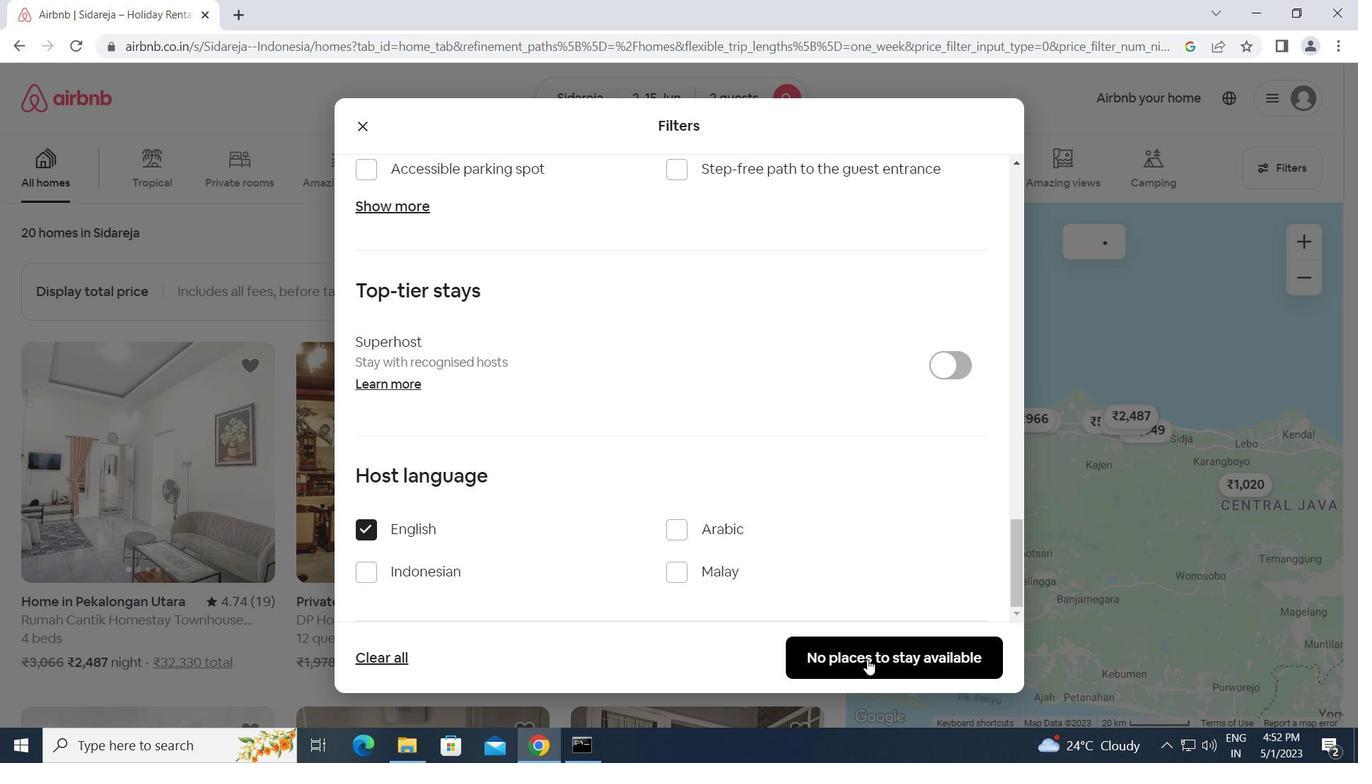 
Action: Mouse pressed left at (867, 652)
Screenshot: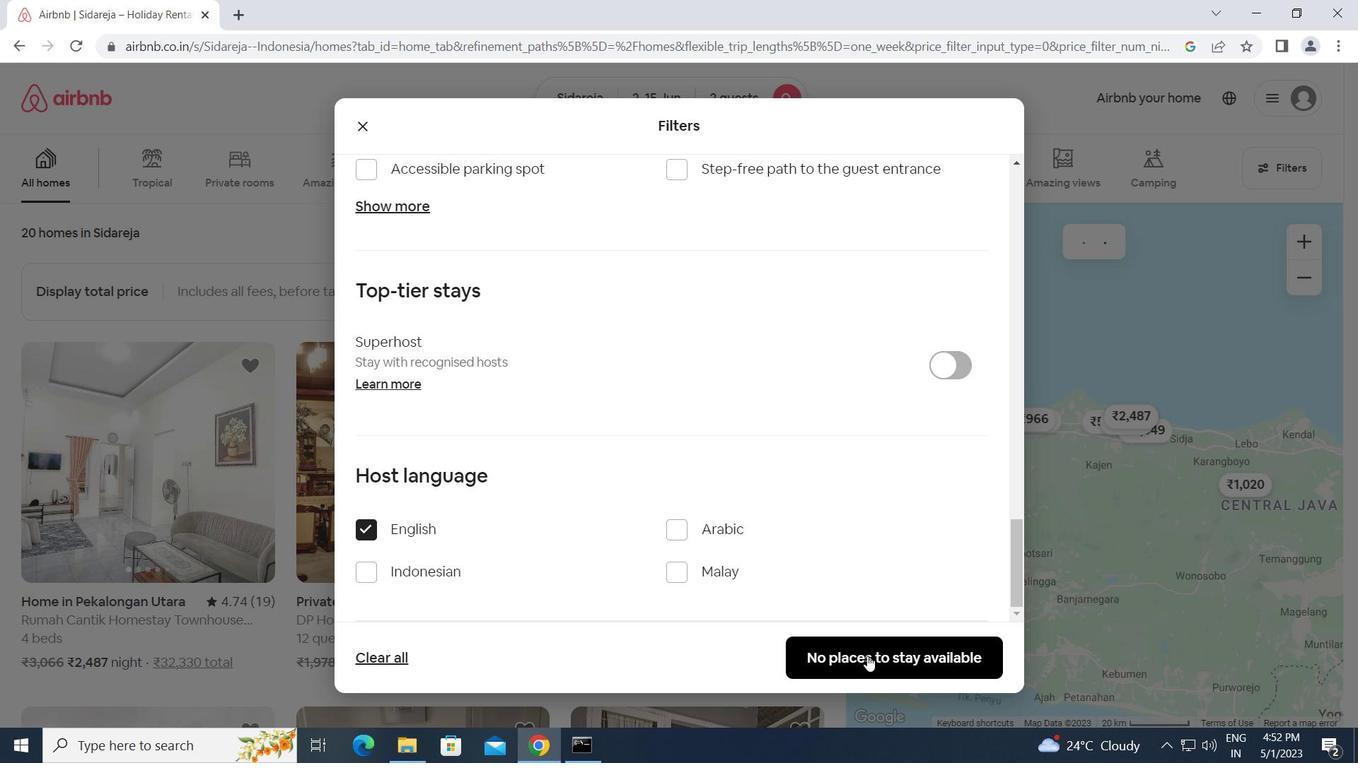 
Action: Mouse moved to (867, 652)
Screenshot: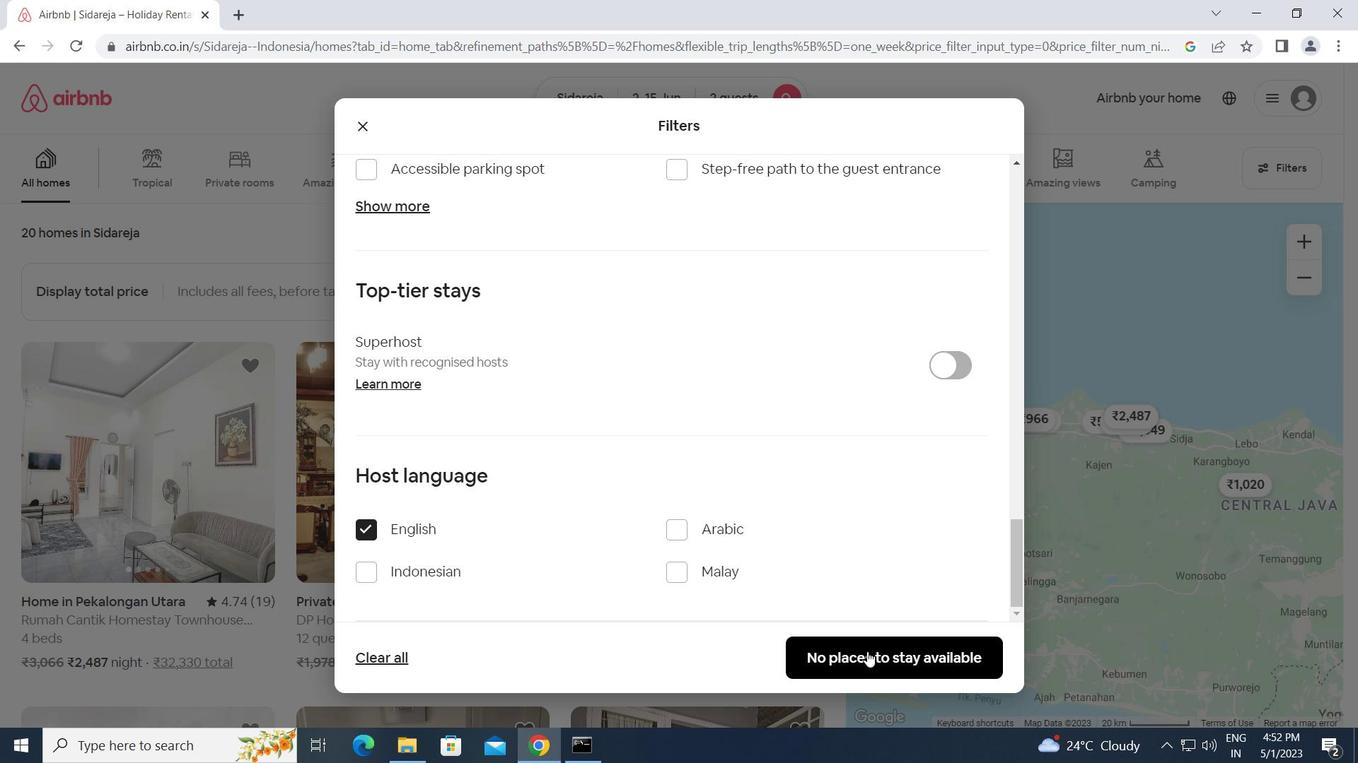 
